 Task: Look for space in Ocozocoautla de Espinosa, Mexico from 6th June, 2023 to 8th June, 2023 for 2 adults in price range Rs.7000 to Rs.12000. Place can be private room with 1  bedroom having 2 beds and 1 bathroom. Property type can be house, flat, guest house. Booking option can be shelf check-in. Required host language is English.
Action: Mouse moved to (594, 127)
Screenshot: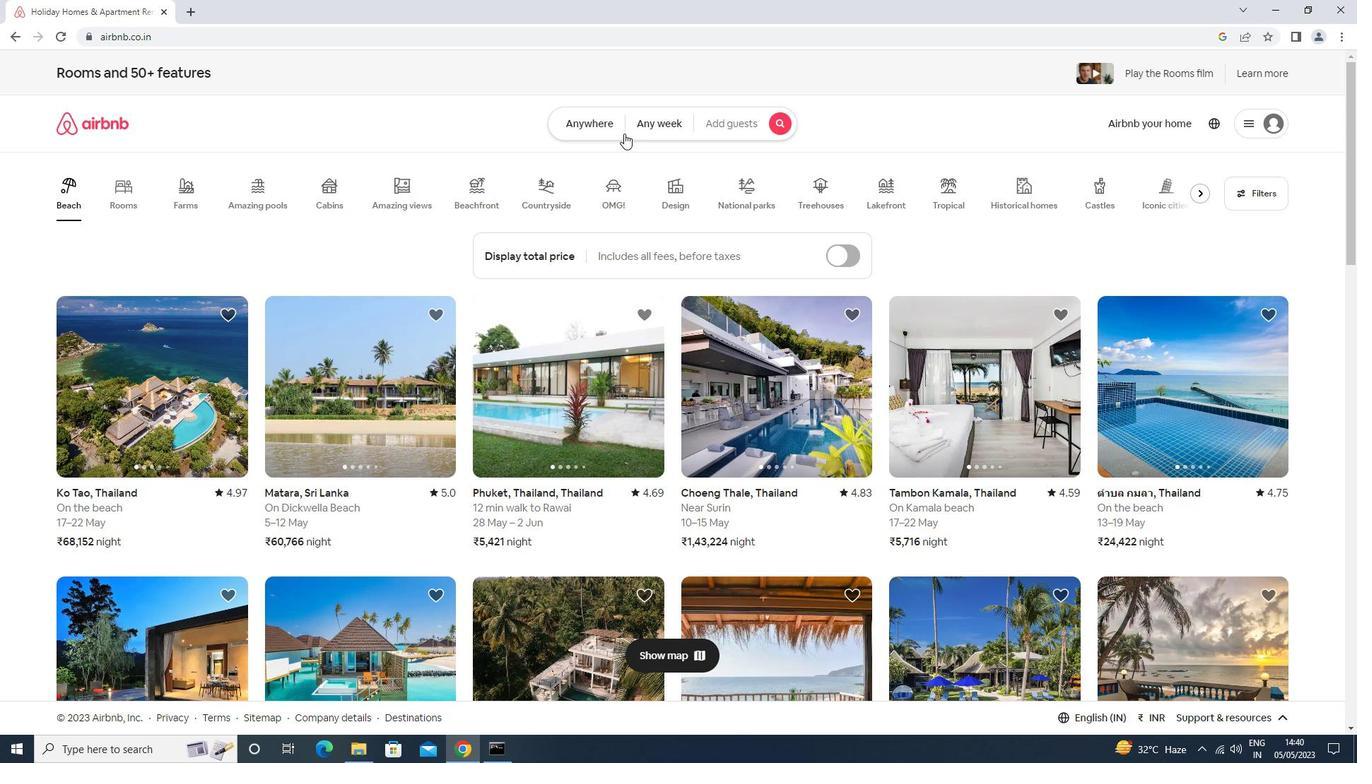 
Action: Mouse pressed left at (594, 127)
Screenshot: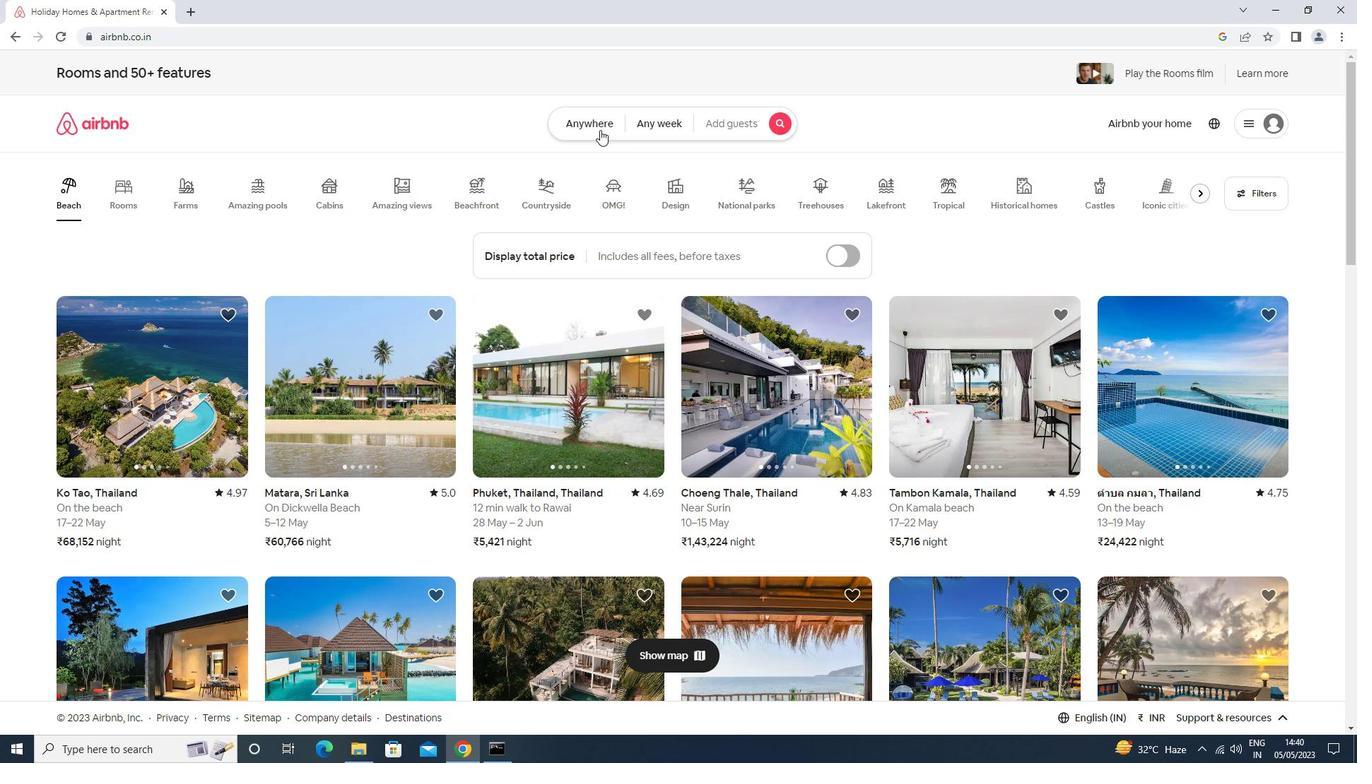 
Action: Mouse moved to (522, 171)
Screenshot: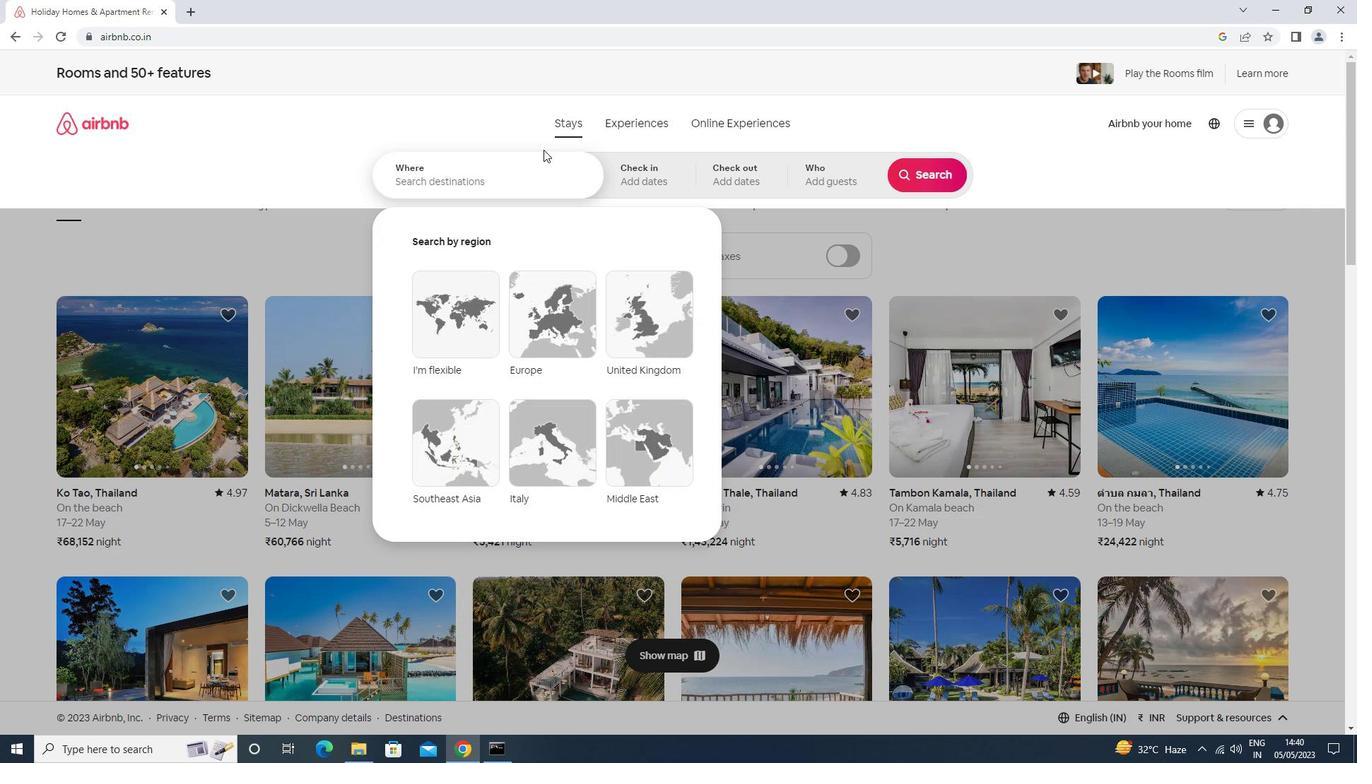 
Action: Mouse pressed left at (522, 171)
Screenshot: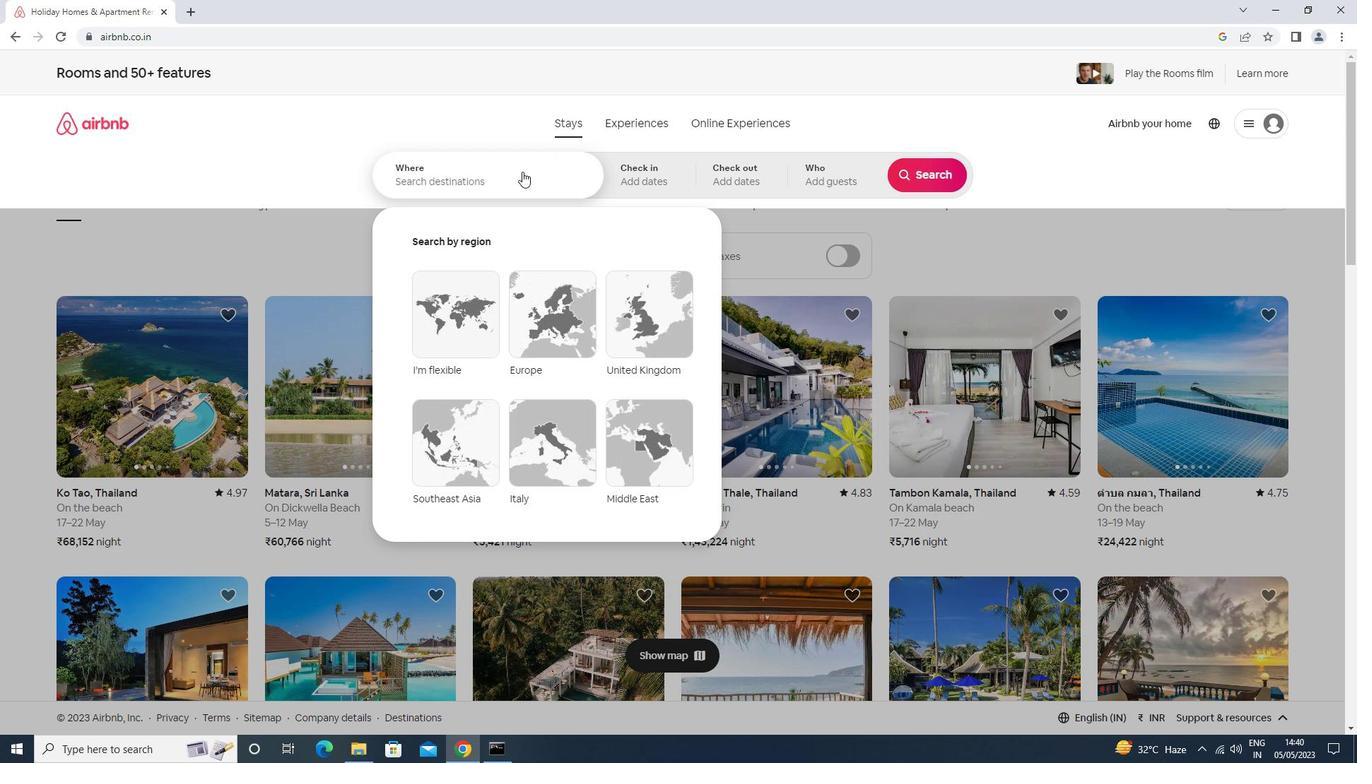 
Action: Mouse moved to (521, 173)
Screenshot: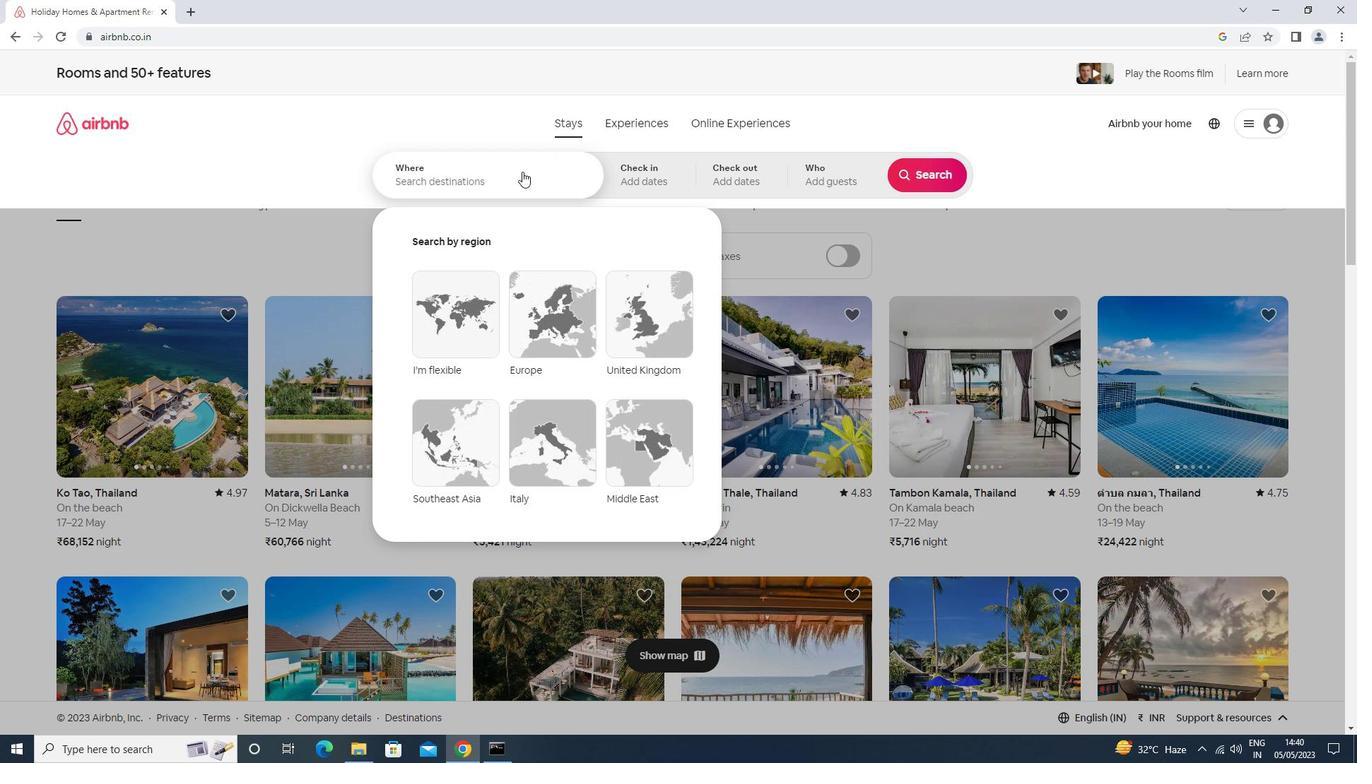 
Action: Key pressed <Key.shift>OCOZOCATLA<Key.space>DE<Key.down><Key.enter>
Screenshot: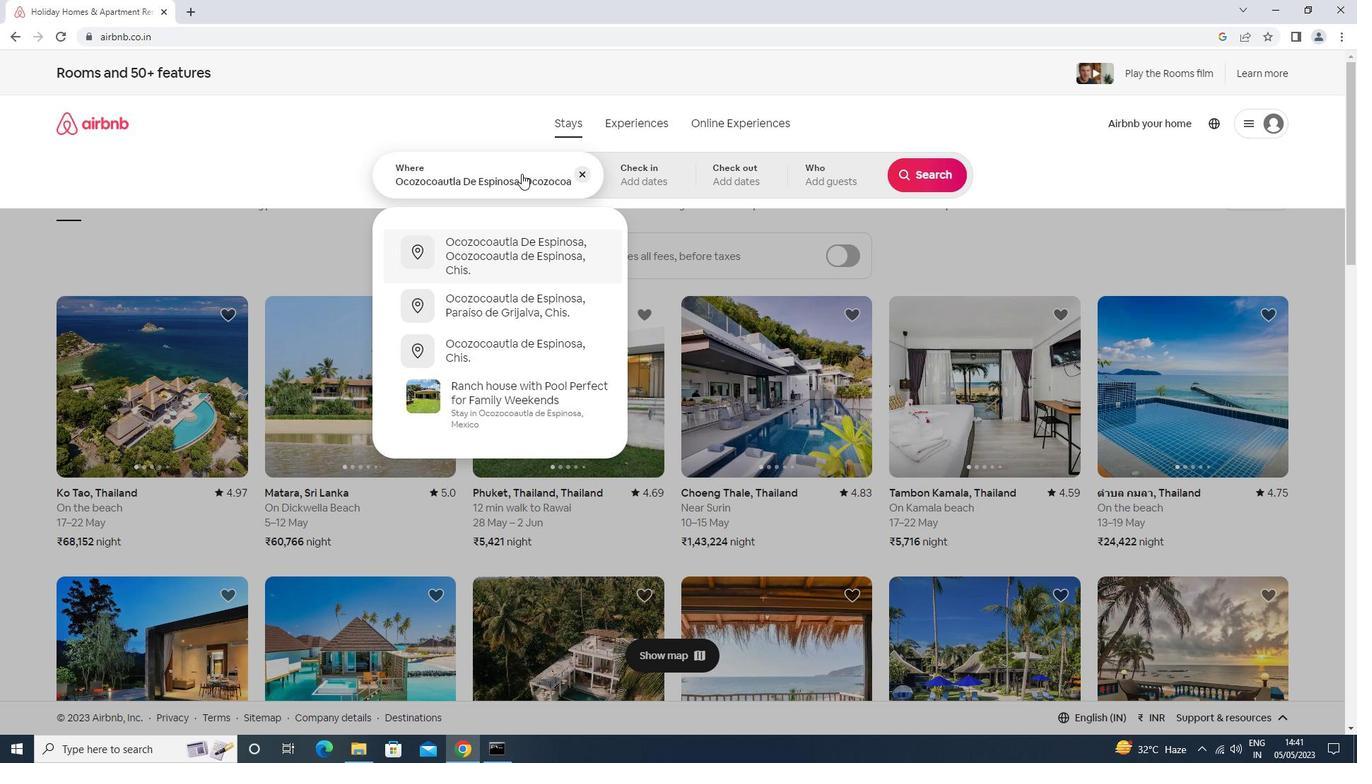 
Action: Mouse moved to (785, 381)
Screenshot: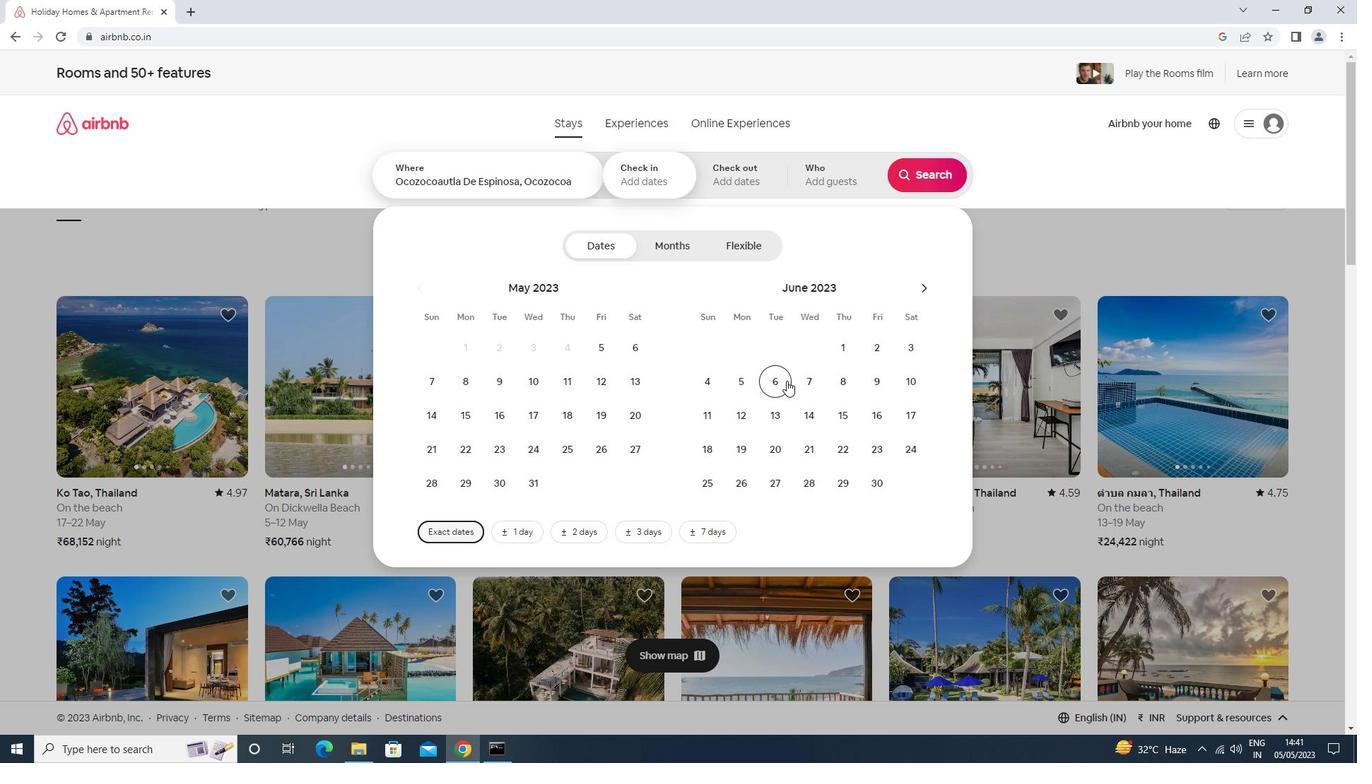 
Action: Mouse pressed left at (785, 381)
Screenshot: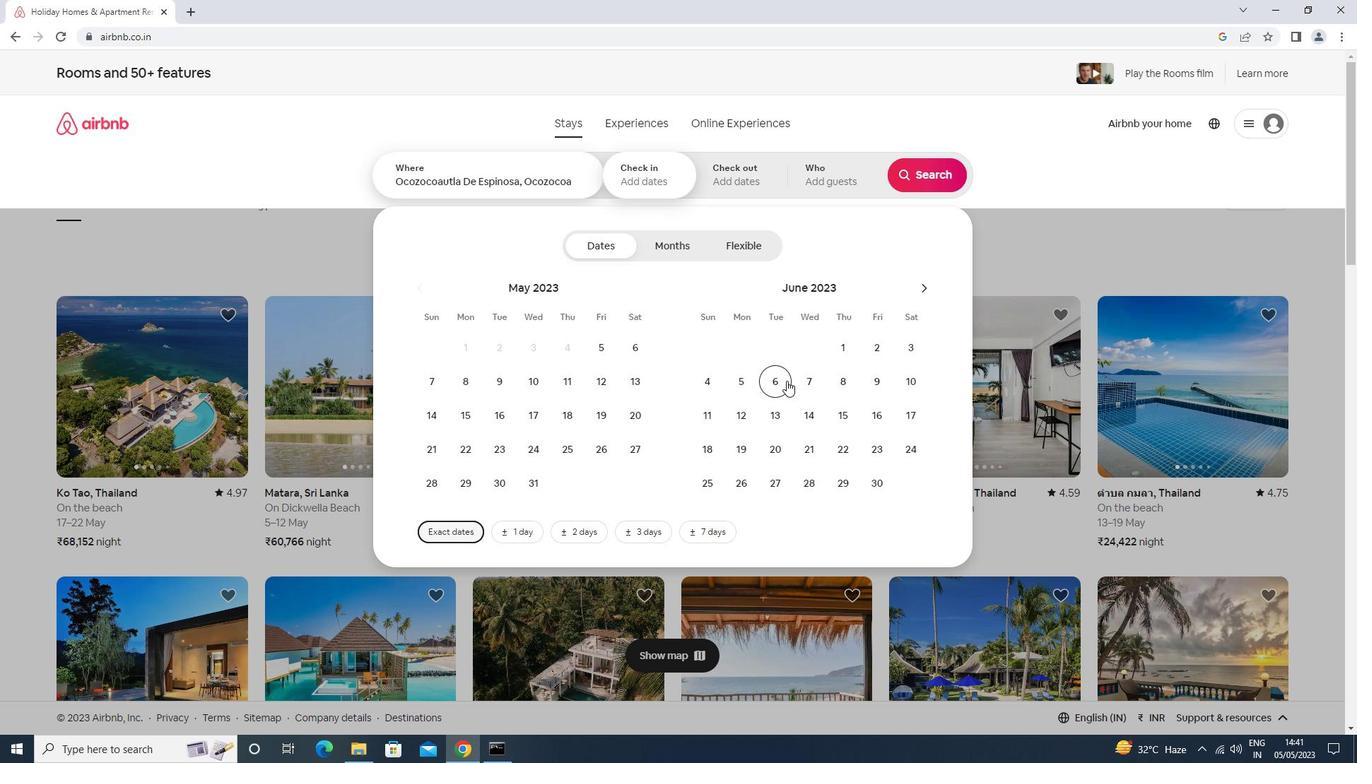 
Action: Mouse moved to (841, 383)
Screenshot: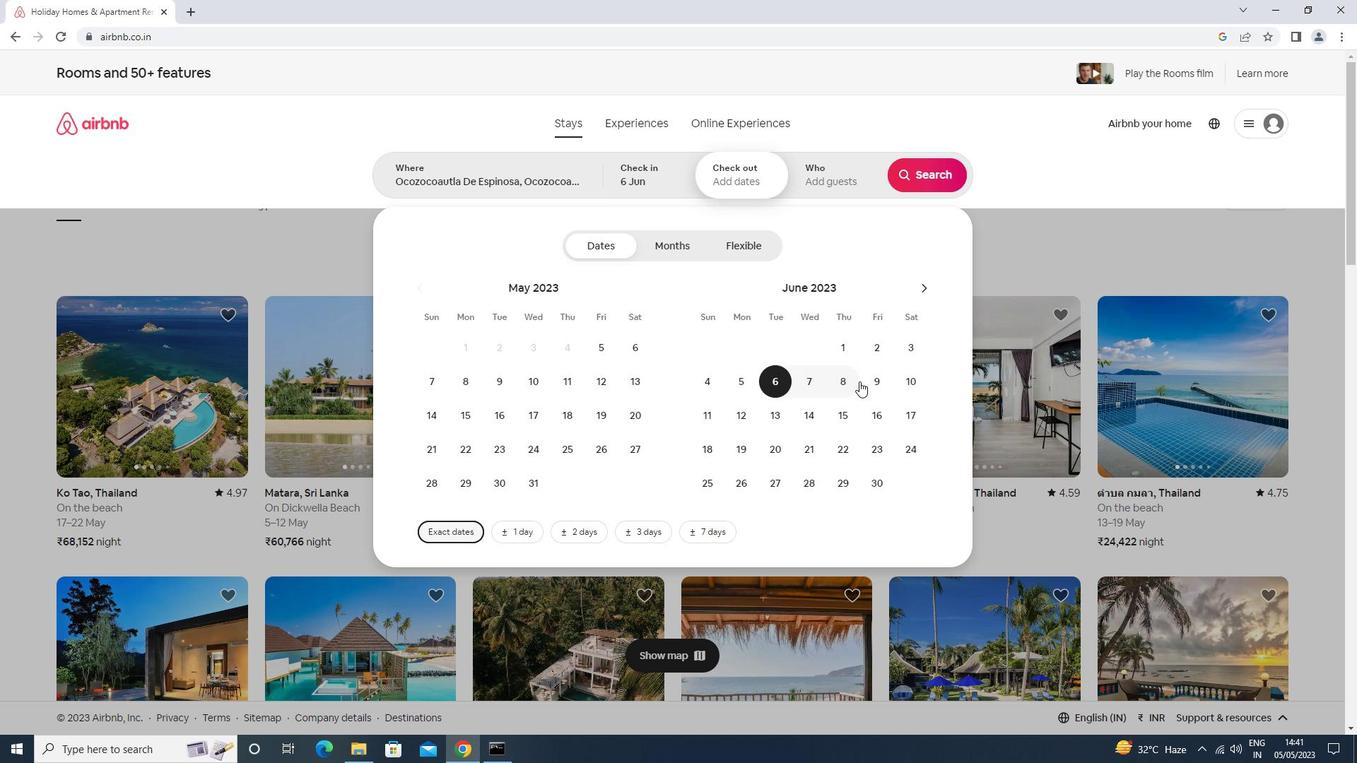 
Action: Mouse pressed left at (841, 383)
Screenshot: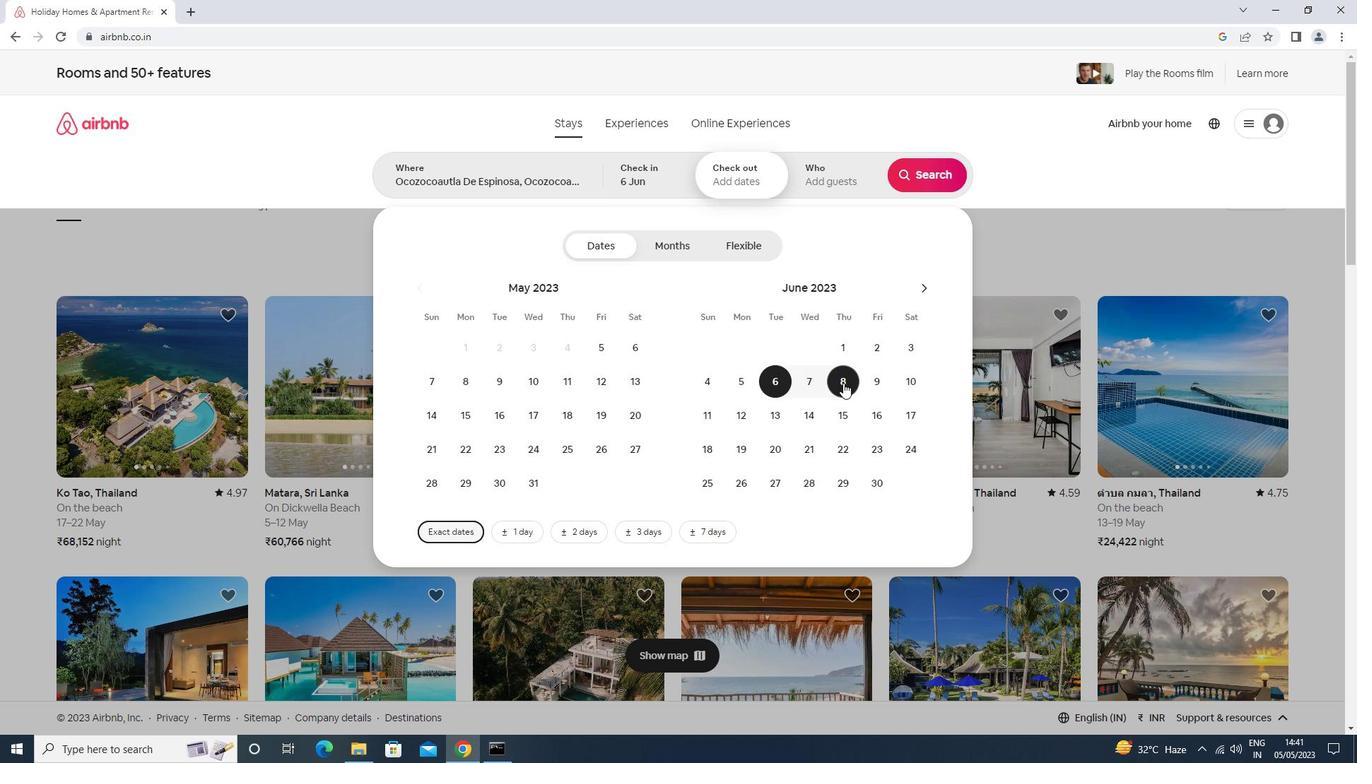 
Action: Mouse moved to (830, 173)
Screenshot: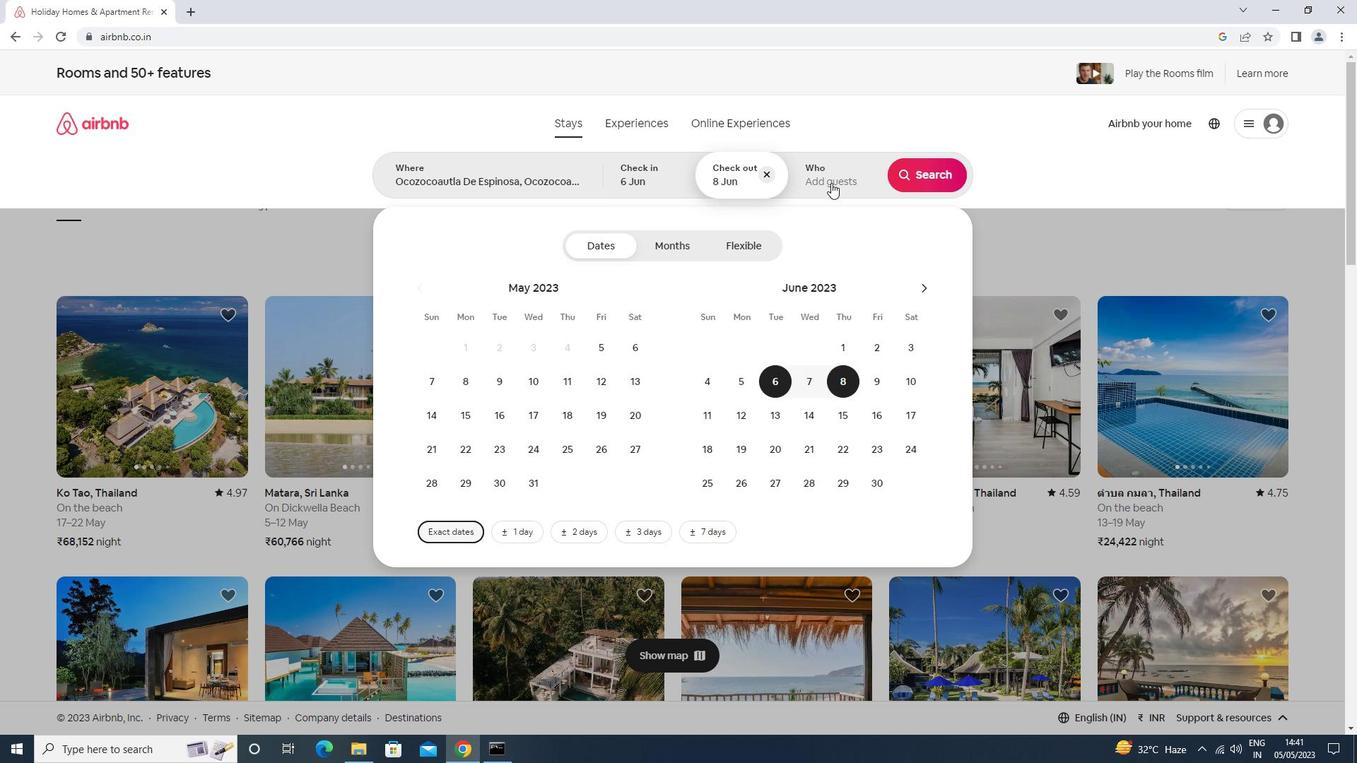 
Action: Mouse pressed left at (830, 173)
Screenshot: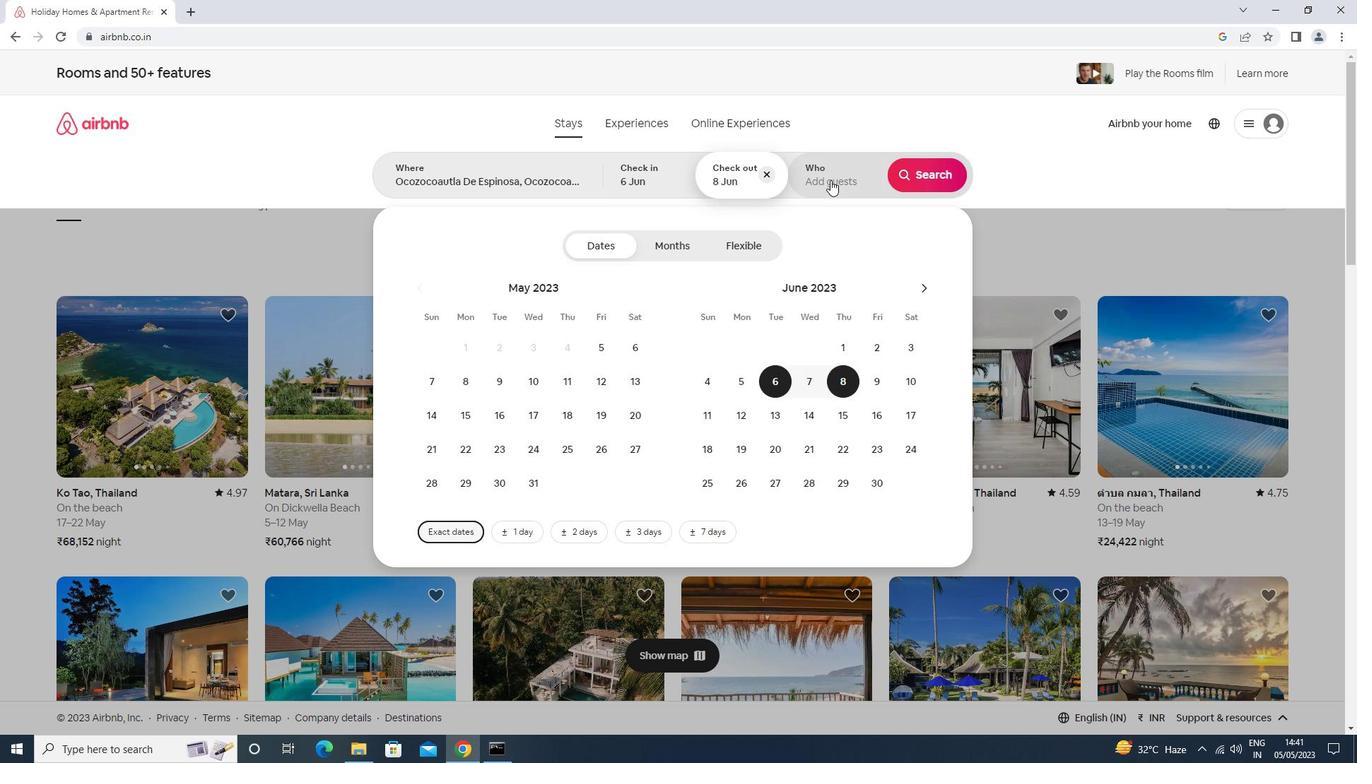 
Action: Mouse moved to (933, 250)
Screenshot: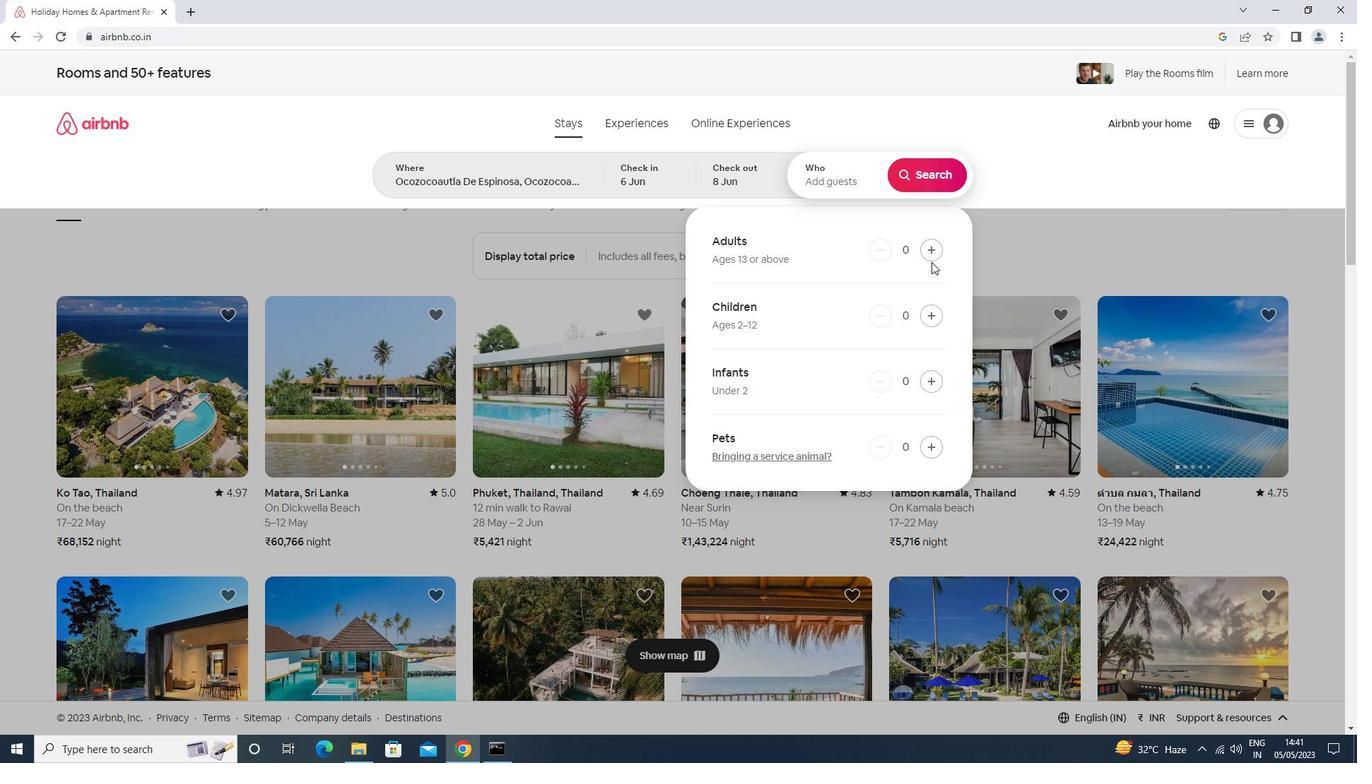 
Action: Mouse pressed left at (933, 250)
Screenshot: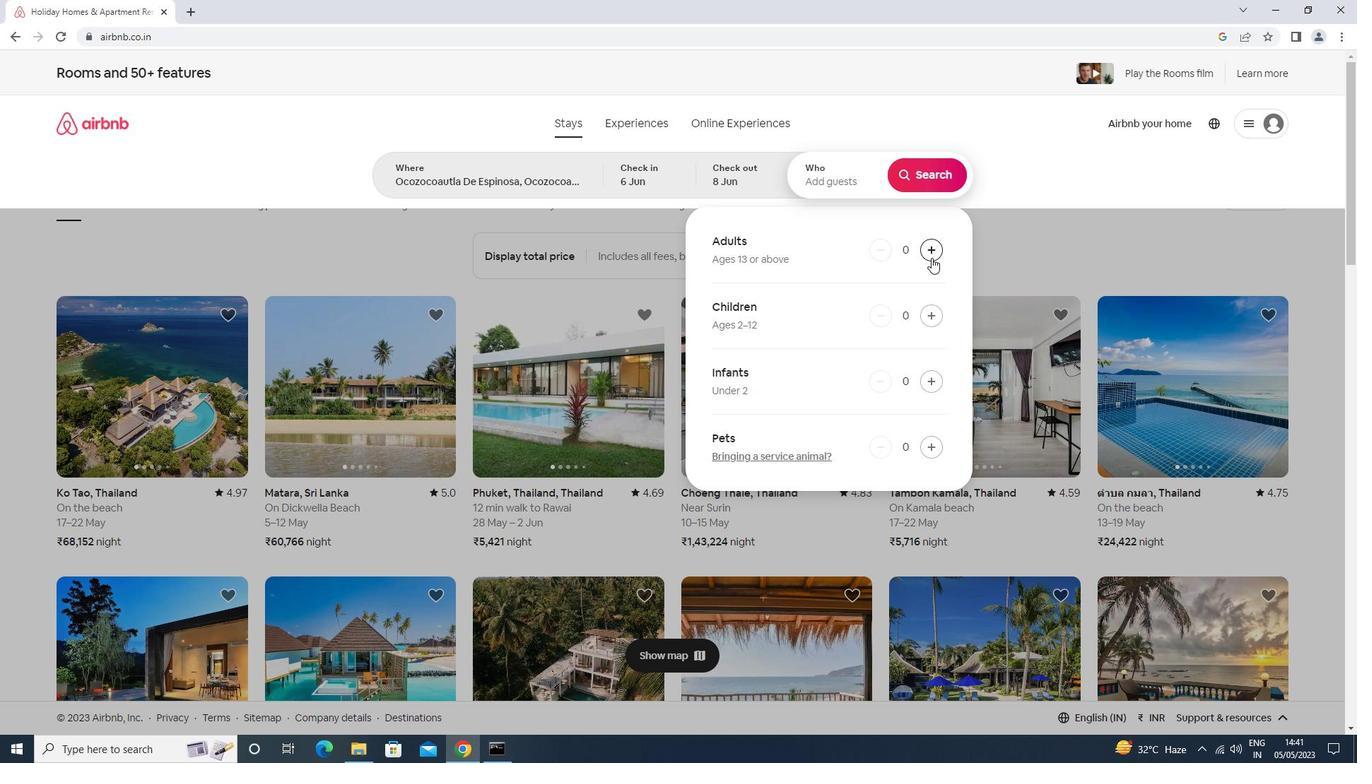 
Action: Mouse pressed left at (933, 250)
Screenshot: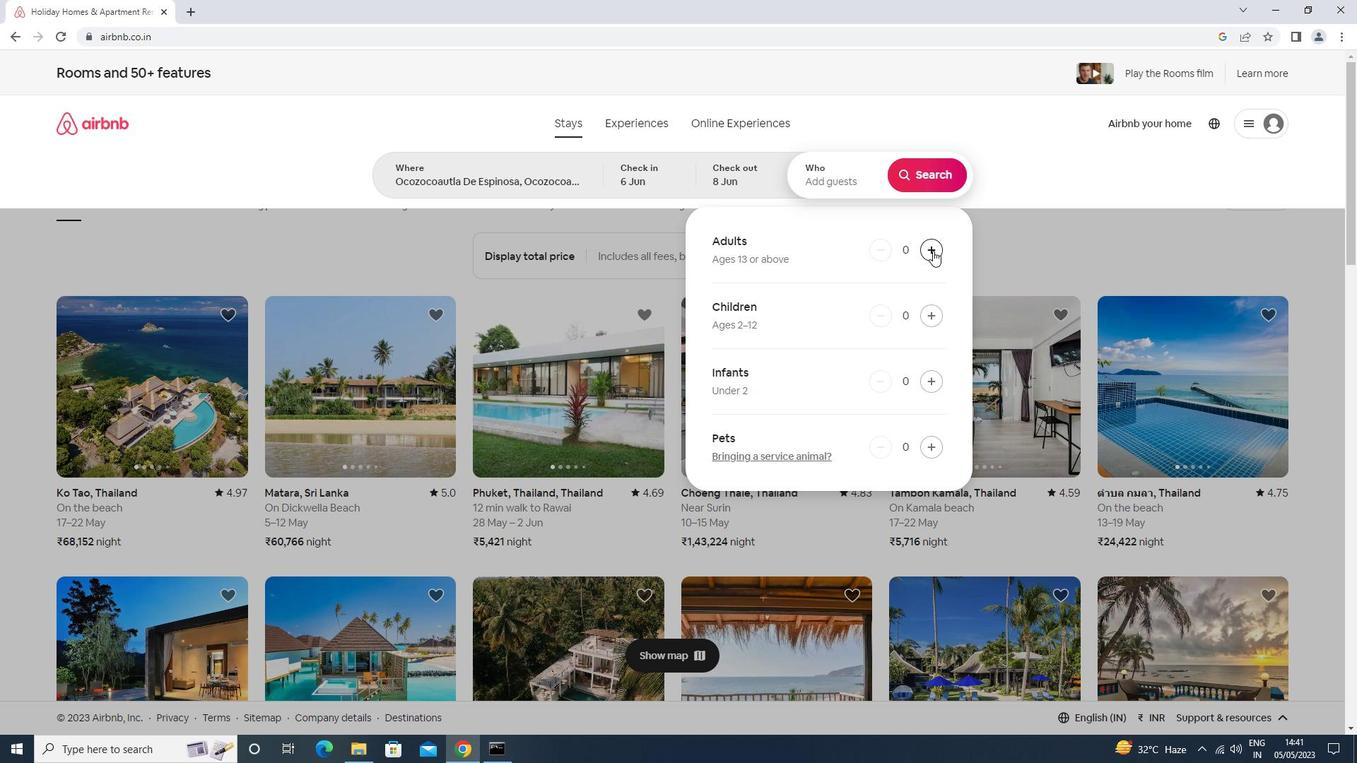 
Action: Mouse moved to (922, 173)
Screenshot: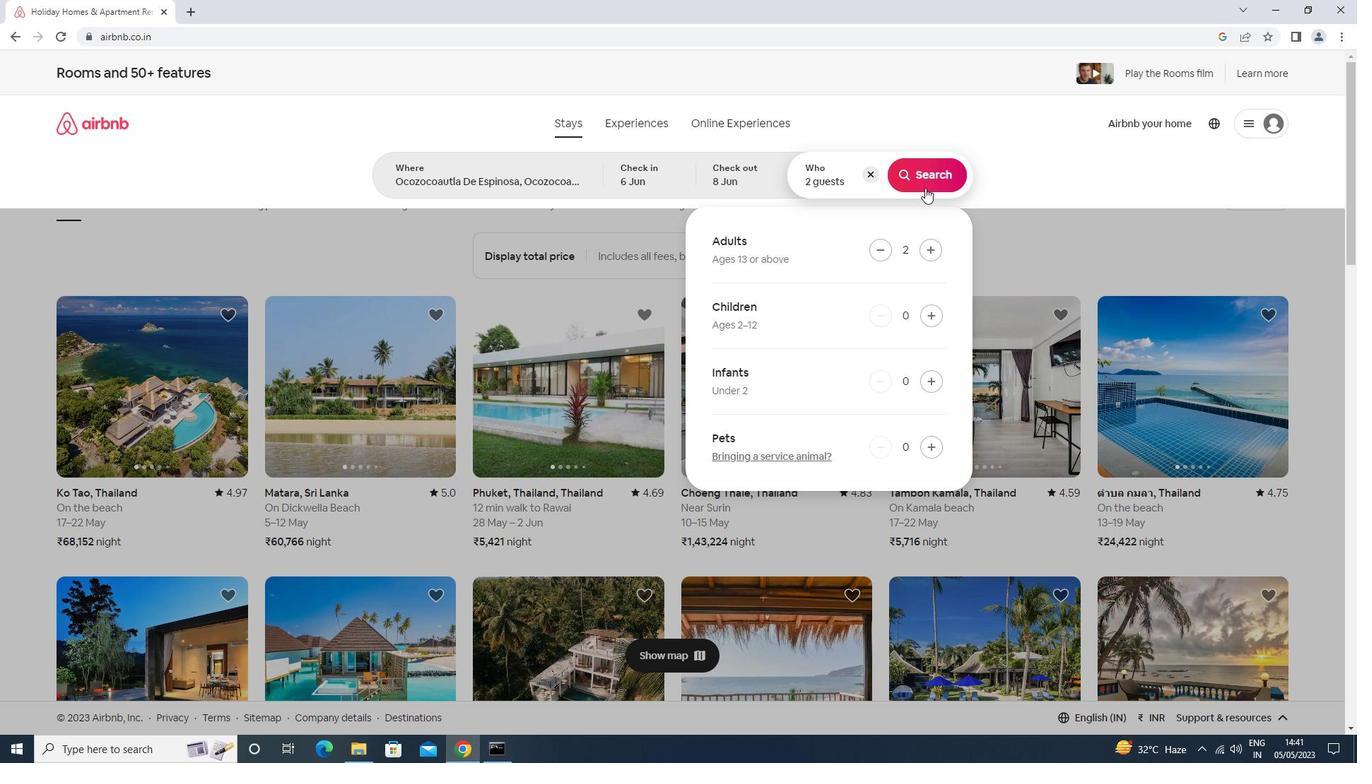 
Action: Mouse pressed left at (922, 173)
Screenshot: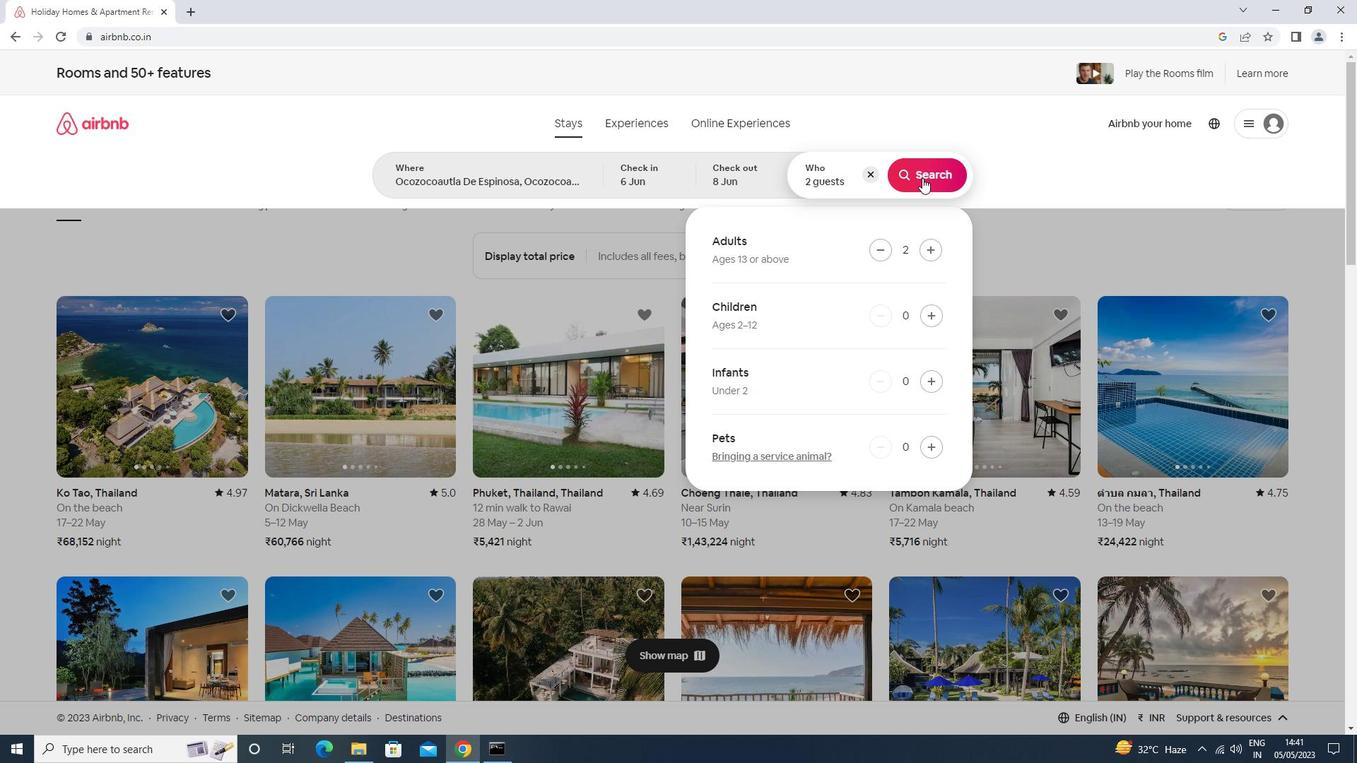 
Action: Mouse moved to (1293, 124)
Screenshot: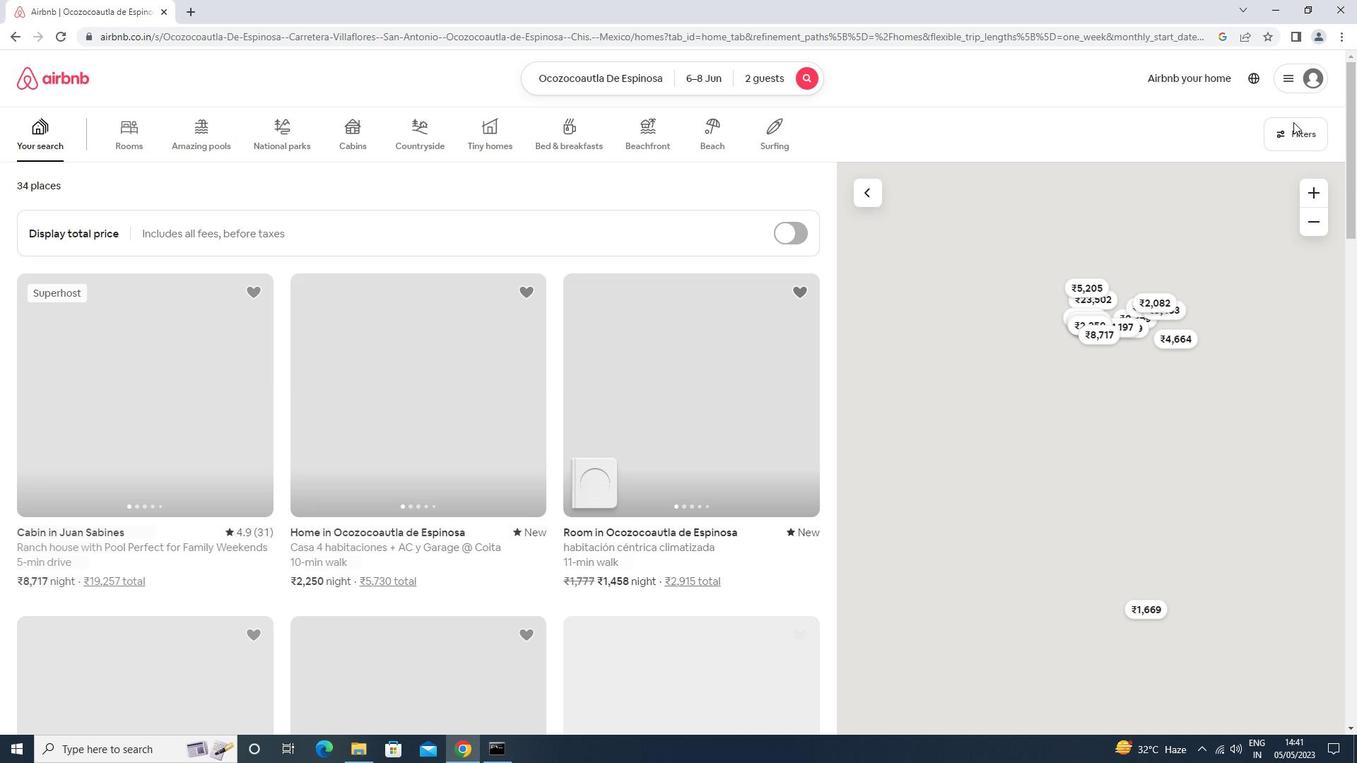 
Action: Mouse pressed left at (1293, 124)
Screenshot: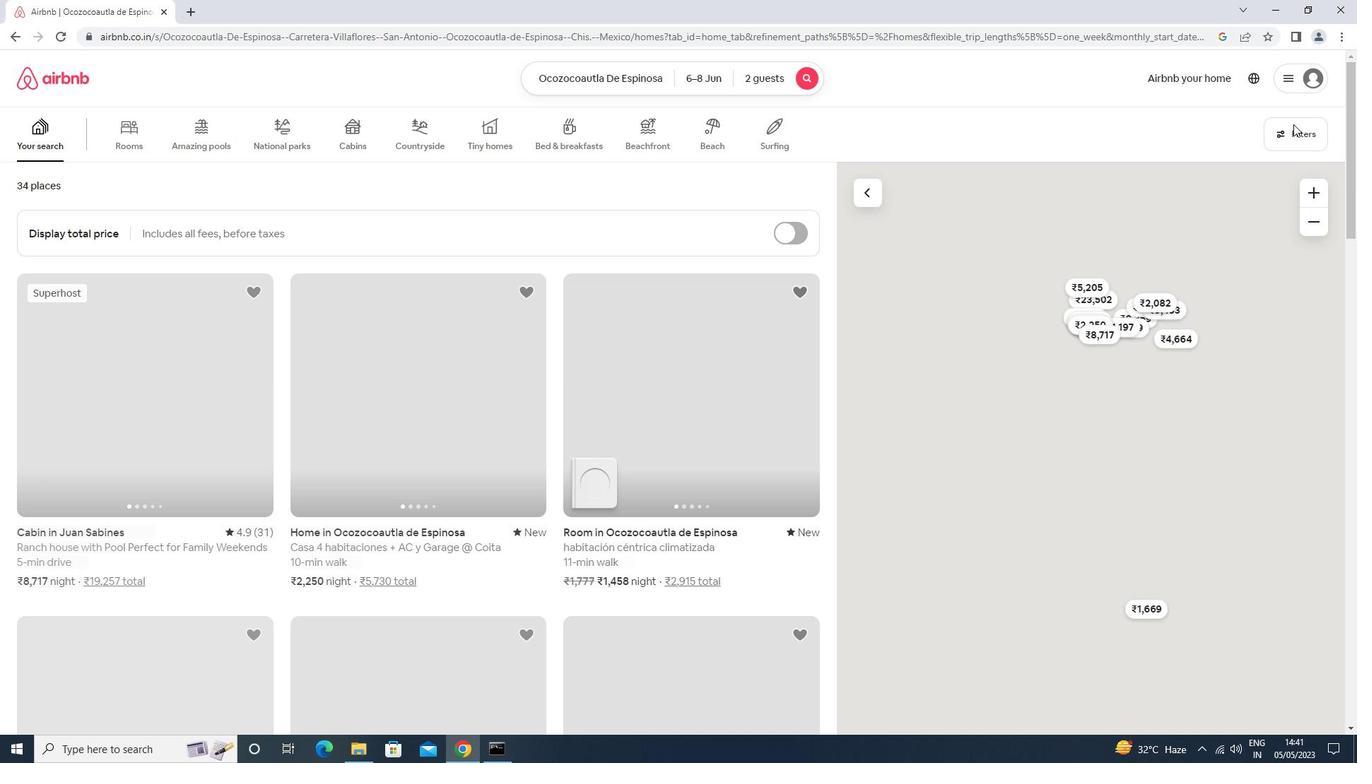 
Action: Mouse moved to (553, 484)
Screenshot: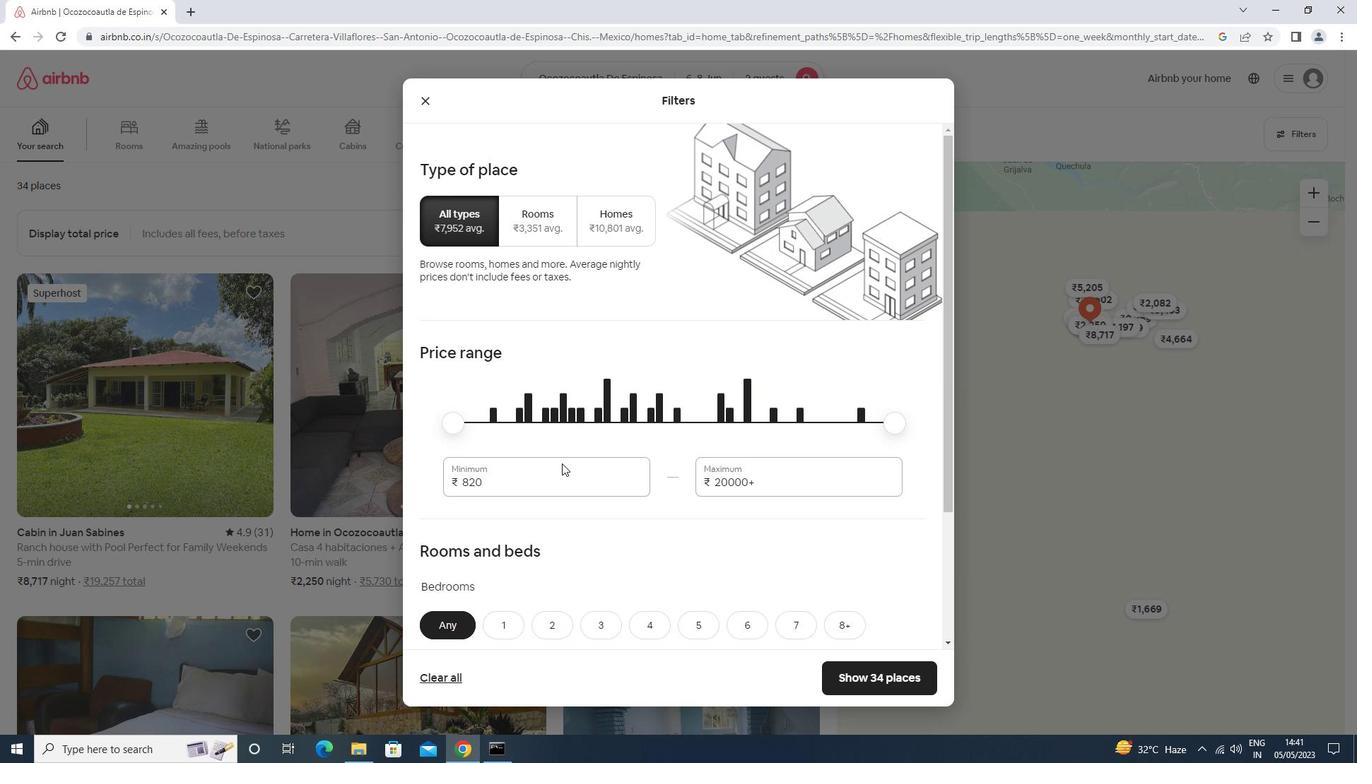 
Action: Mouse pressed left at (553, 484)
Screenshot: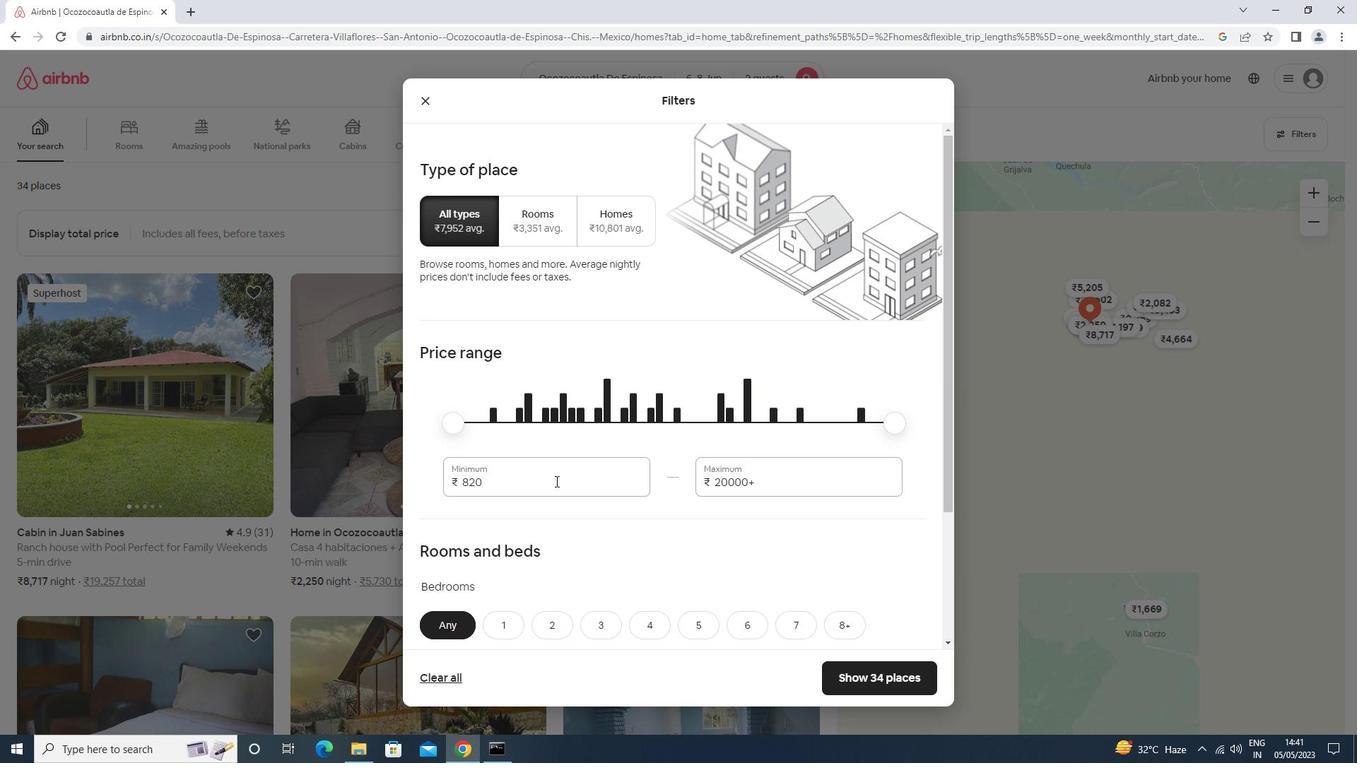 
Action: Mouse moved to (562, 486)
Screenshot: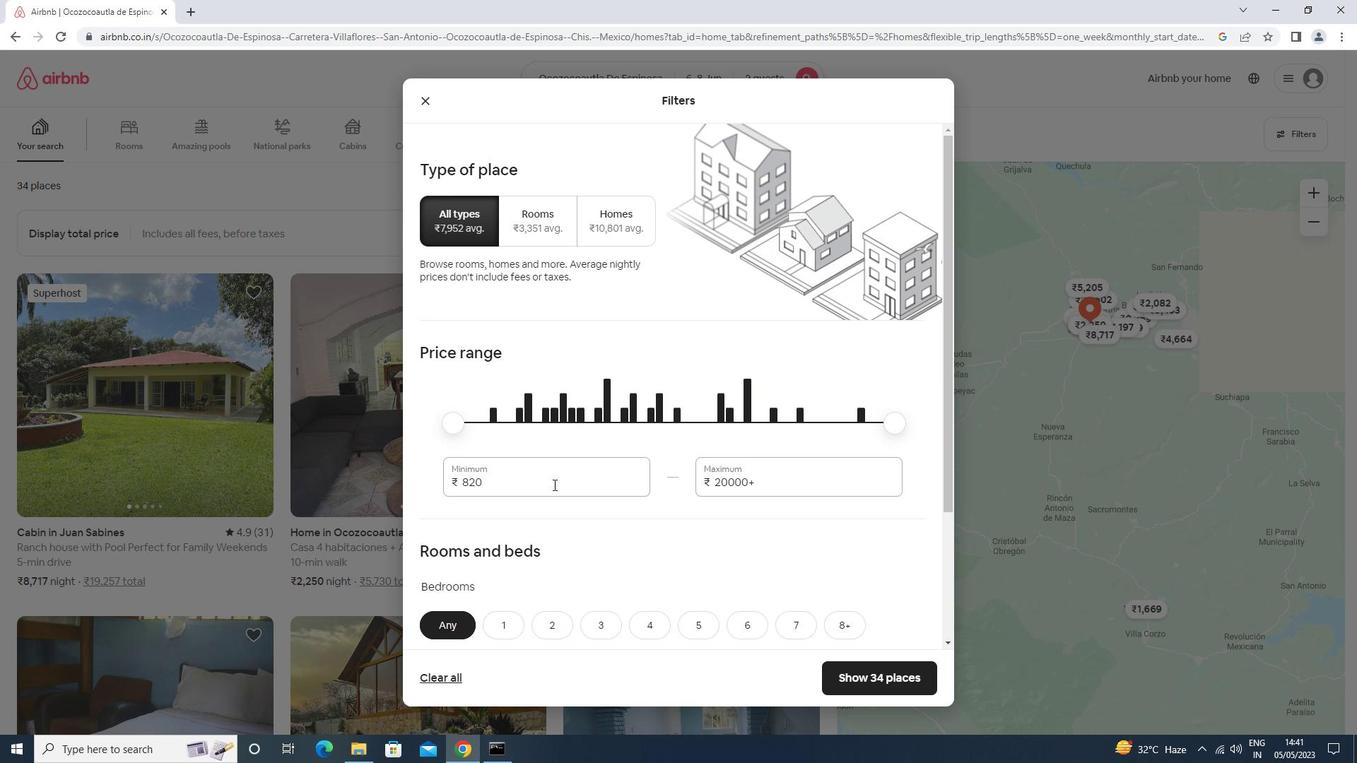 
Action: Key pressed <Key.backspace><Key.backspace><Key.backspace>7000<Key.tab>12000
Screenshot: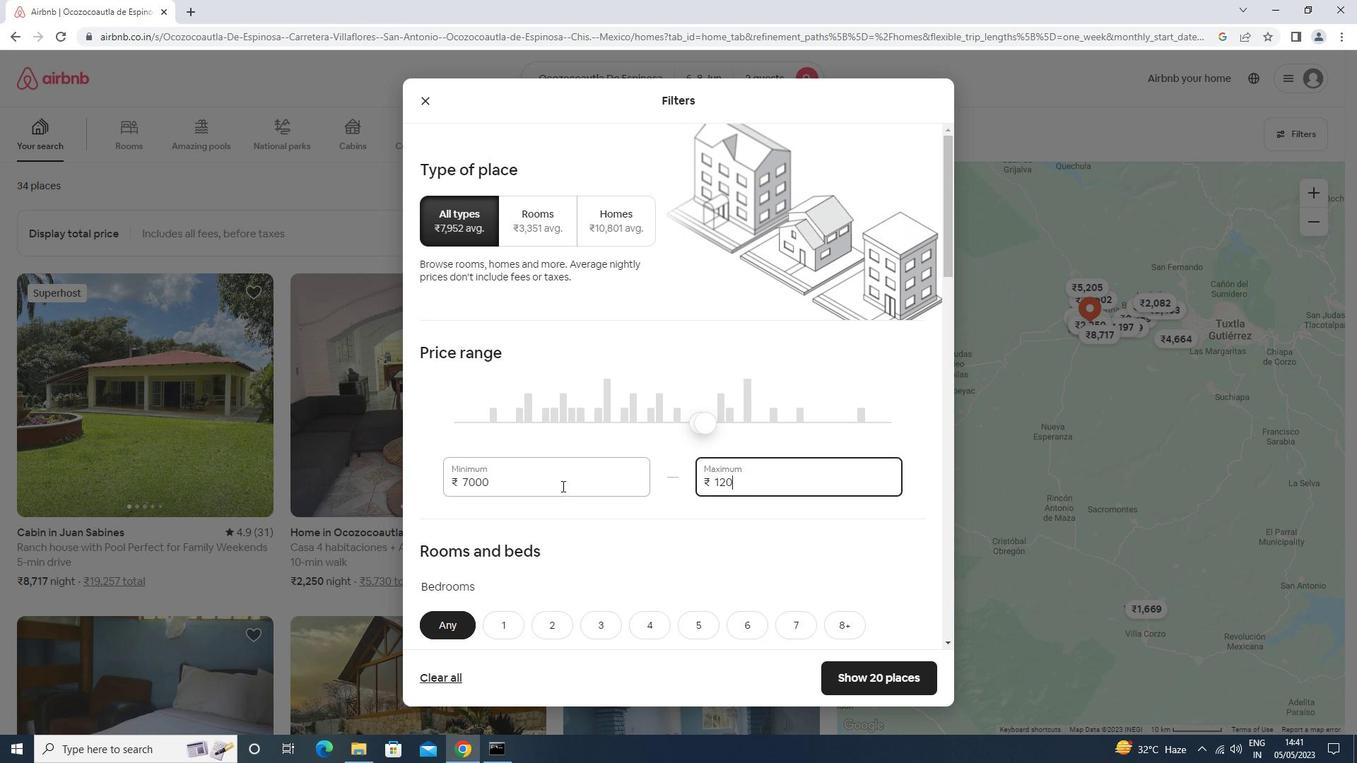 
Action: Mouse moved to (560, 486)
Screenshot: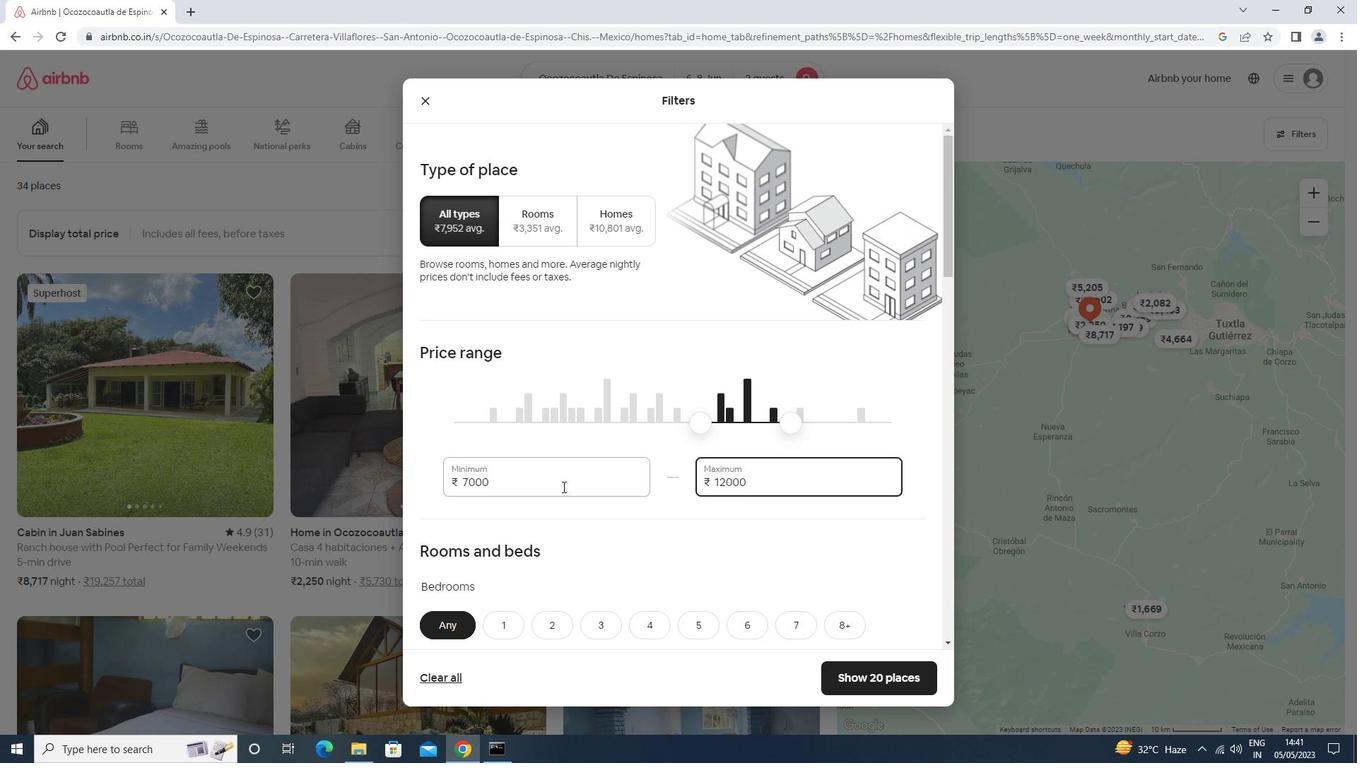 
Action: Mouse scrolled (560, 485) with delta (0, 0)
Screenshot: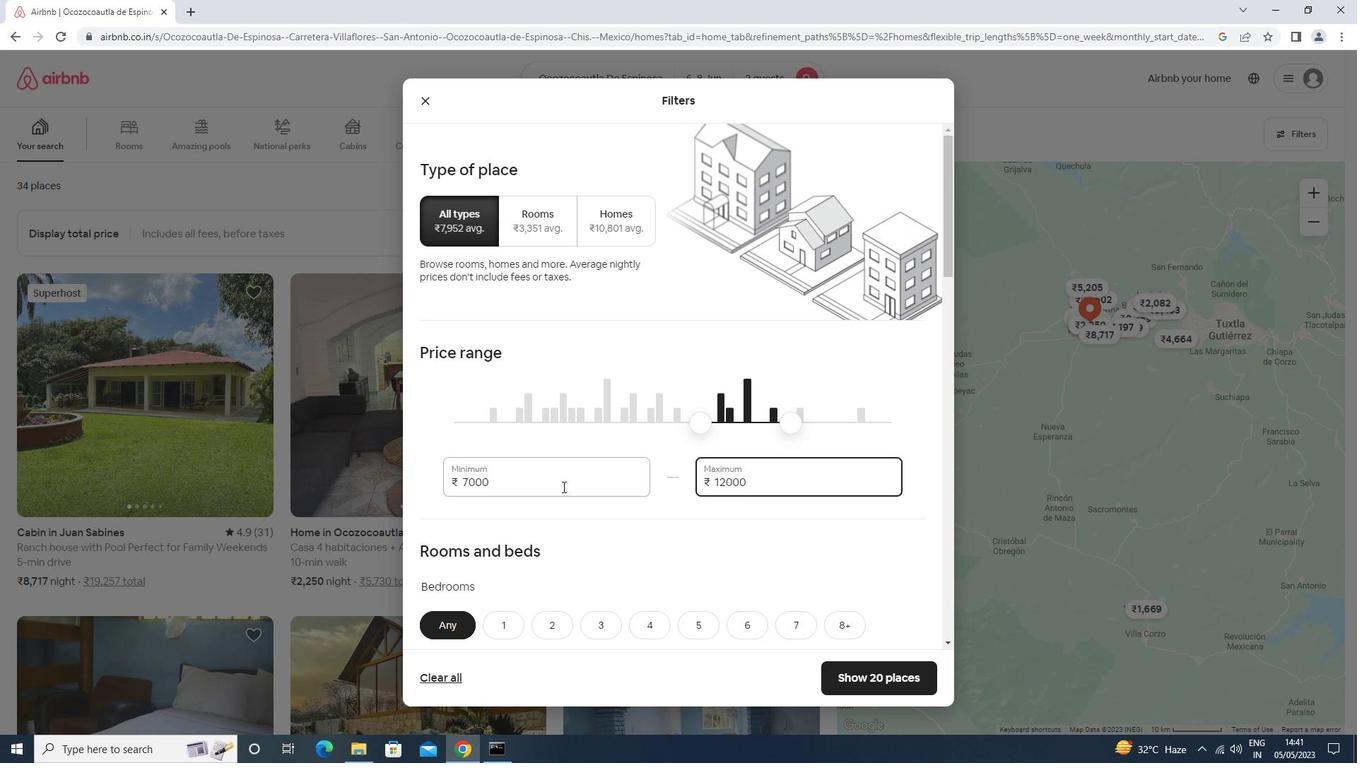 
Action: Mouse moved to (559, 486)
Screenshot: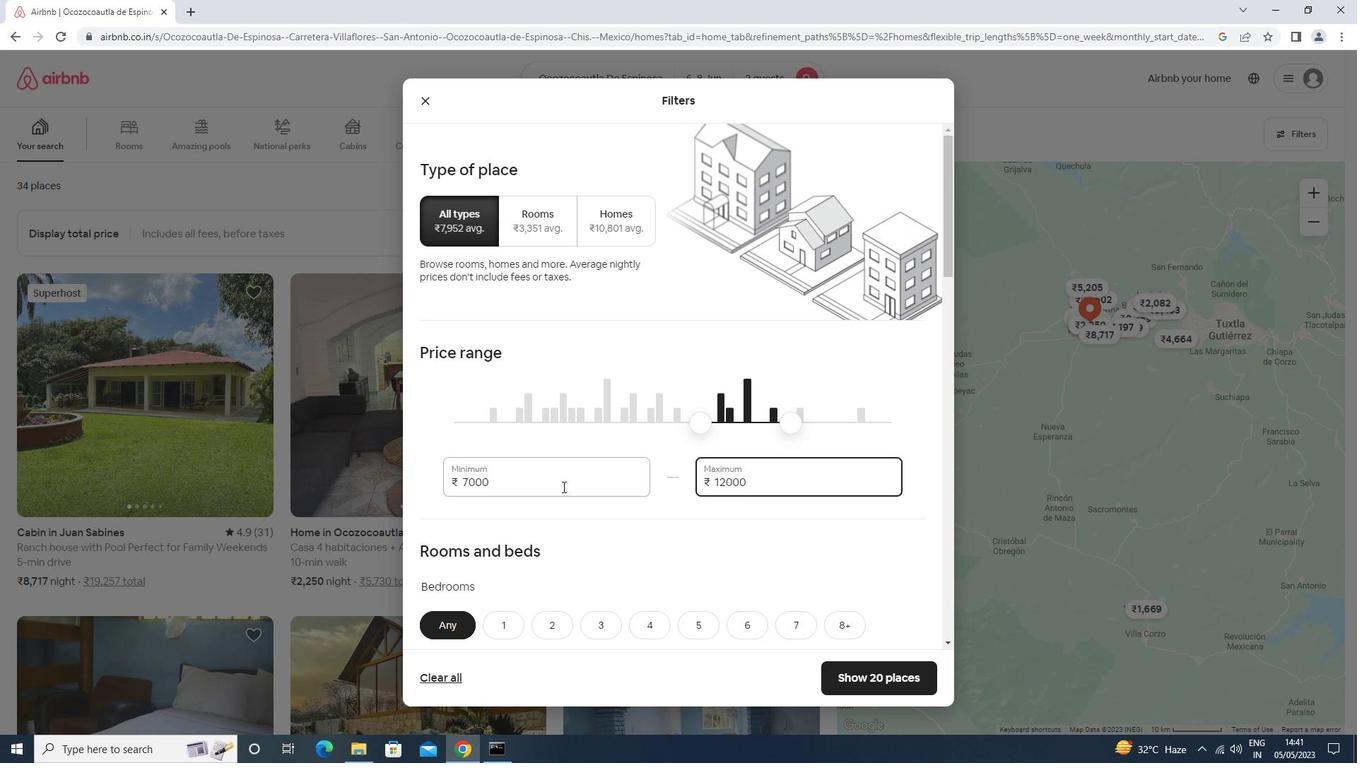 
Action: Mouse scrolled (559, 485) with delta (0, 0)
Screenshot: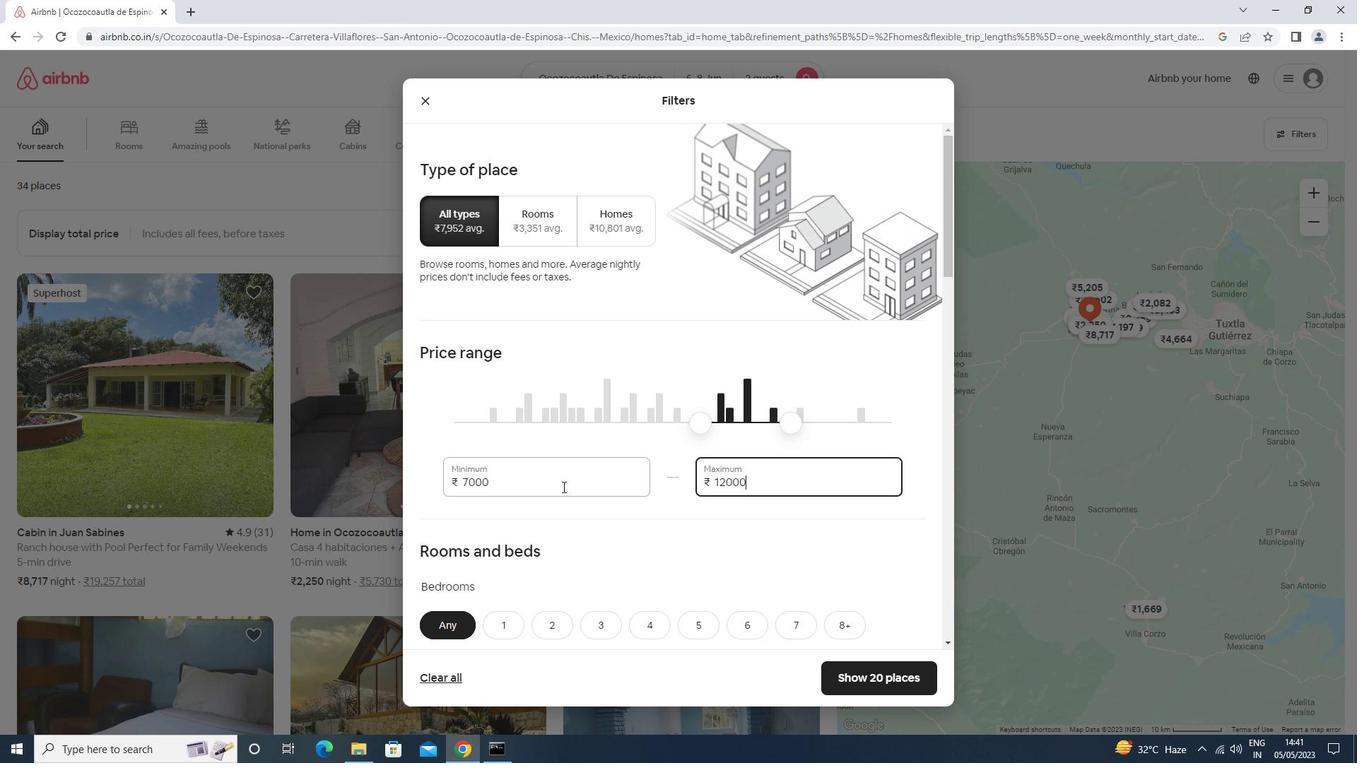 
Action: Mouse scrolled (559, 485) with delta (0, 0)
Screenshot: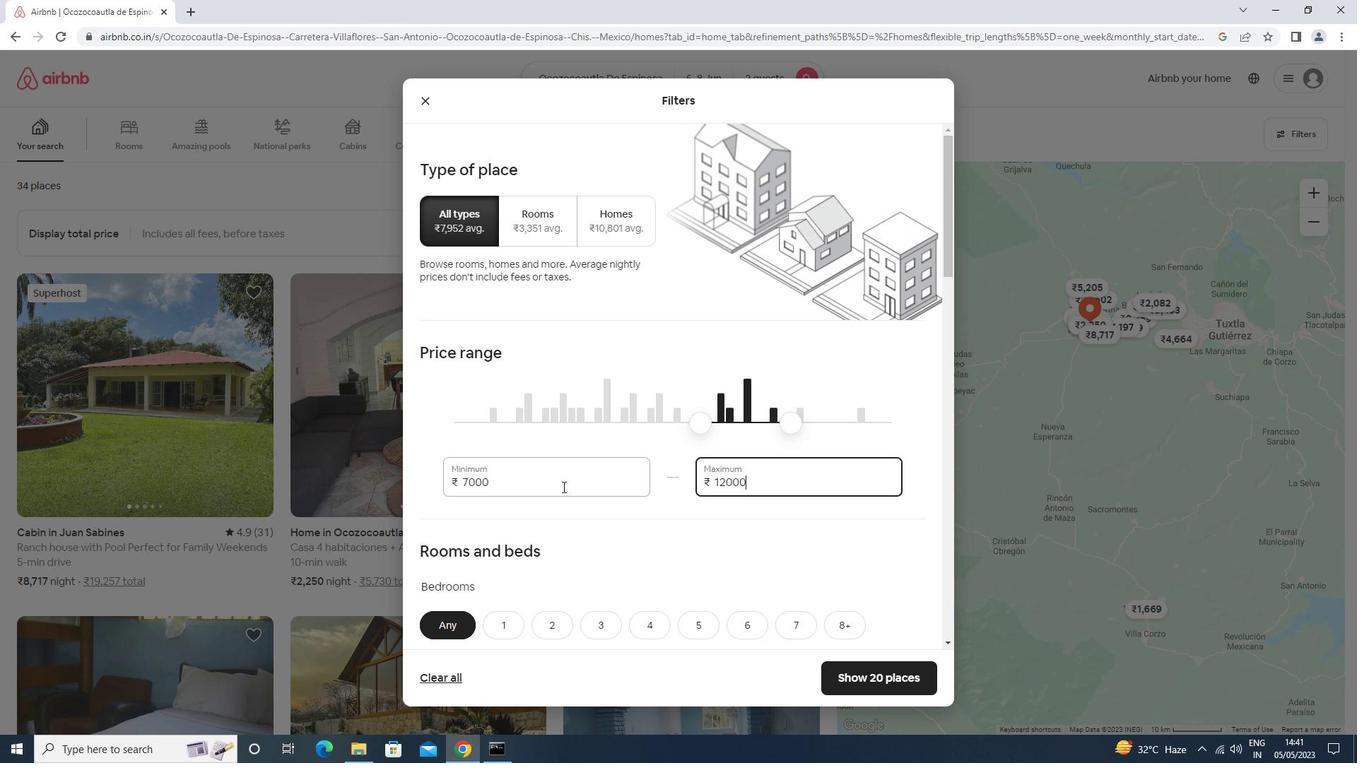 
Action: Mouse scrolled (559, 485) with delta (0, 0)
Screenshot: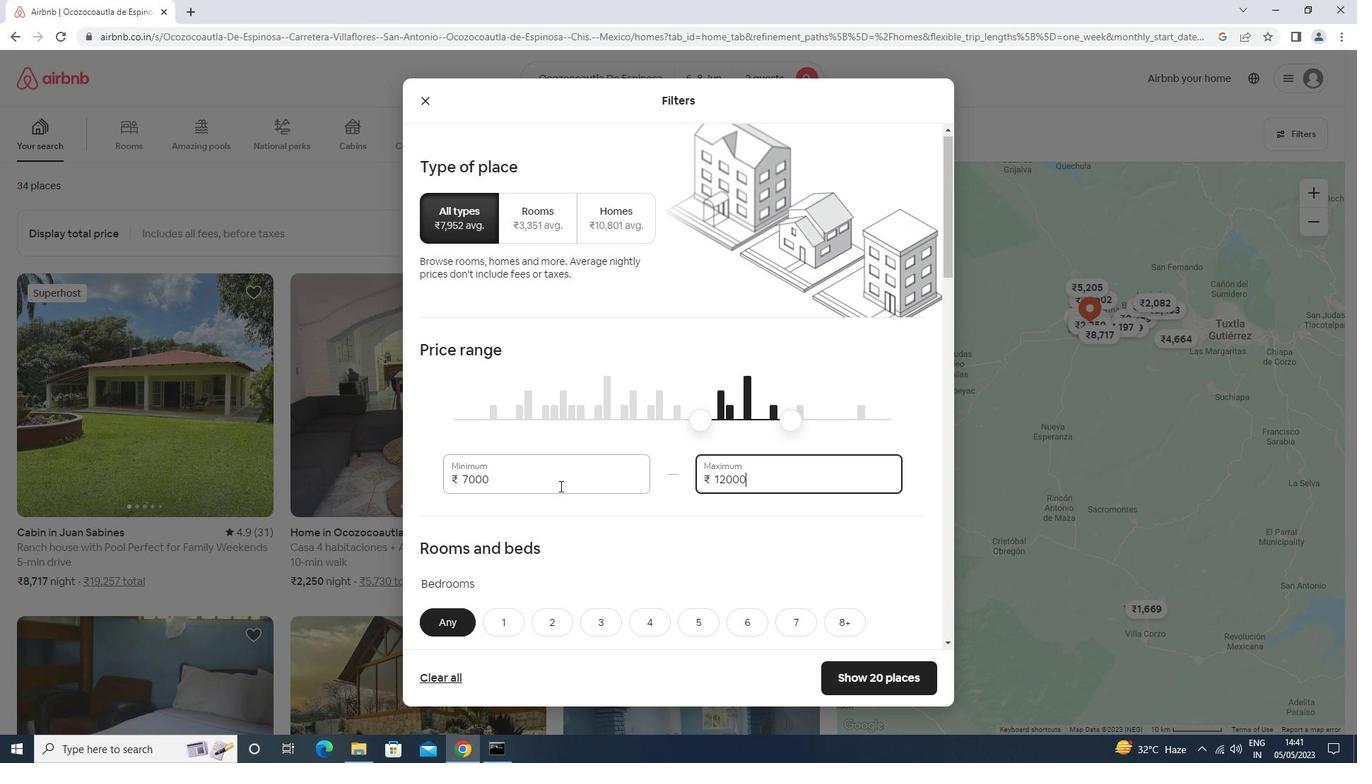 
Action: Mouse moved to (508, 341)
Screenshot: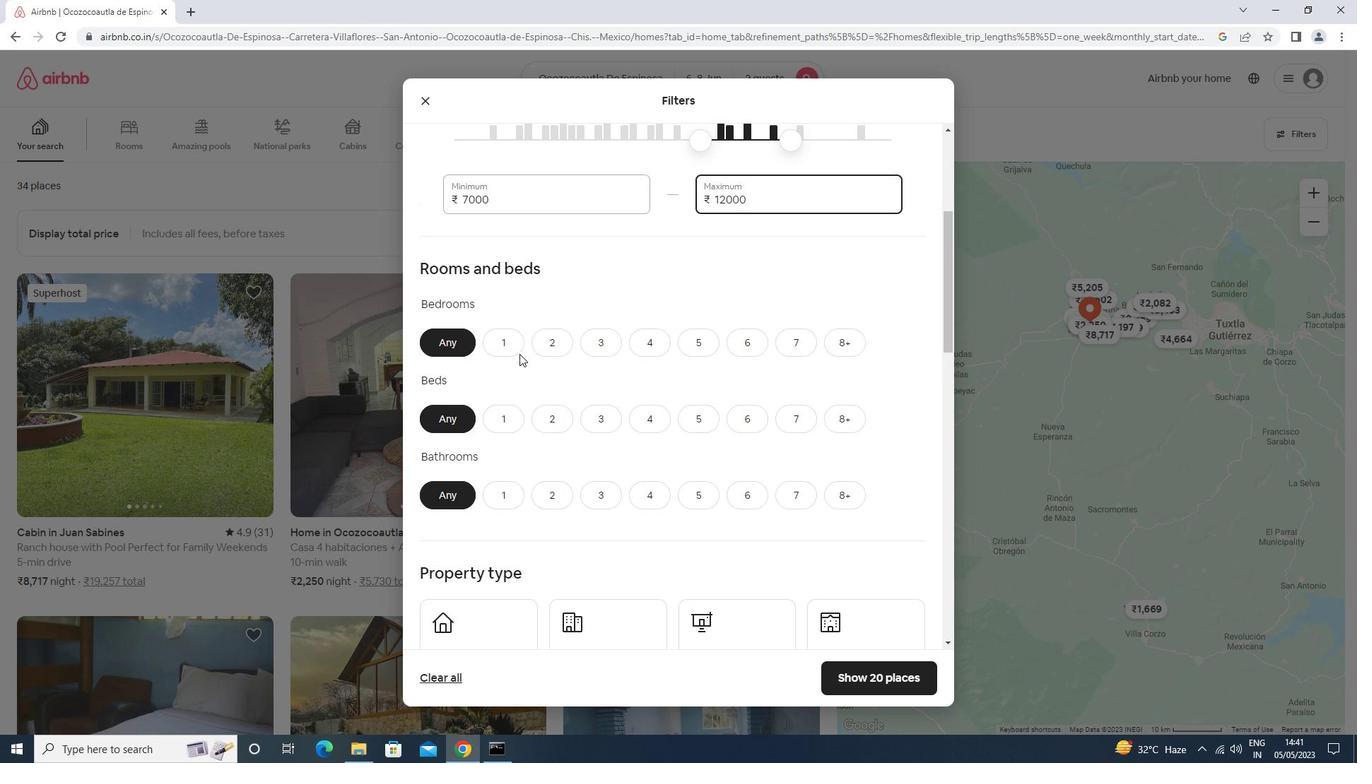 
Action: Mouse pressed left at (508, 341)
Screenshot: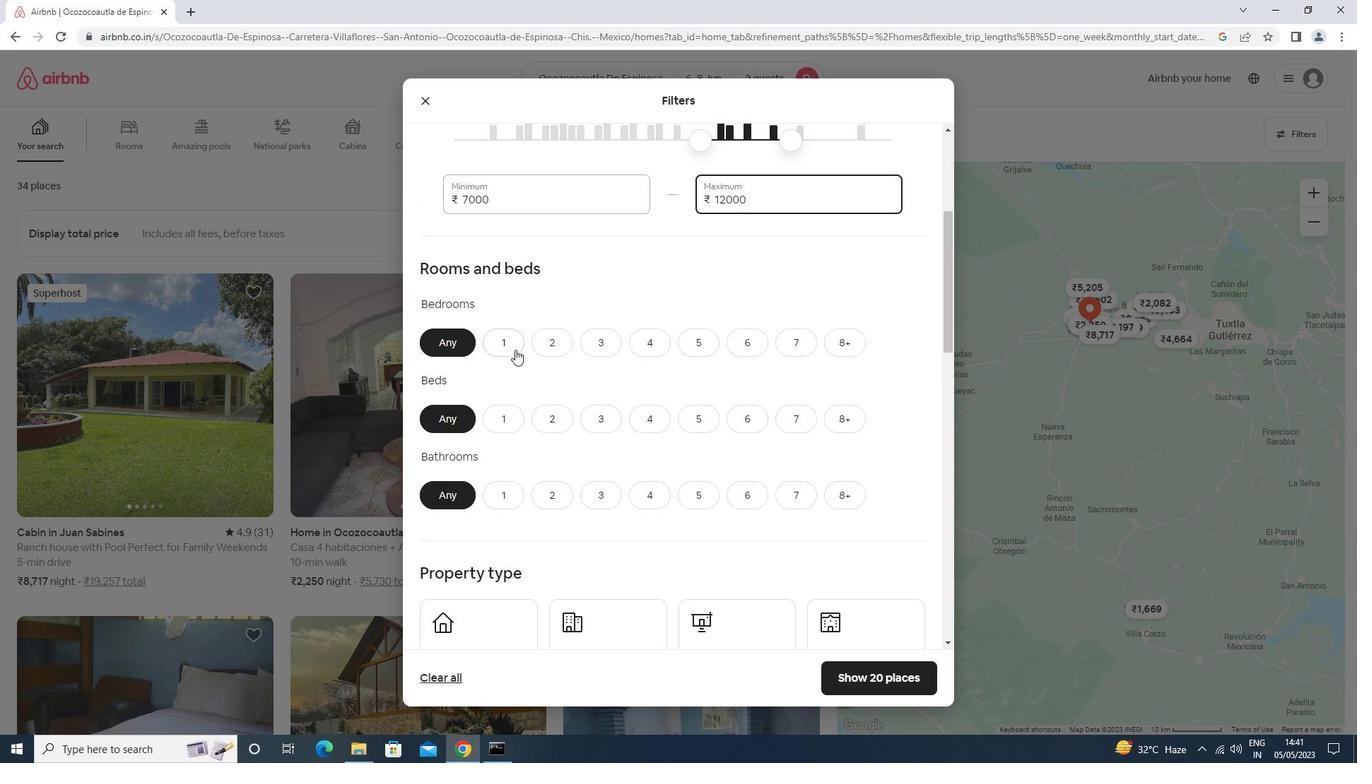 
Action: Mouse moved to (504, 410)
Screenshot: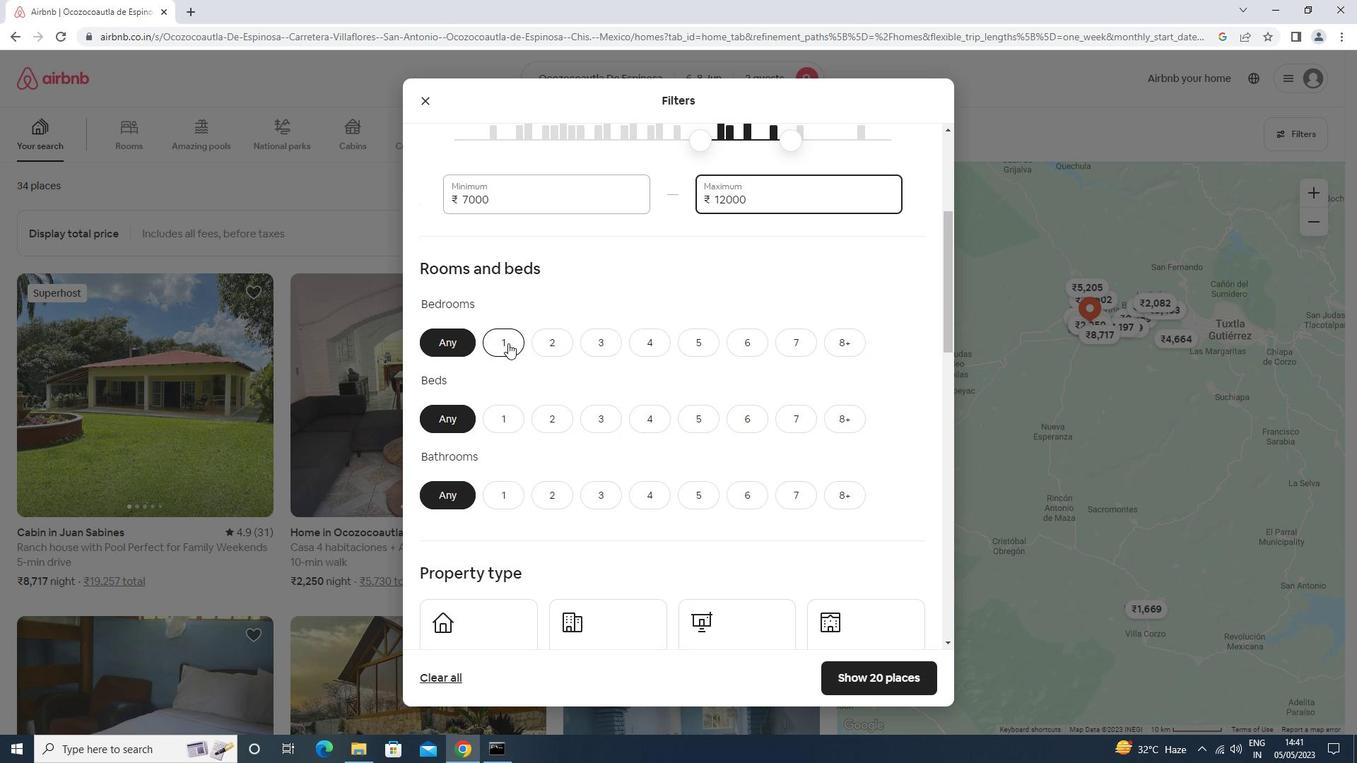 
Action: Mouse pressed left at (504, 410)
Screenshot: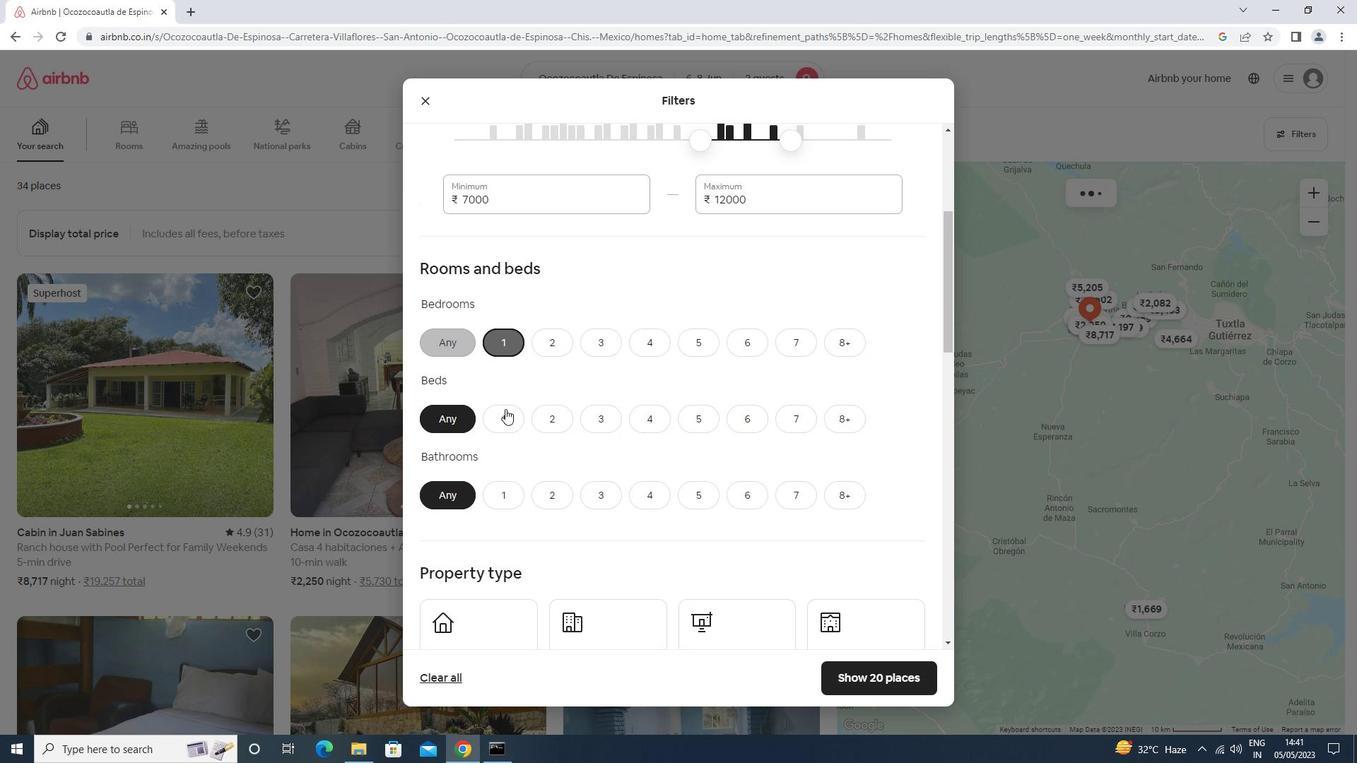 
Action: Mouse moved to (506, 499)
Screenshot: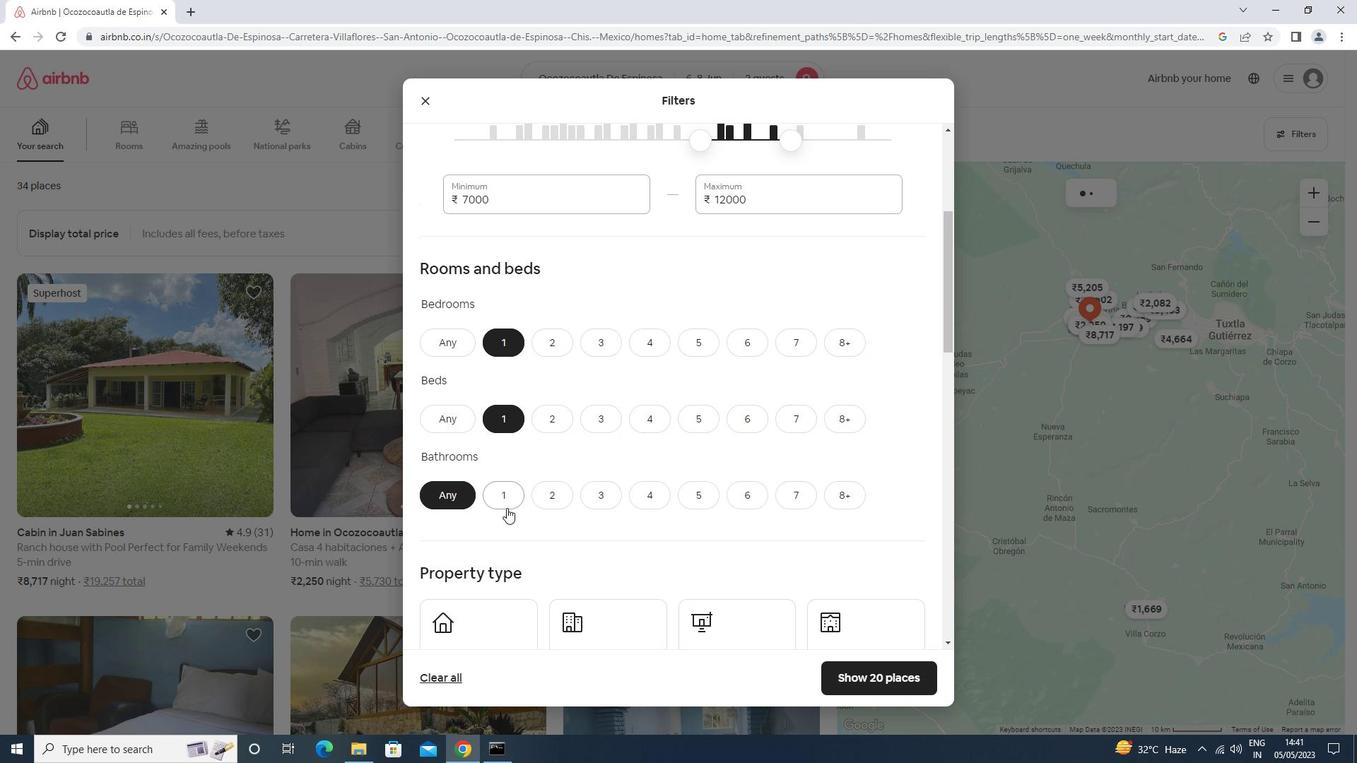 
Action: Mouse pressed left at (506, 499)
Screenshot: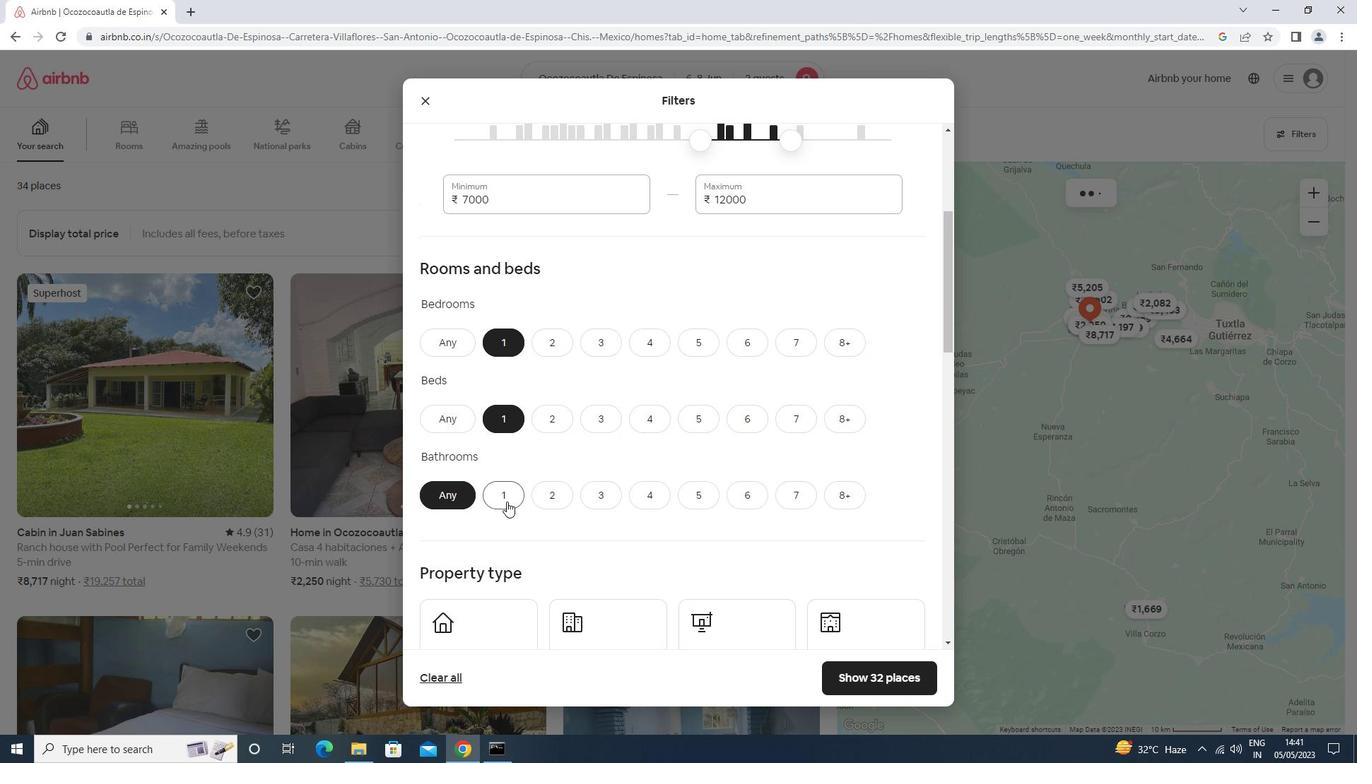 
Action: Mouse moved to (566, 419)
Screenshot: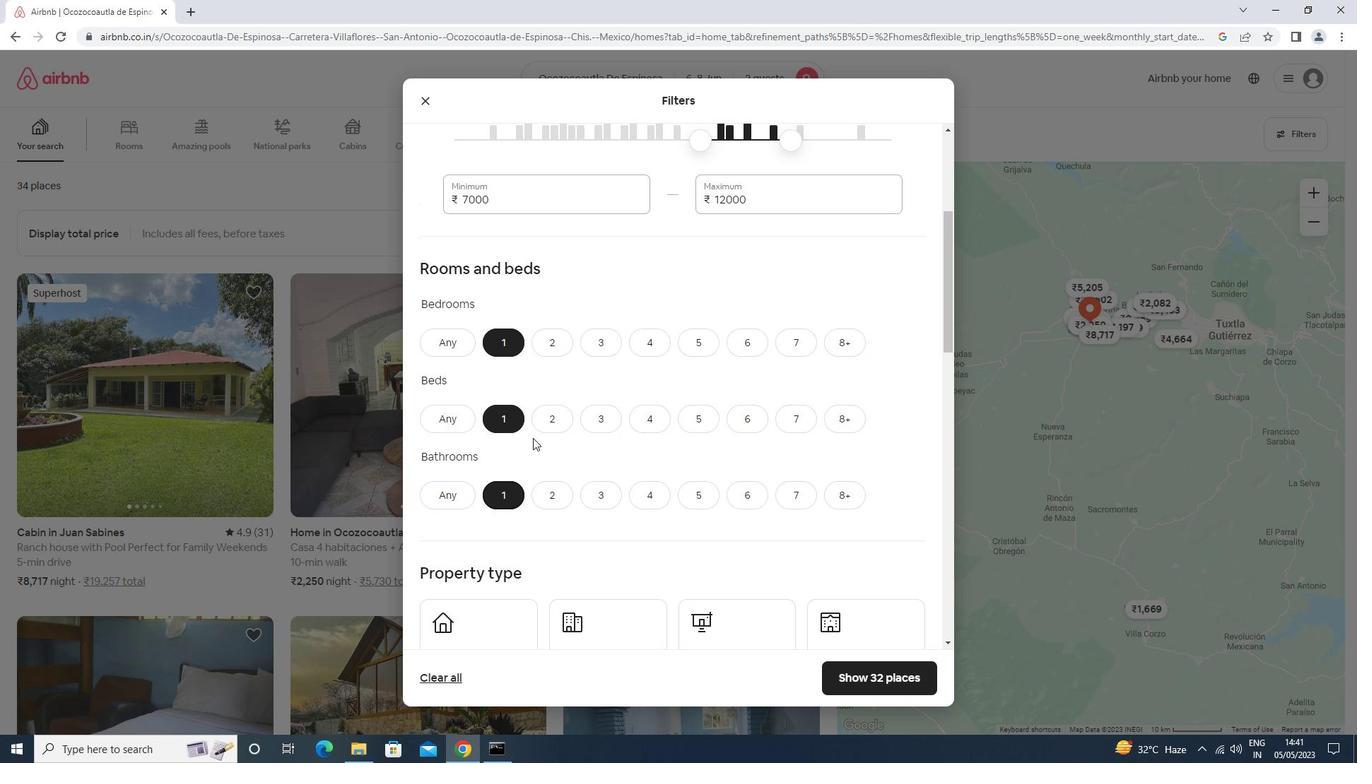 
Action: Mouse pressed left at (566, 419)
Screenshot: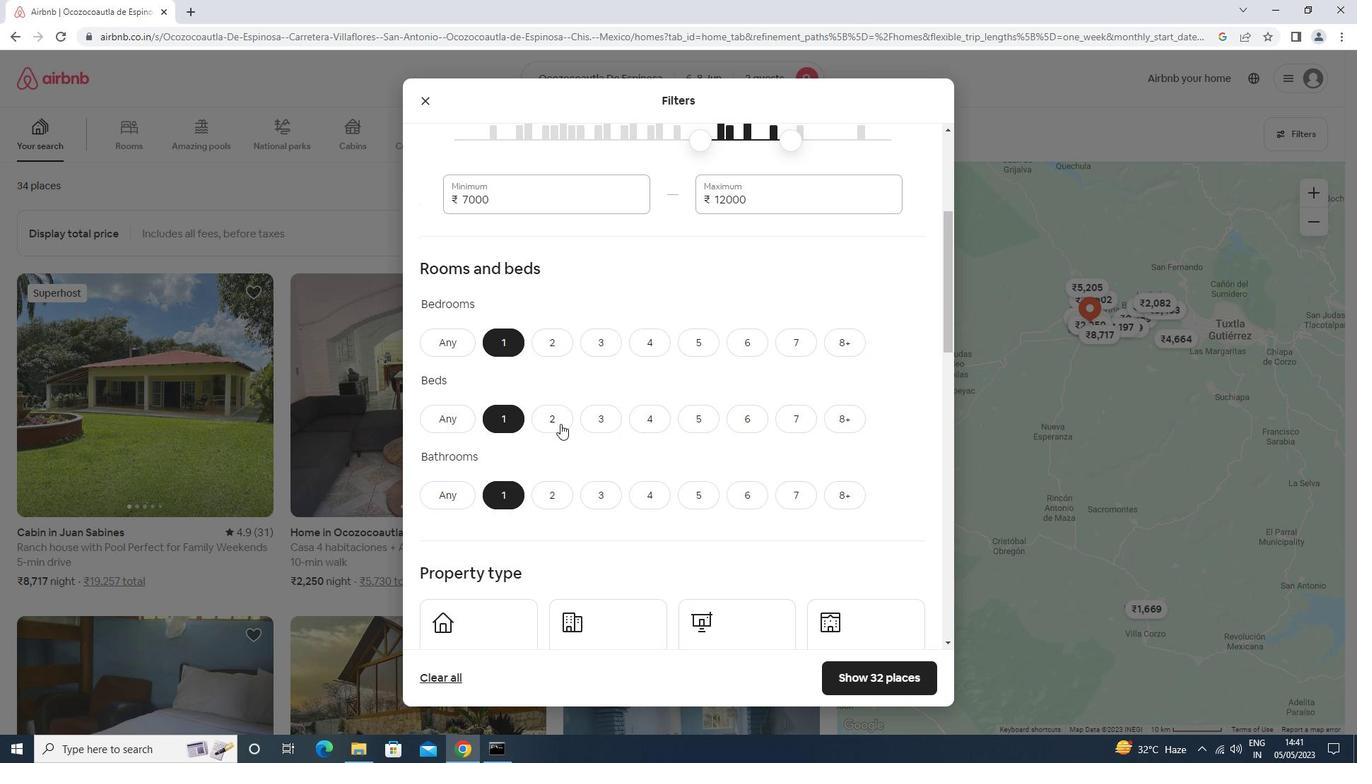 
Action: Mouse moved to (563, 427)
Screenshot: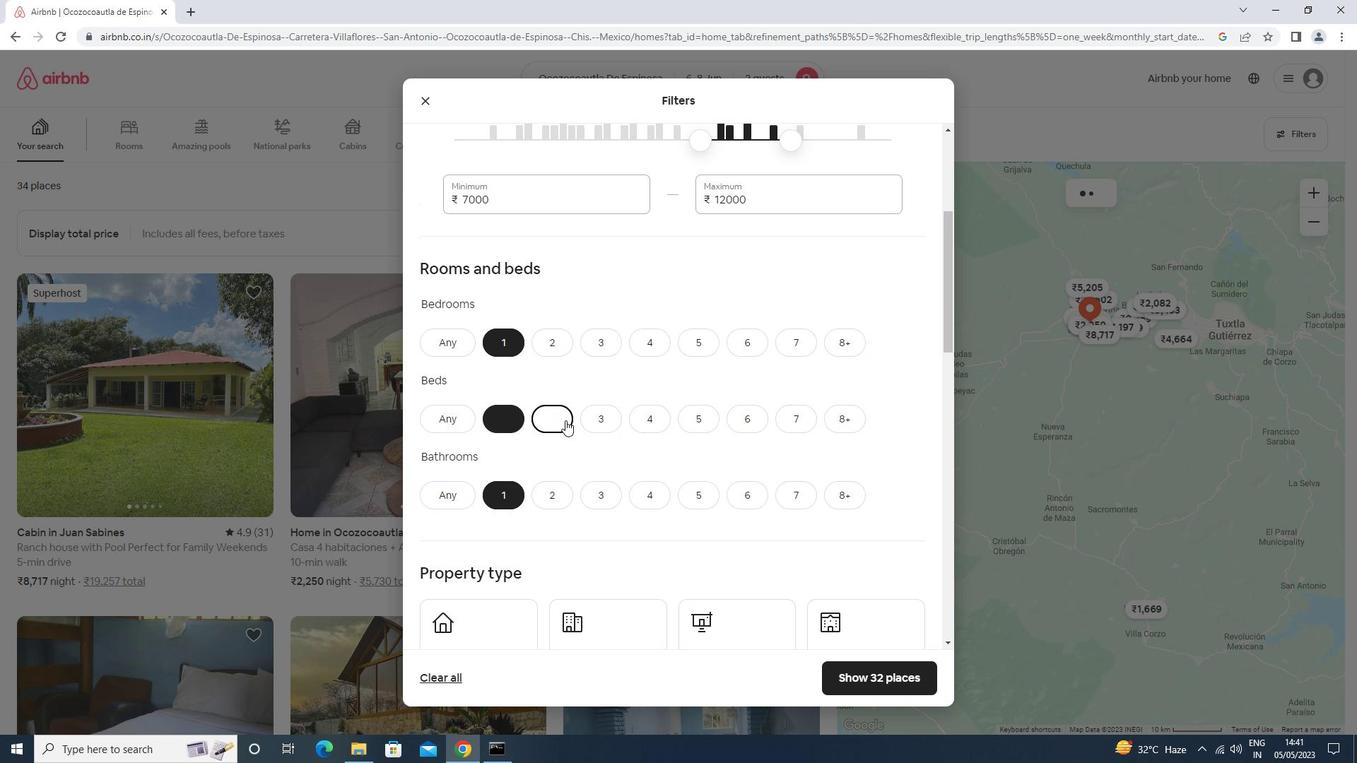 
Action: Mouse scrolled (563, 427) with delta (0, 0)
Screenshot: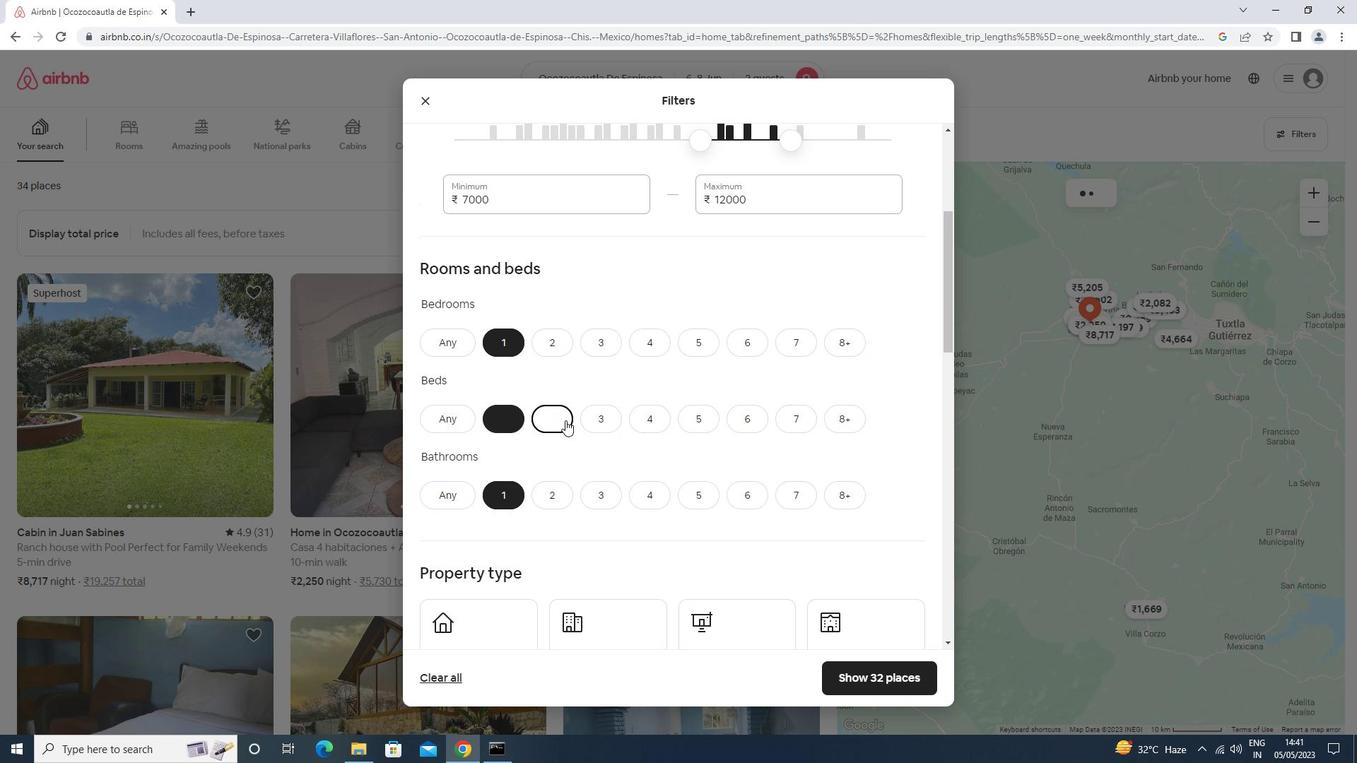
Action: Mouse moved to (563, 428)
Screenshot: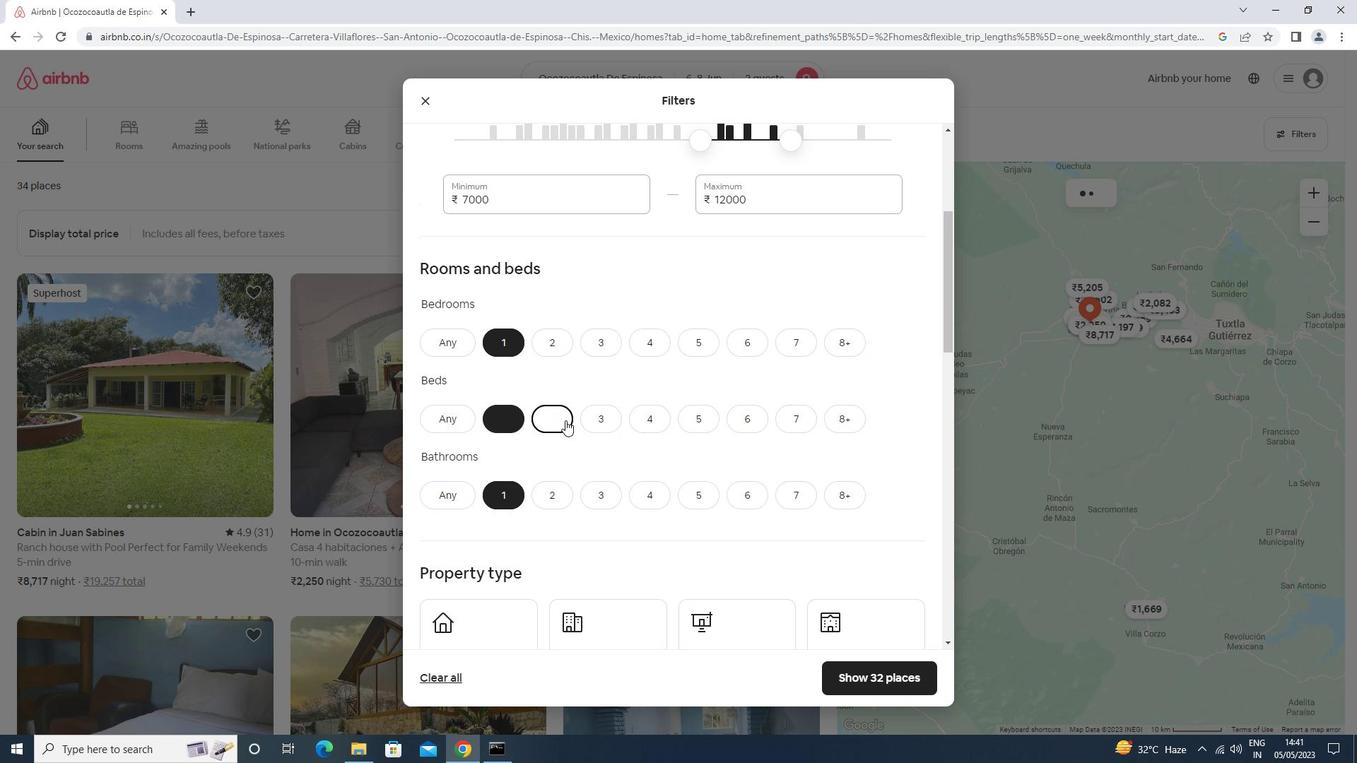 
Action: Mouse scrolled (563, 427) with delta (0, 0)
Screenshot: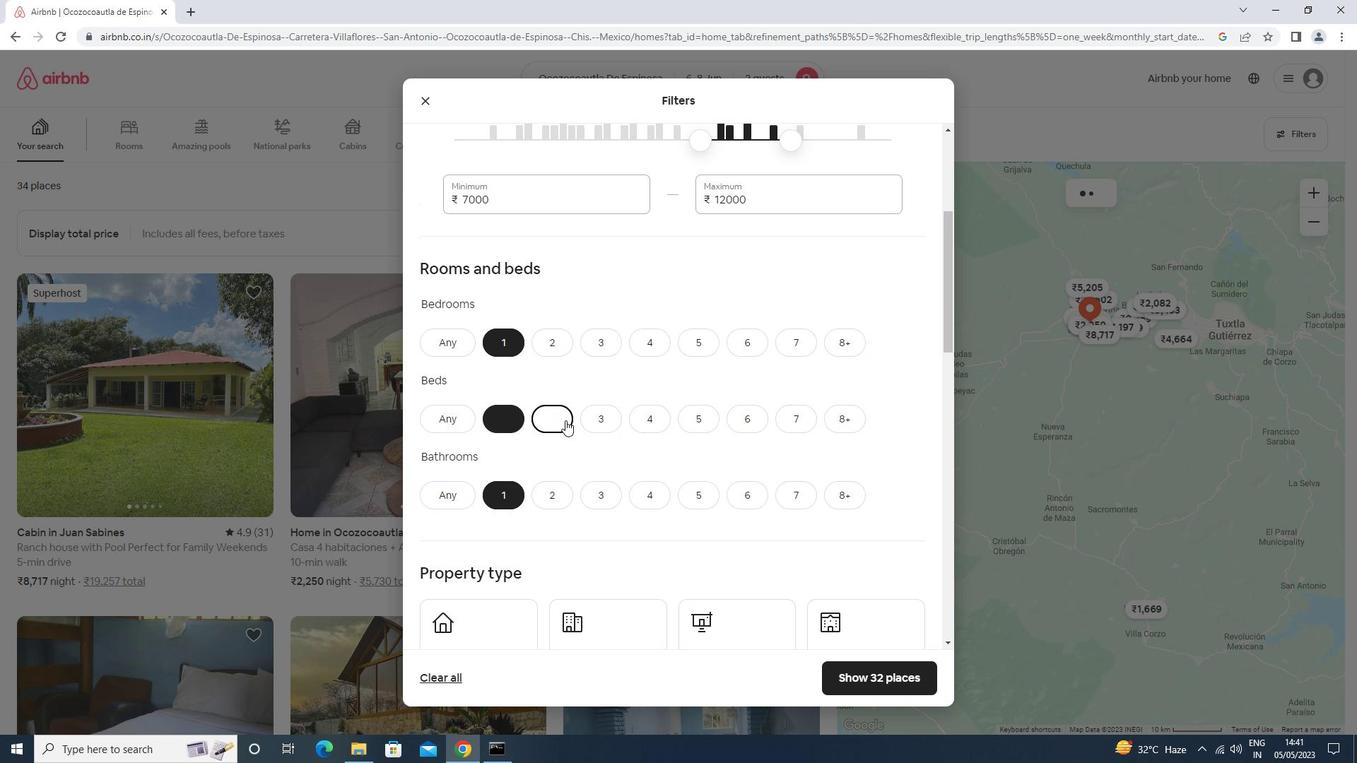 
Action: Mouse scrolled (563, 427) with delta (0, 0)
Screenshot: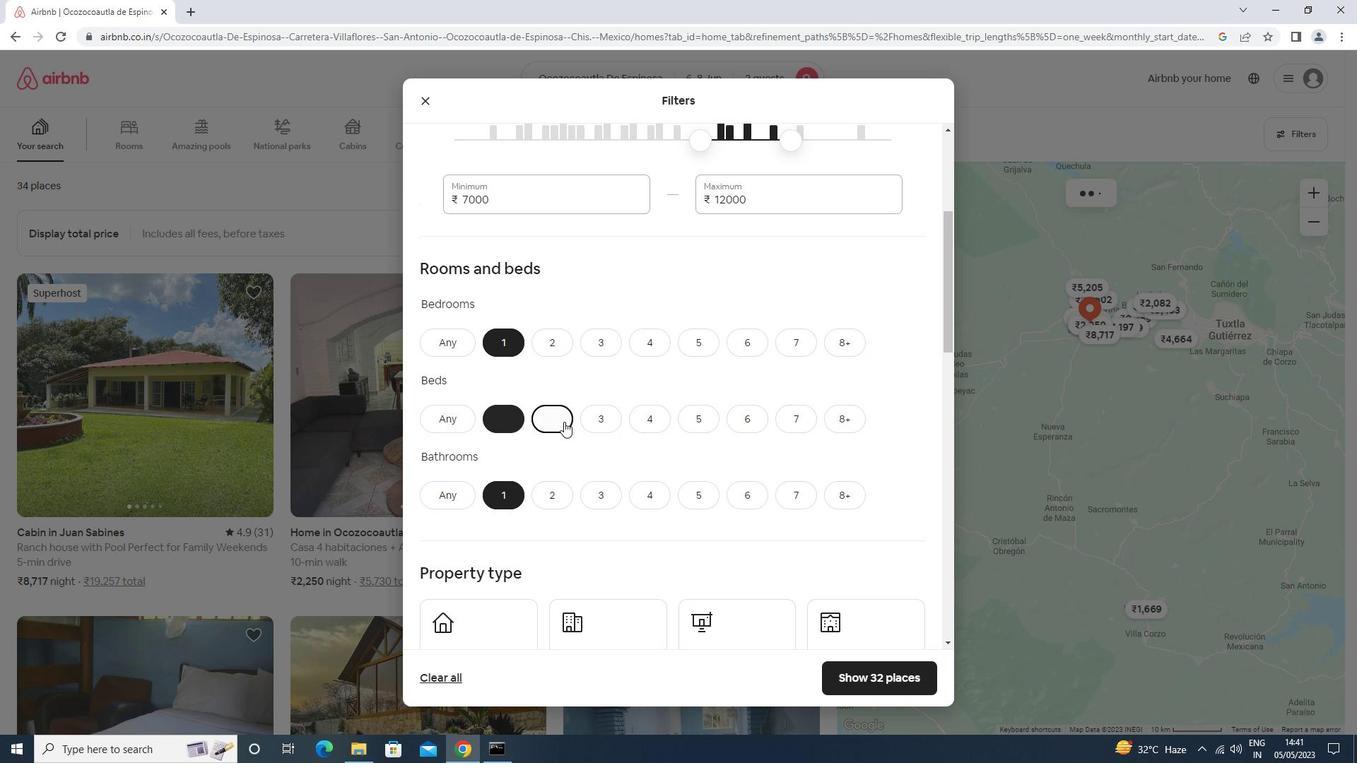 
Action: Mouse scrolled (563, 427) with delta (0, 0)
Screenshot: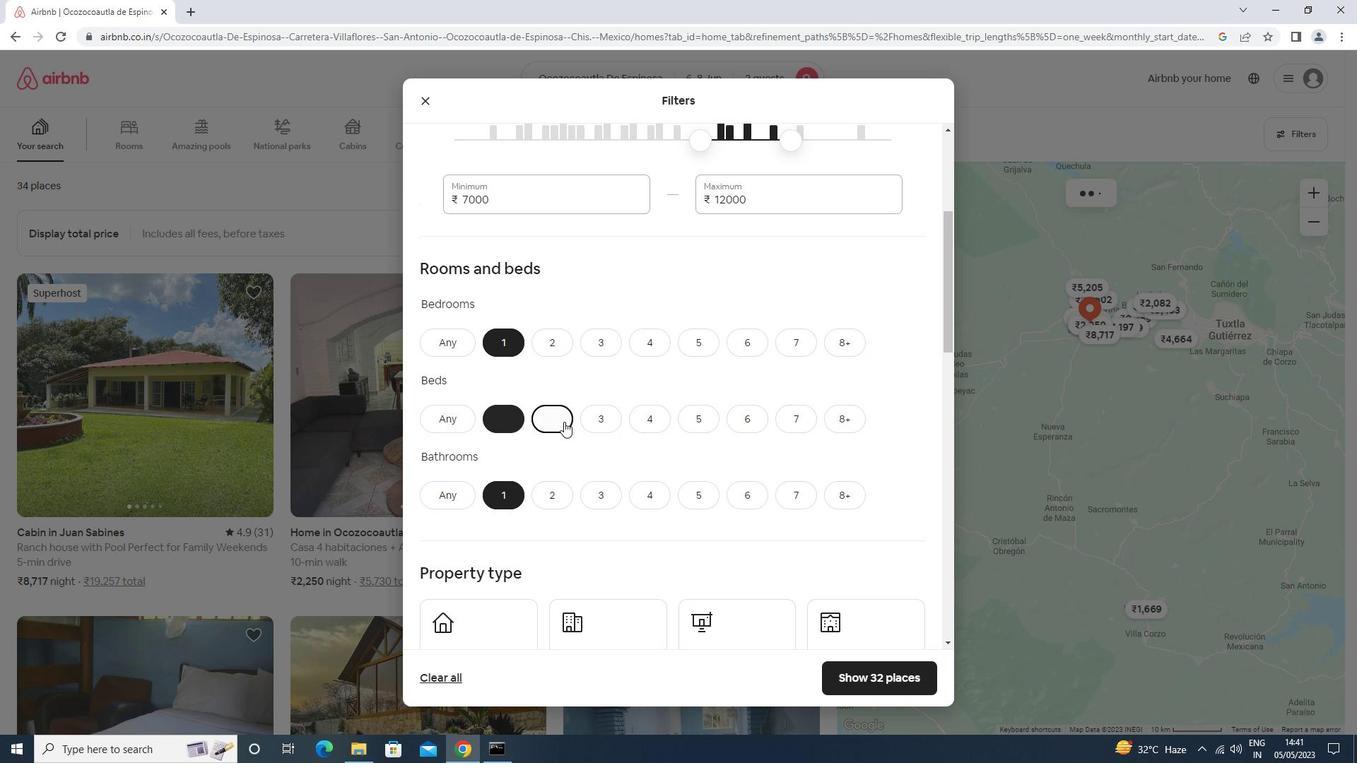
Action: Mouse scrolled (563, 427) with delta (0, 0)
Screenshot: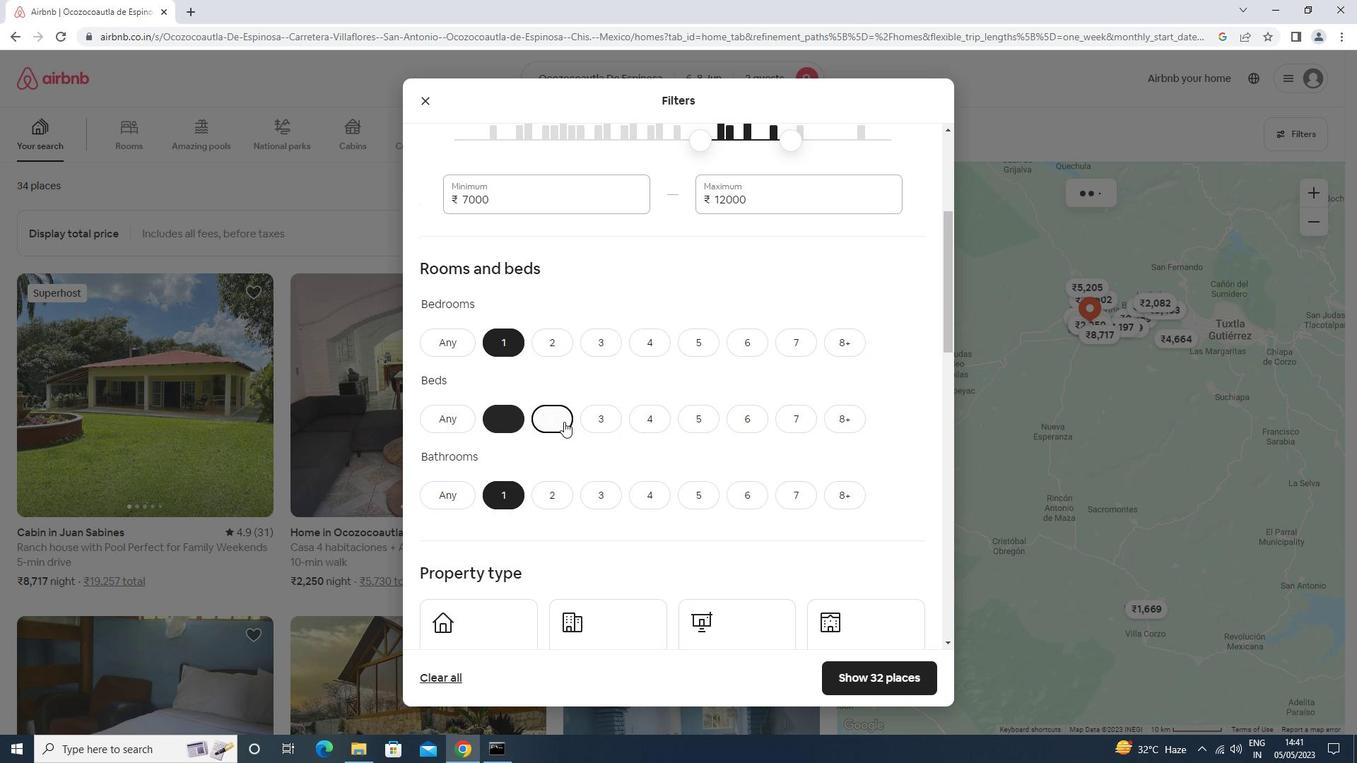 
Action: Mouse moved to (489, 311)
Screenshot: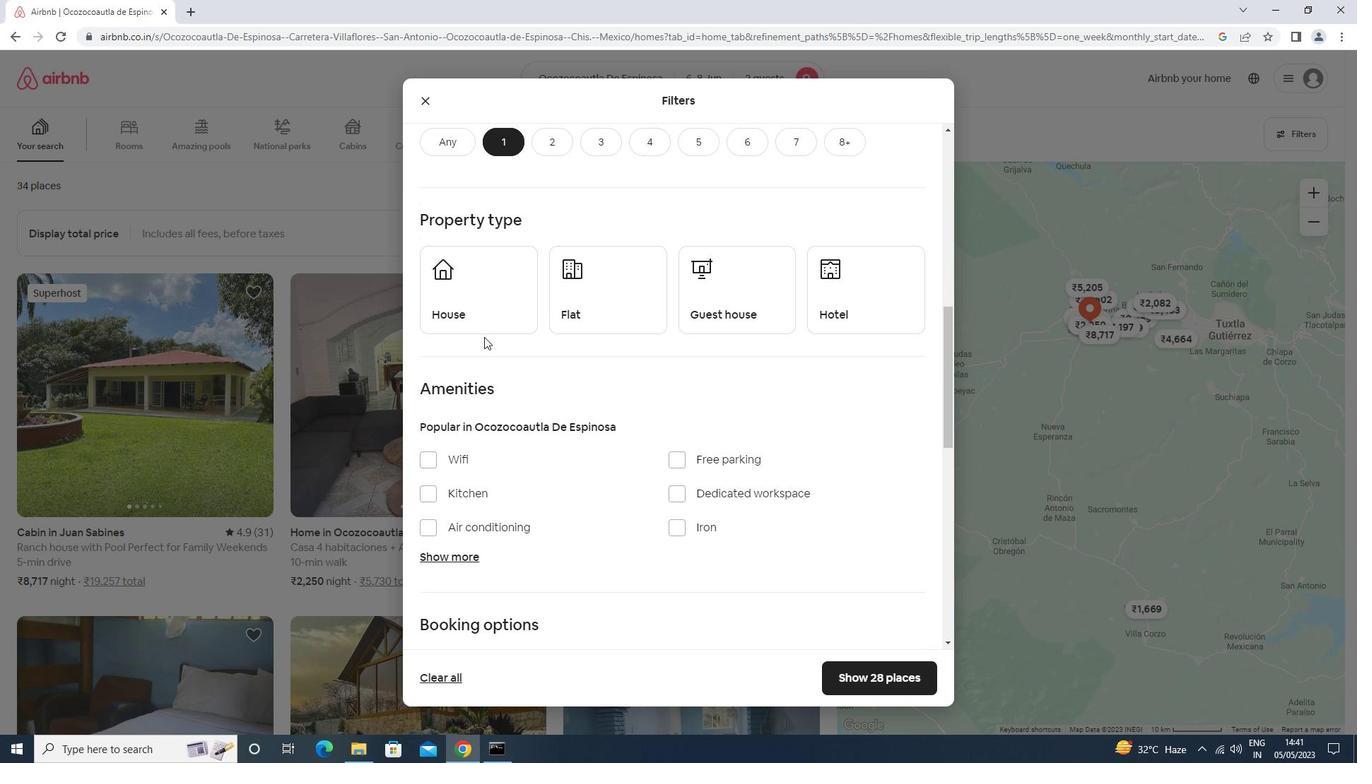 
Action: Mouse pressed left at (489, 311)
Screenshot: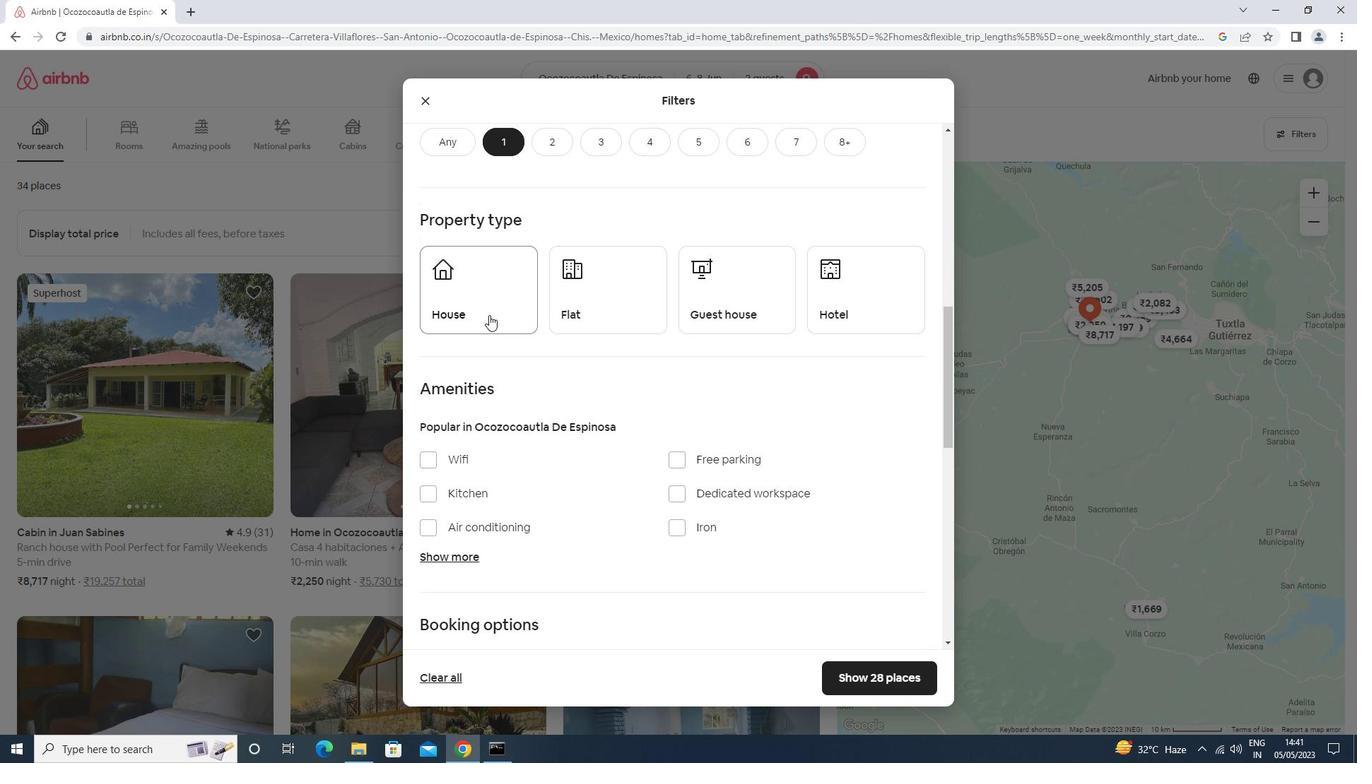 
Action: Mouse moved to (583, 323)
Screenshot: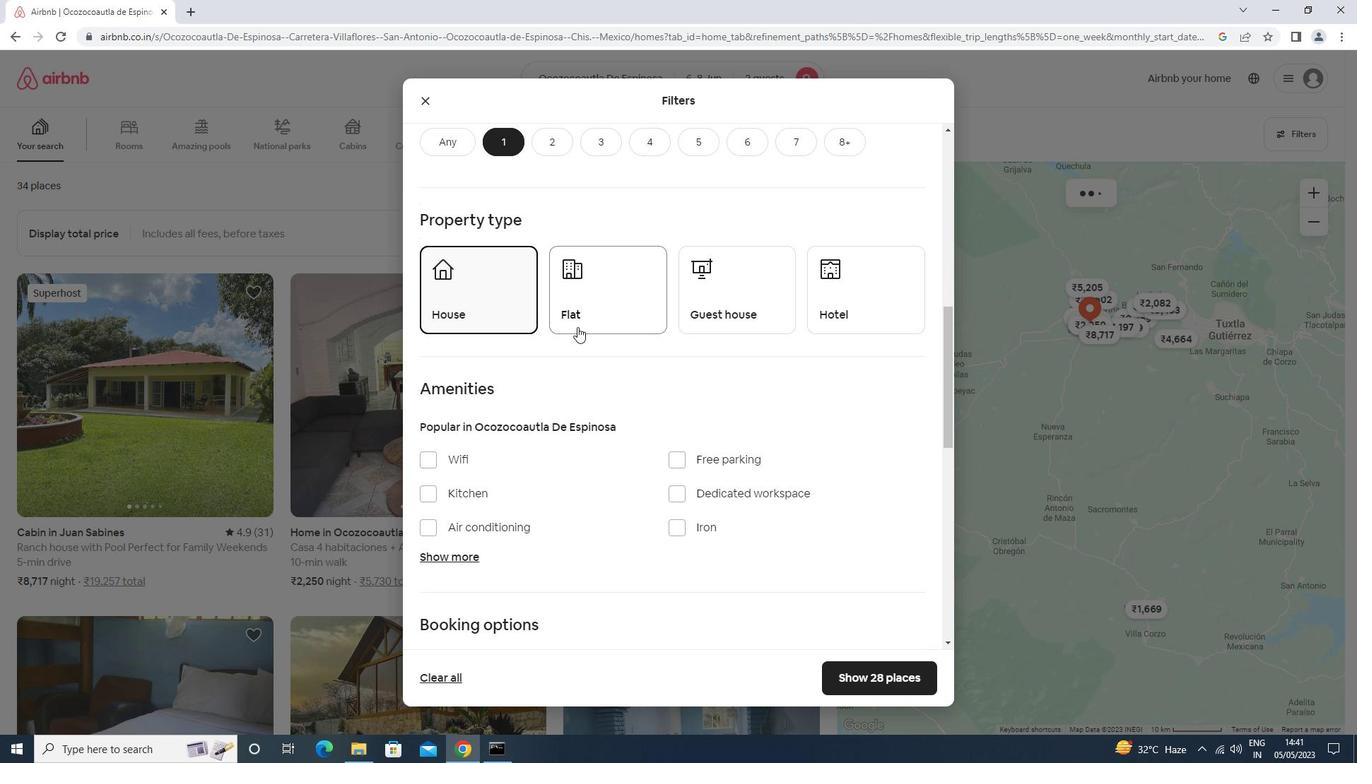 
Action: Mouse pressed left at (583, 323)
Screenshot: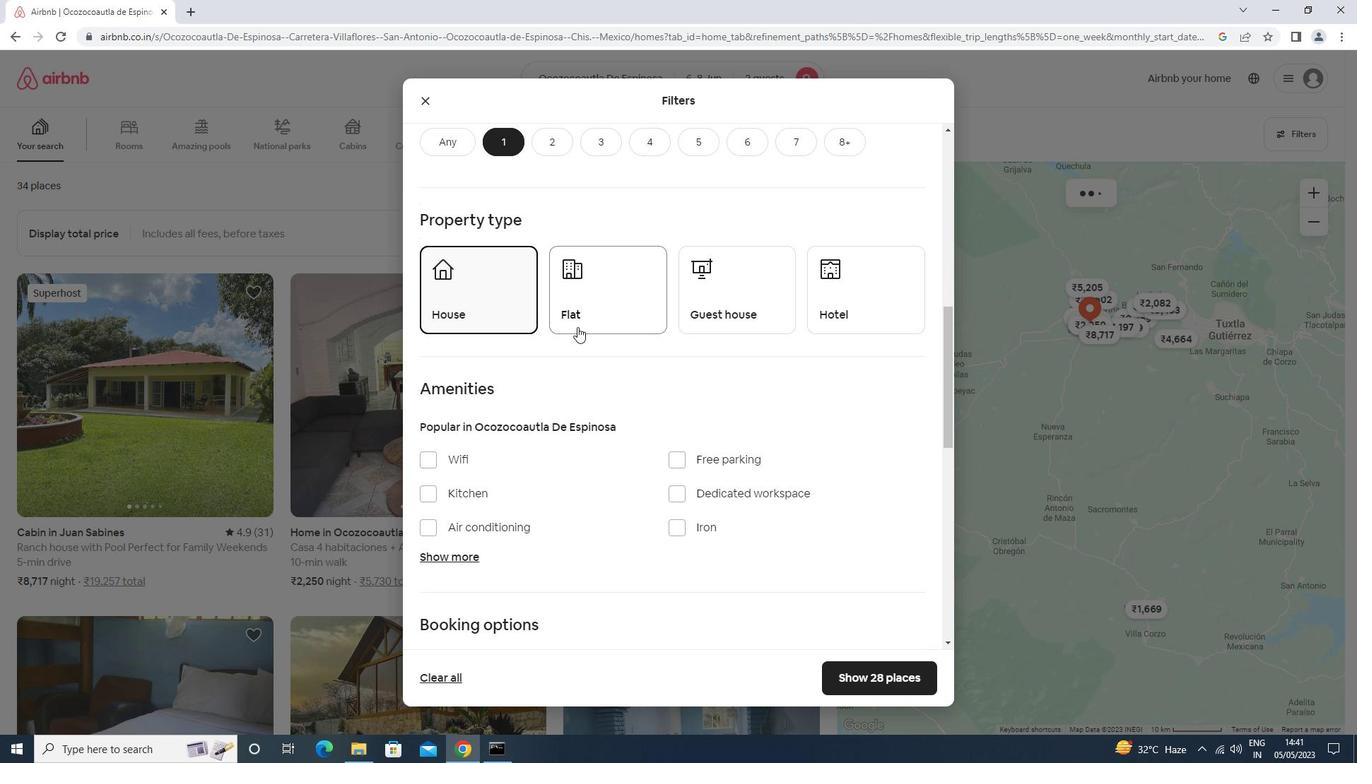 
Action: Mouse moved to (725, 308)
Screenshot: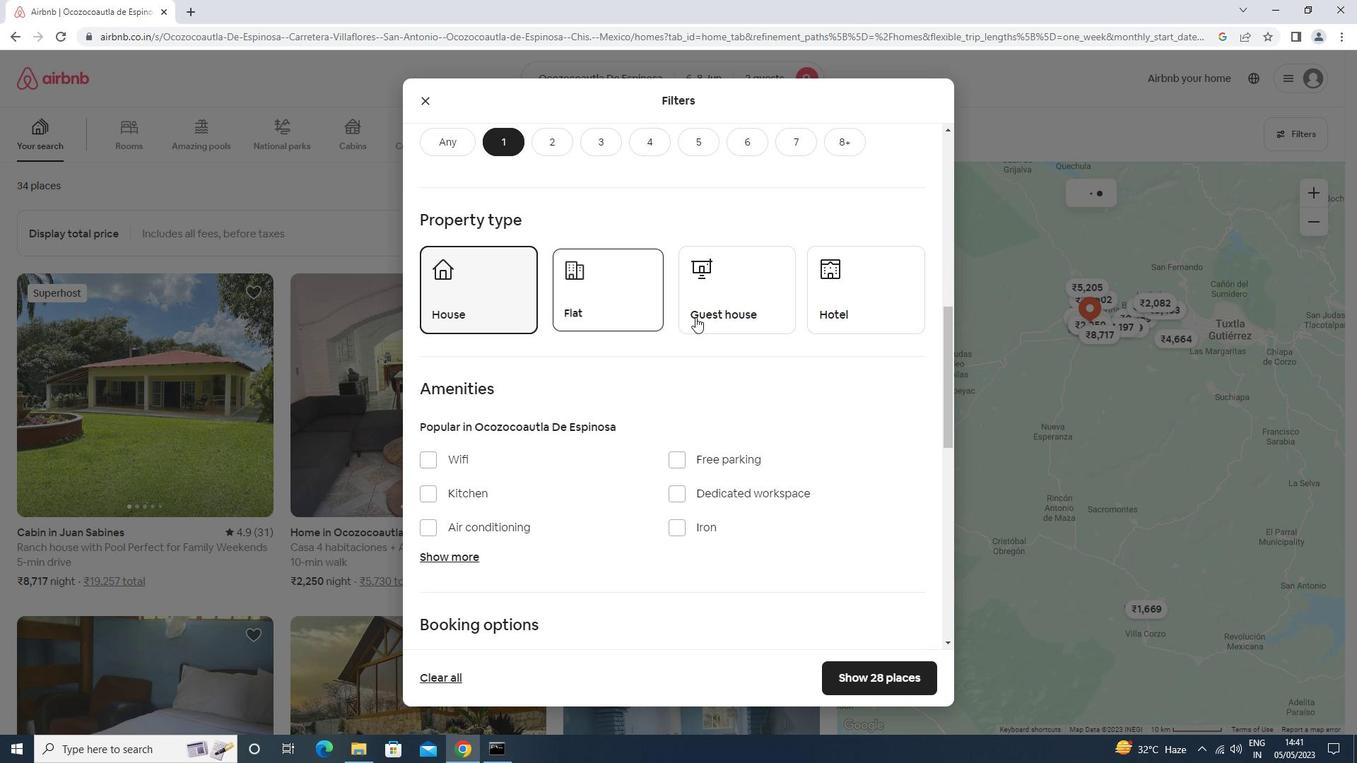 
Action: Mouse pressed left at (725, 308)
Screenshot: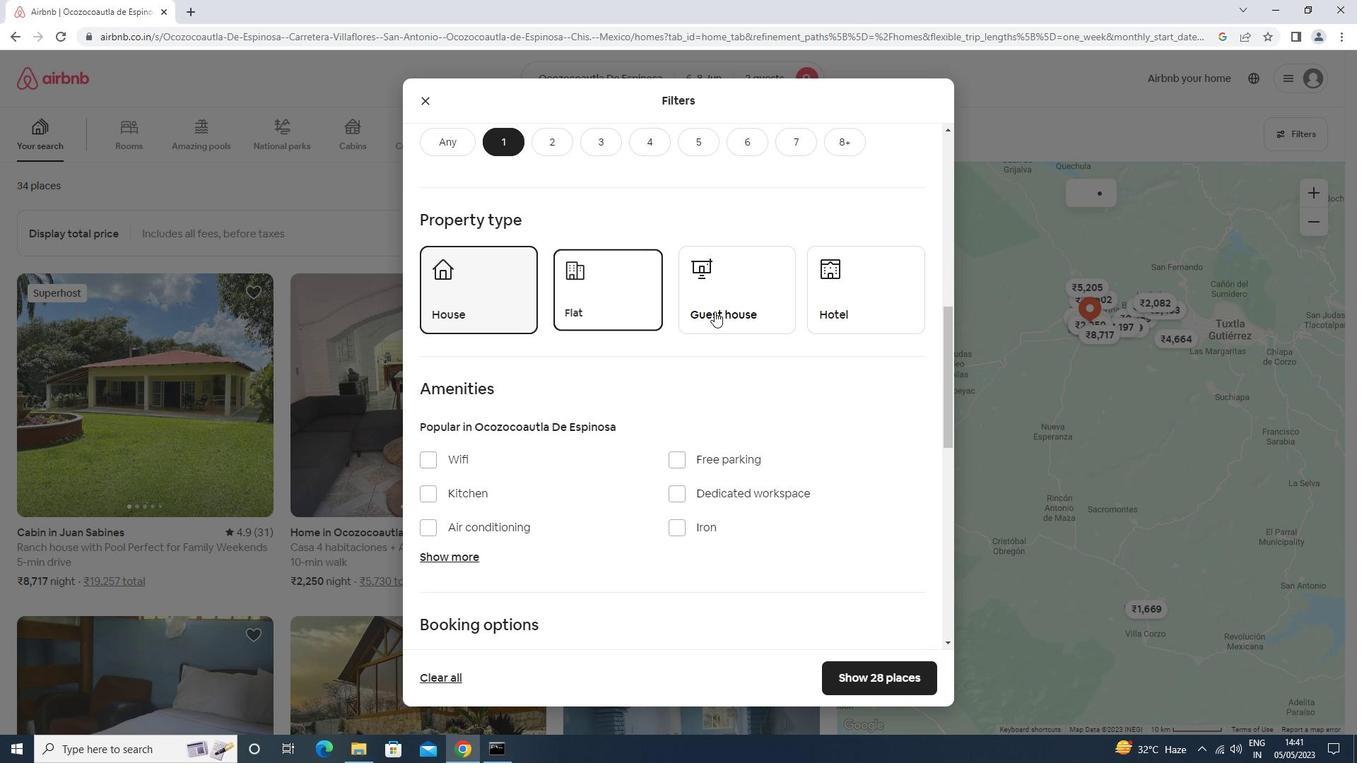
Action: Mouse moved to (718, 288)
Screenshot: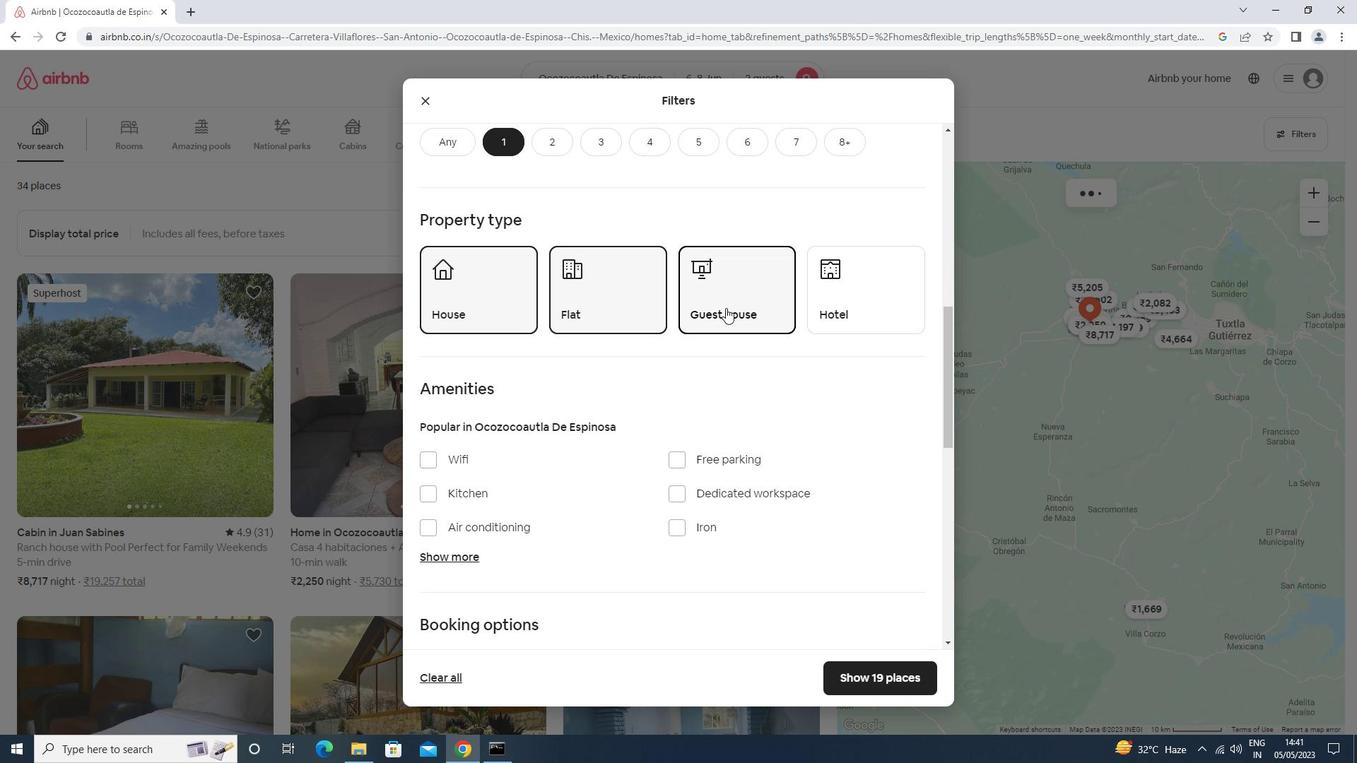 
Action: Mouse scrolled (718, 287) with delta (0, 0)
Screenshot: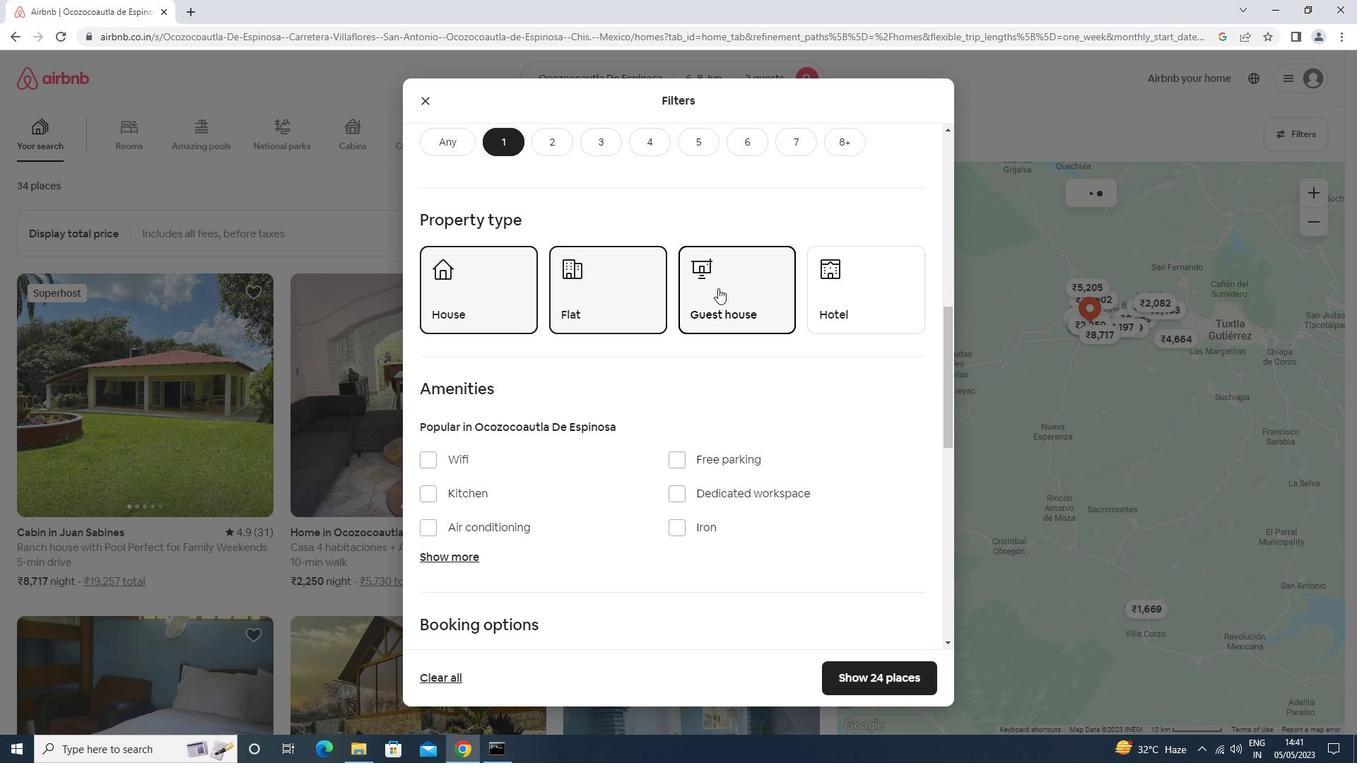 
Action: Mouse scrolled (718, 287) with delta (0, 0)
Screenshot: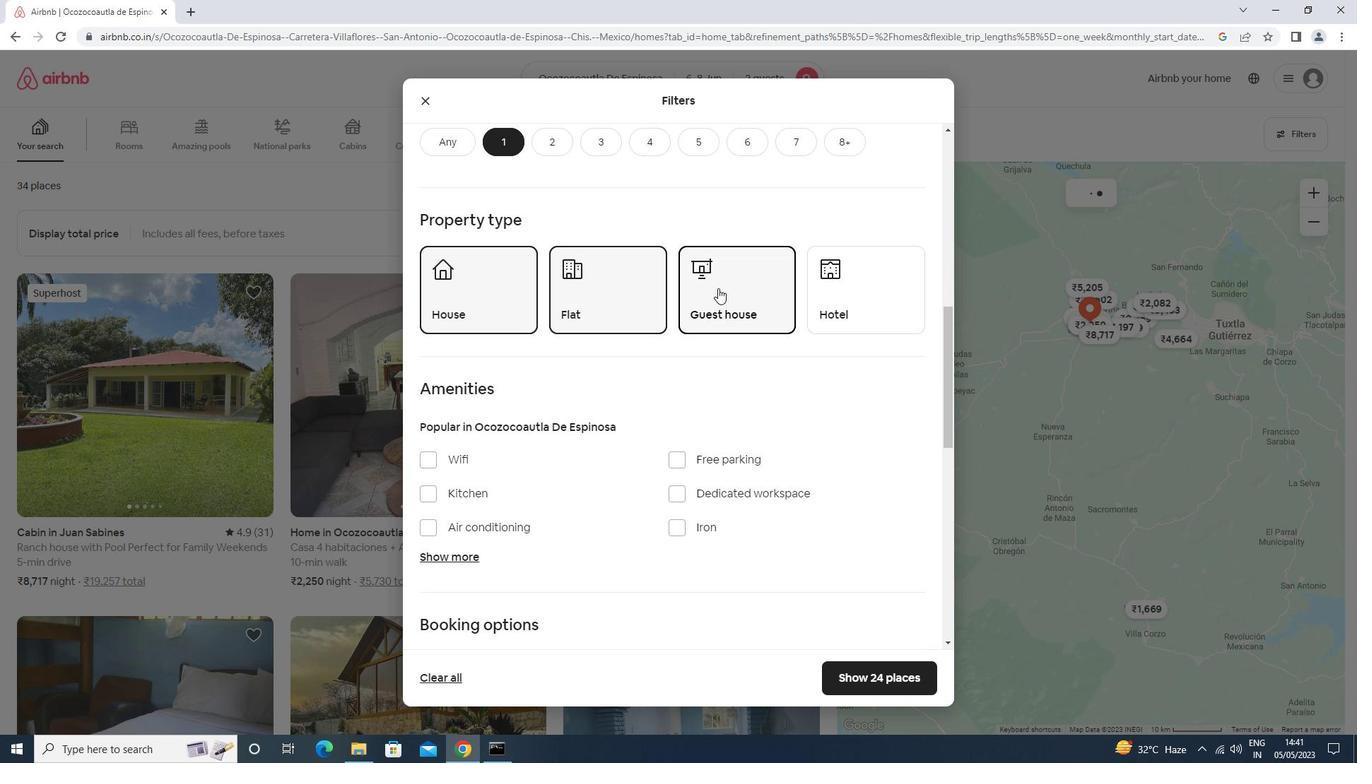 
Action: Mouse scrolled (718, 287) with delta (0, 0)
Screenshot: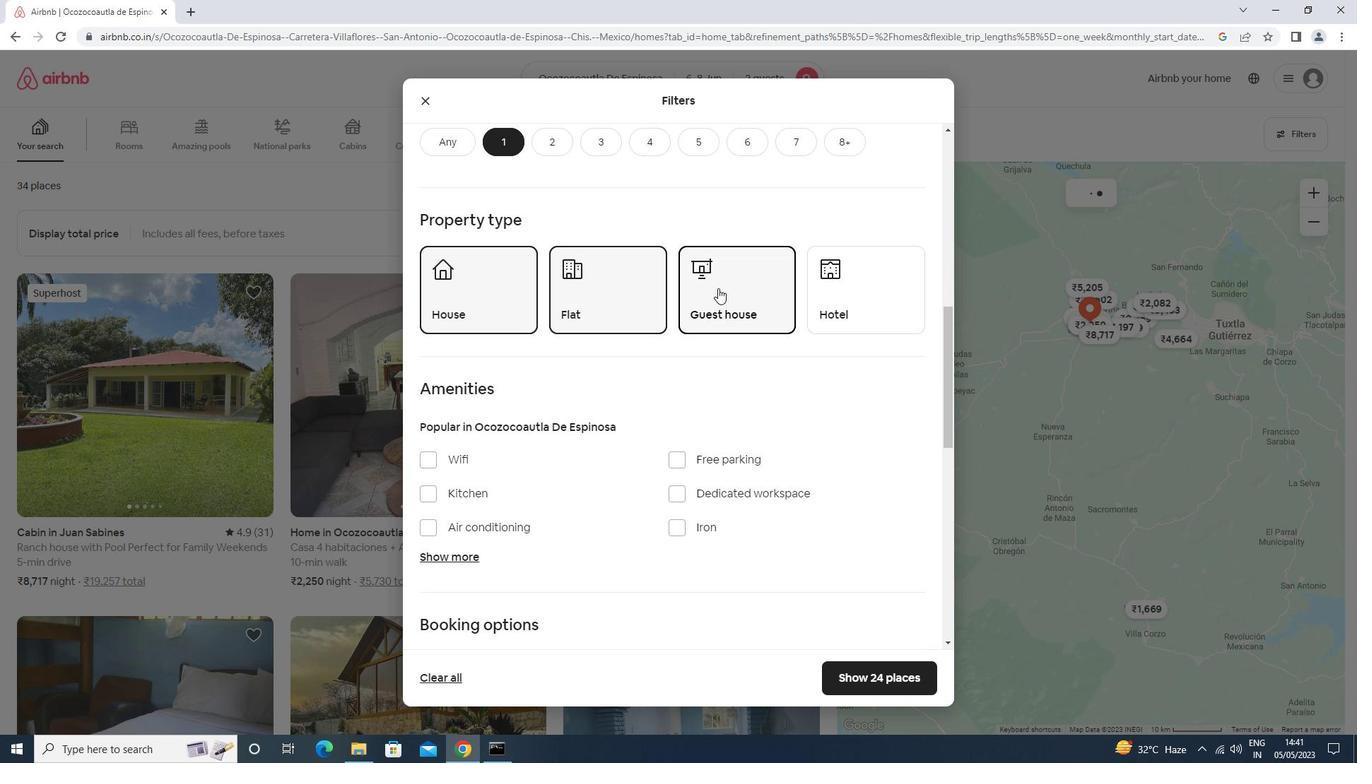 
Action: Mouse moved to (718, 288)
Screenshot: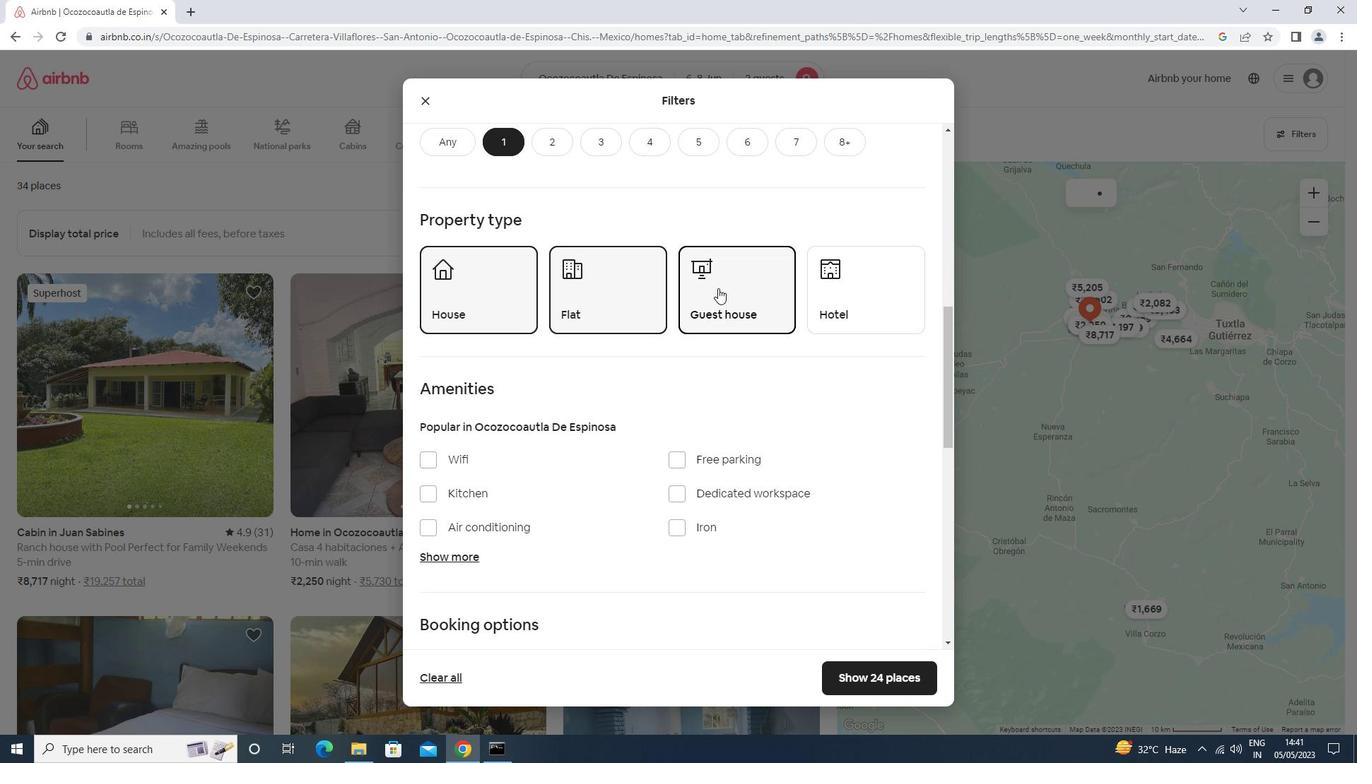 
Action: Mouse scrolled (718, 287) with delta (0, 0)
Screenshot: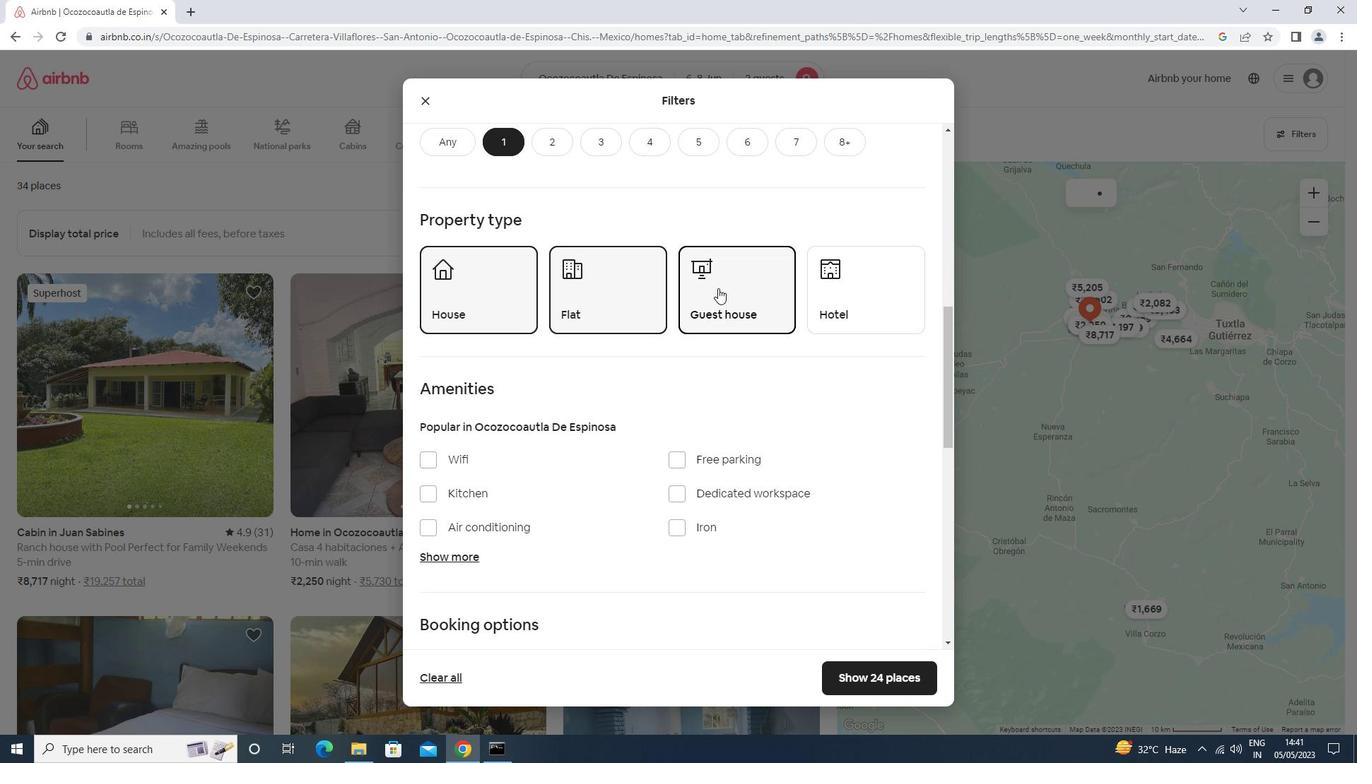 
Action: Mouse scrolled (718, 287) with delta (0, 0)
Screenshot: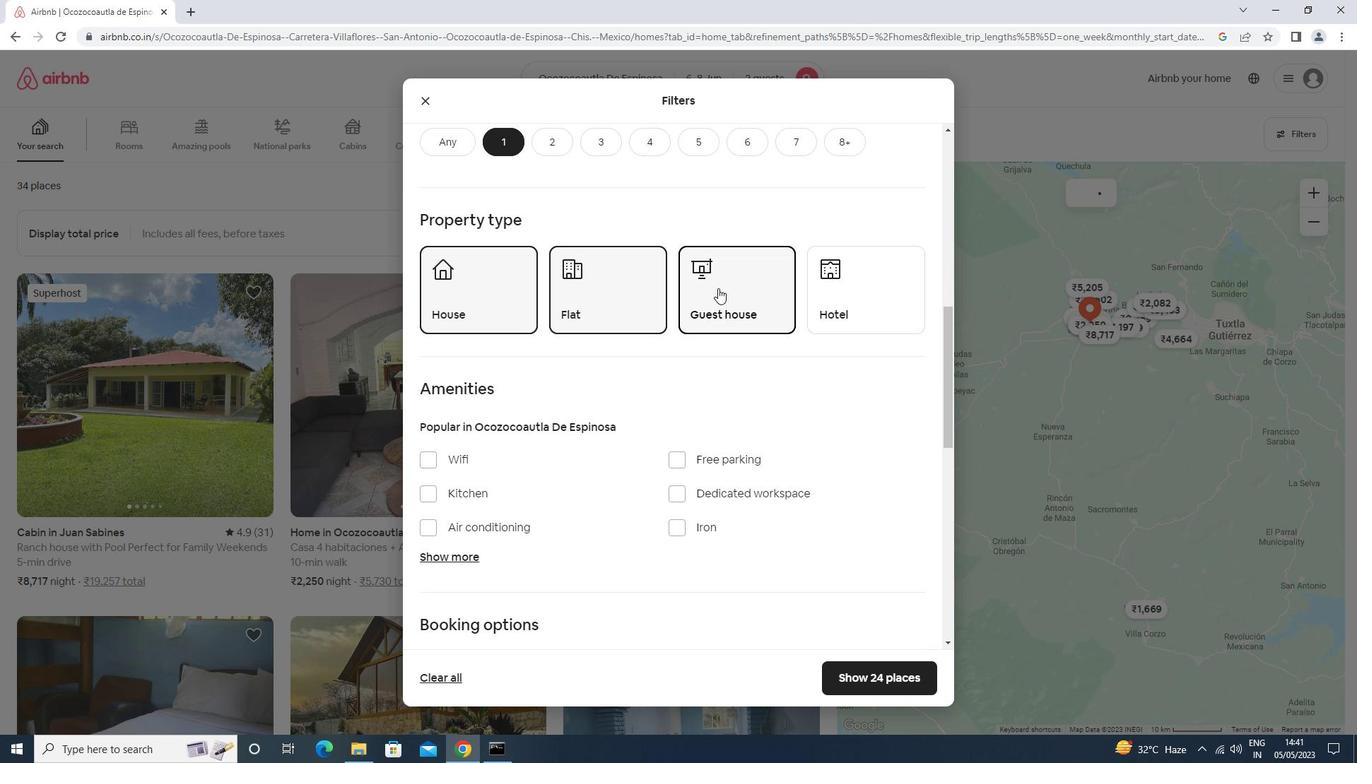 
Action: Mouse moved to (894, 369)
Screenshot: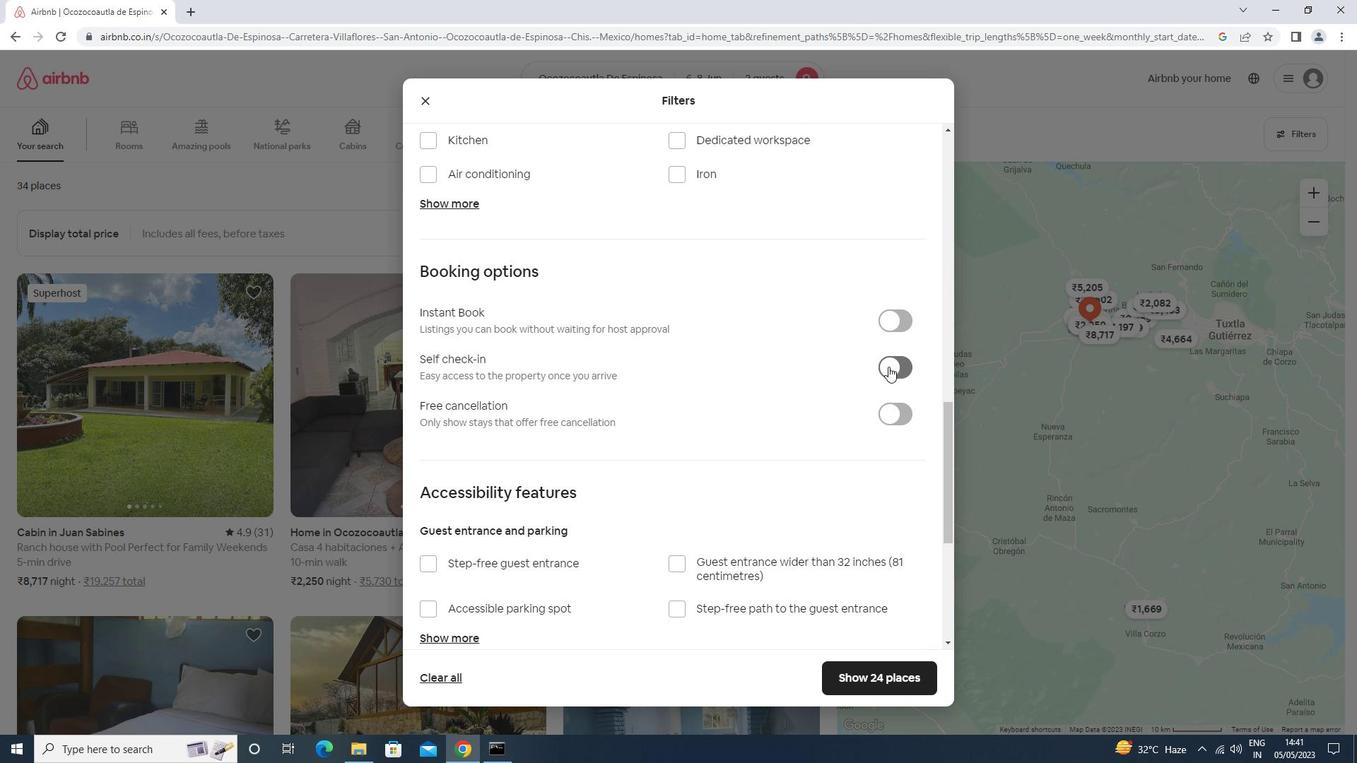 
Action: Mouse pressed left at (894, 369)
Screenshot: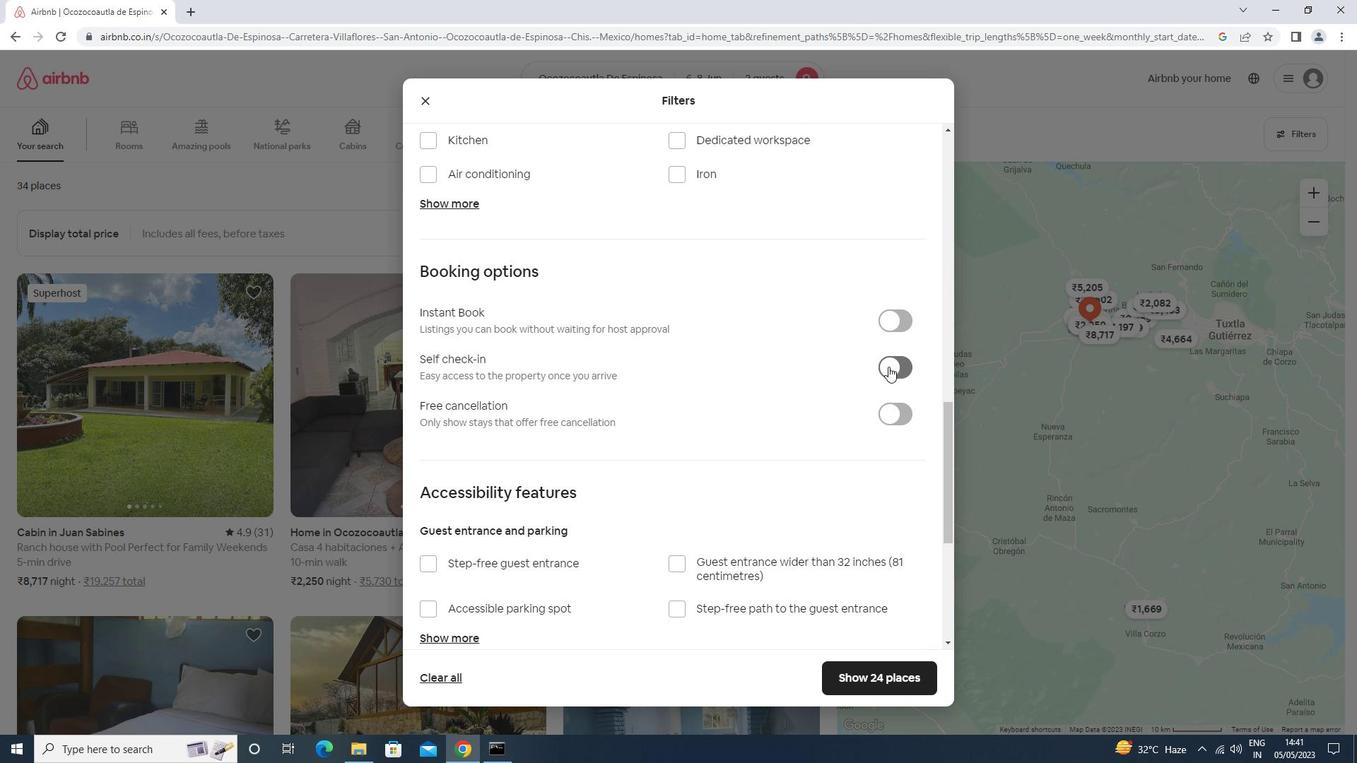 
Action: Mouse moved to (892, 364)
Screenshot: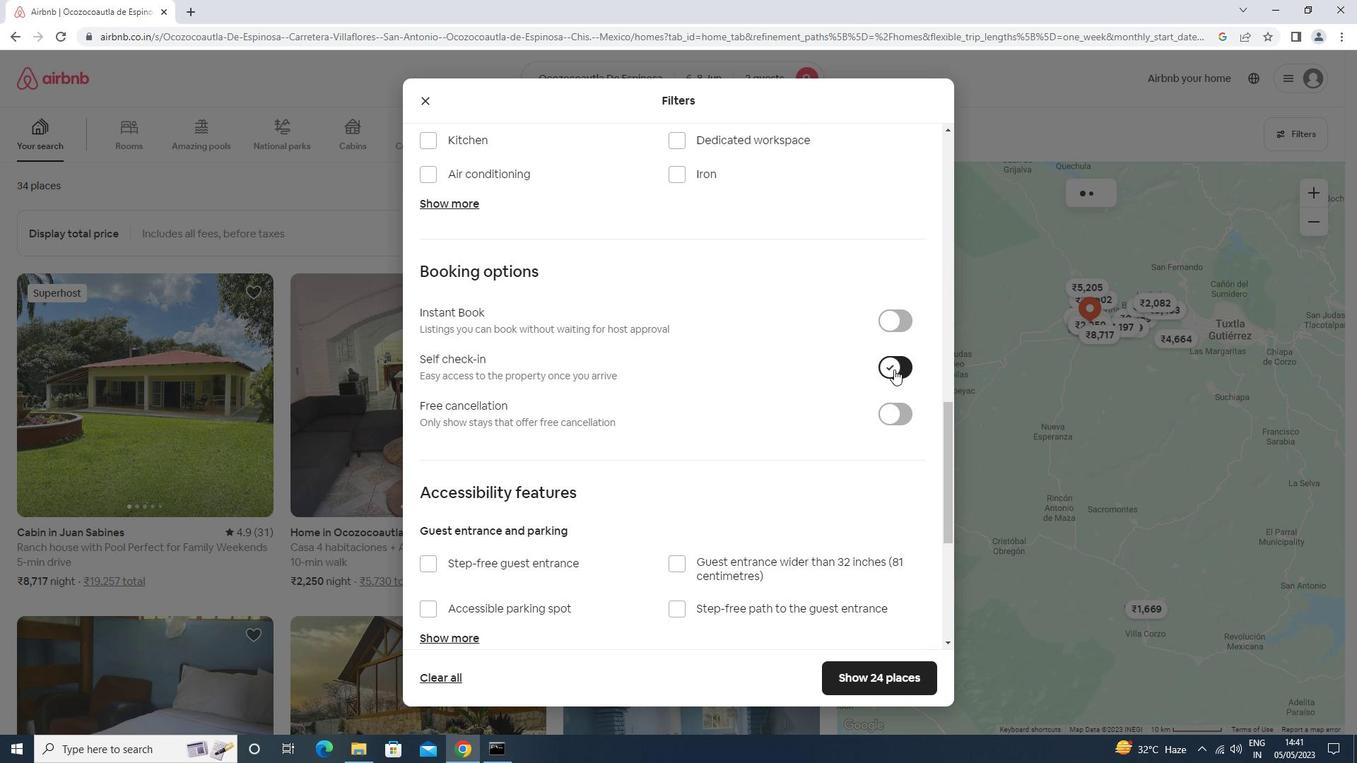 
Action: Mouse scrolled (892, 363) with delta (0, 0)
Screenshot: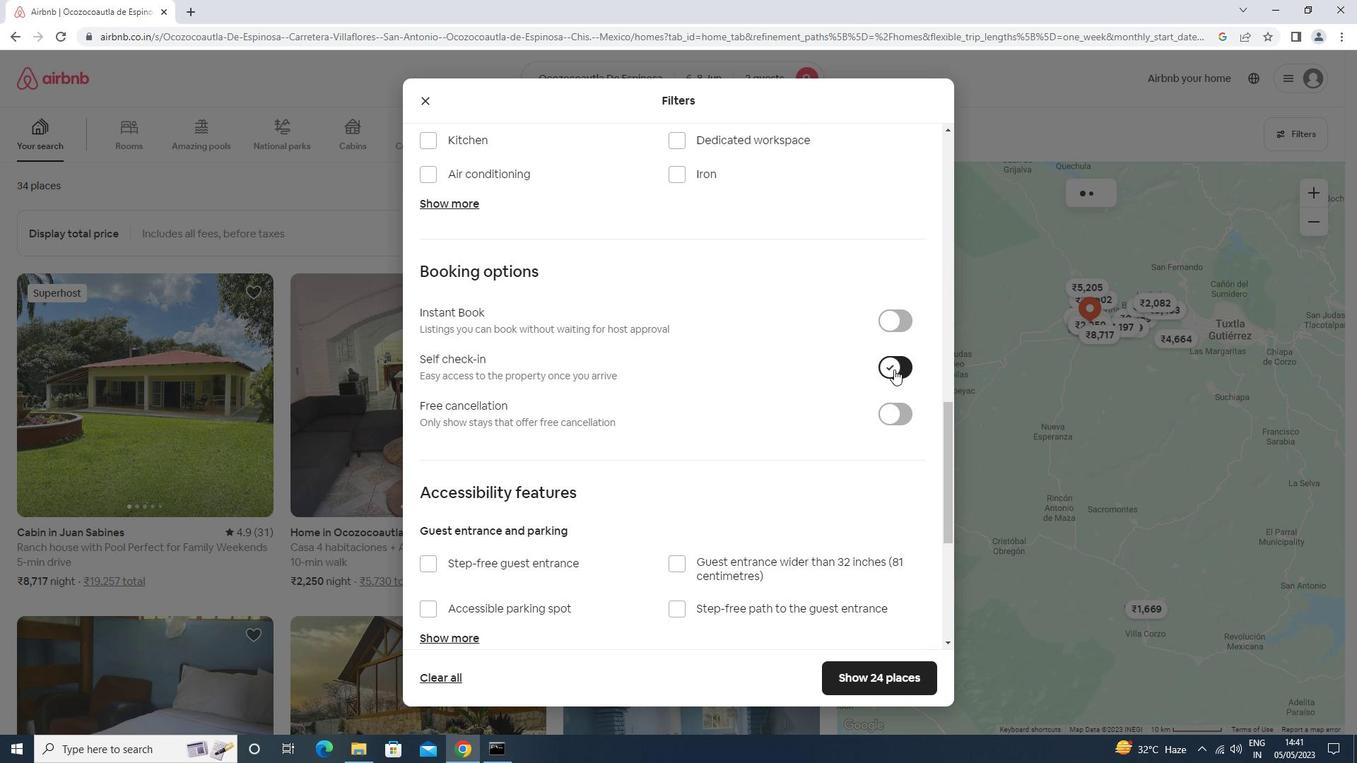 
Action: Mouse moved to (890, 369)
Screenshot: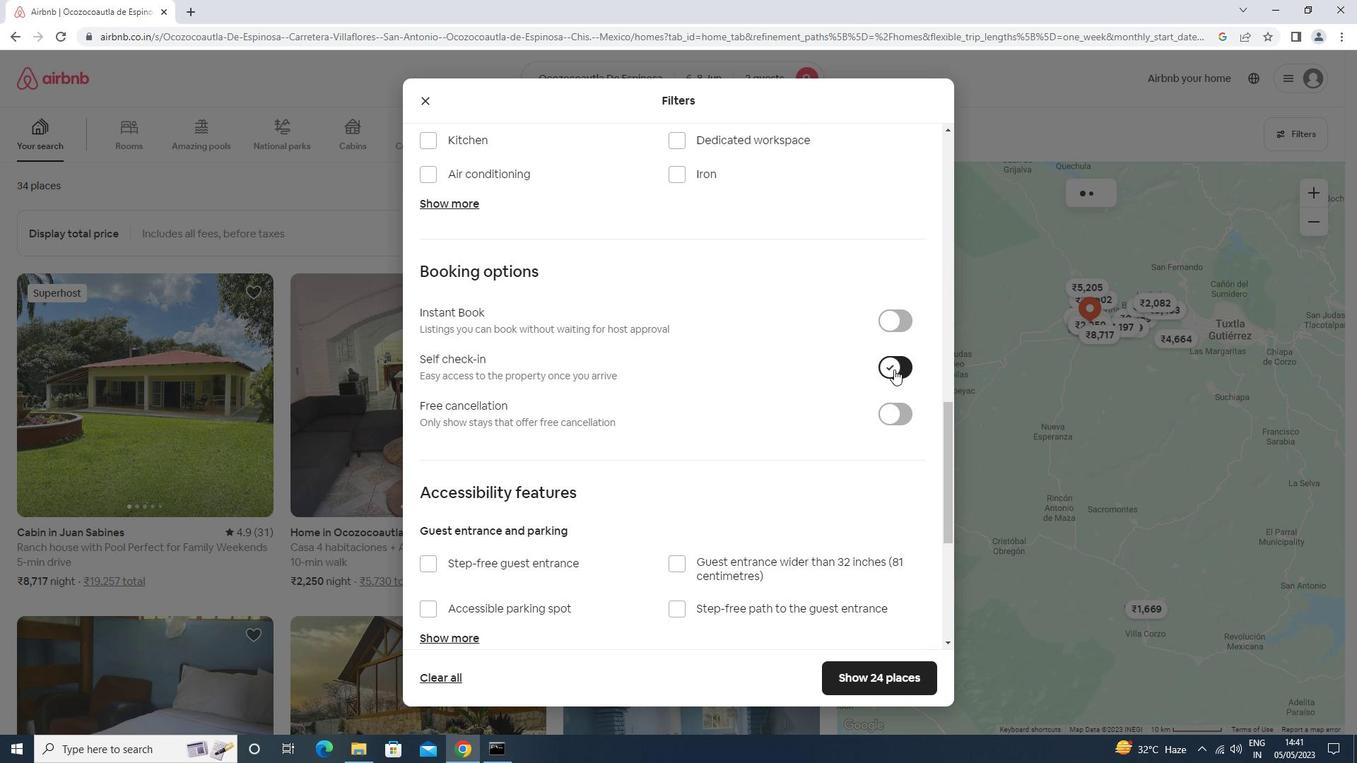 
Action: Mouse scrolled (890, 368) with delta (0, 0)
Screenshot: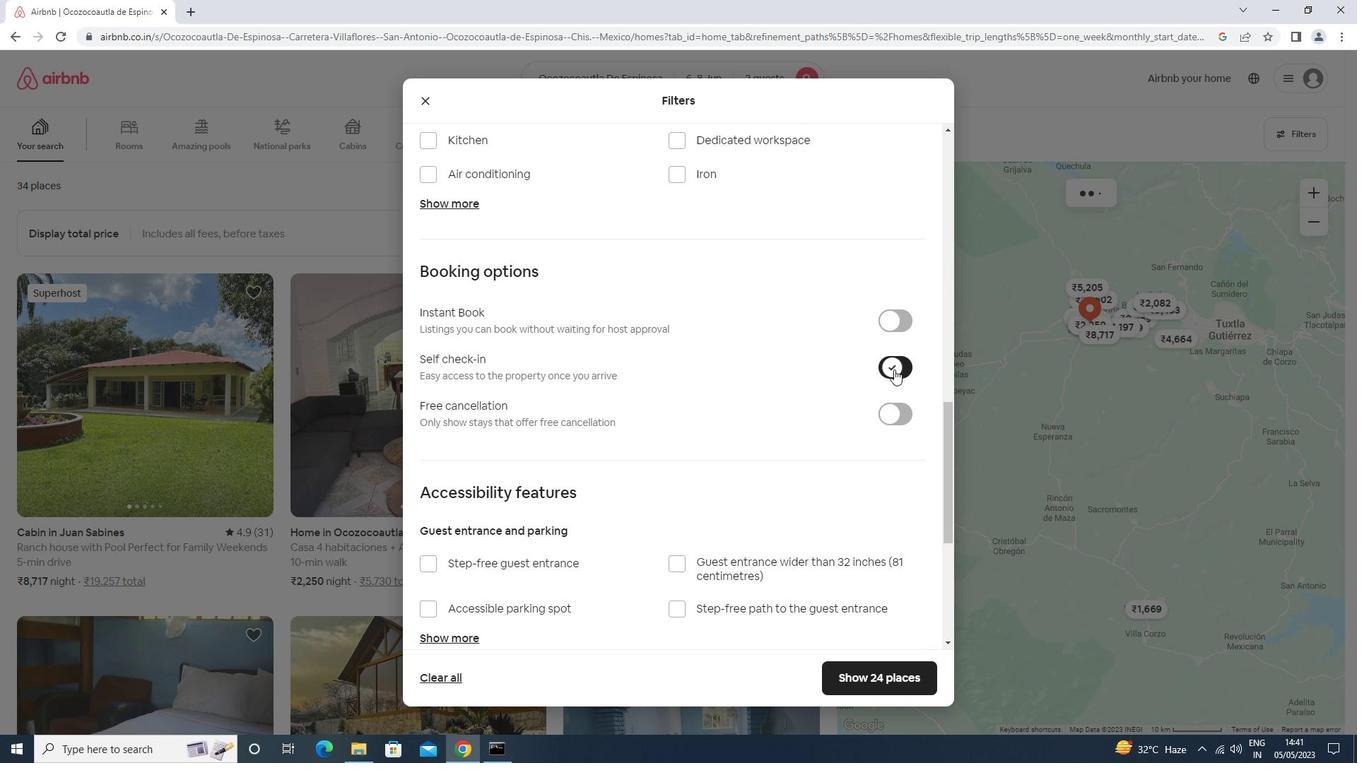 
Action: Mouse scrolled (890, 368) with delta (0, 0)
Screenshot: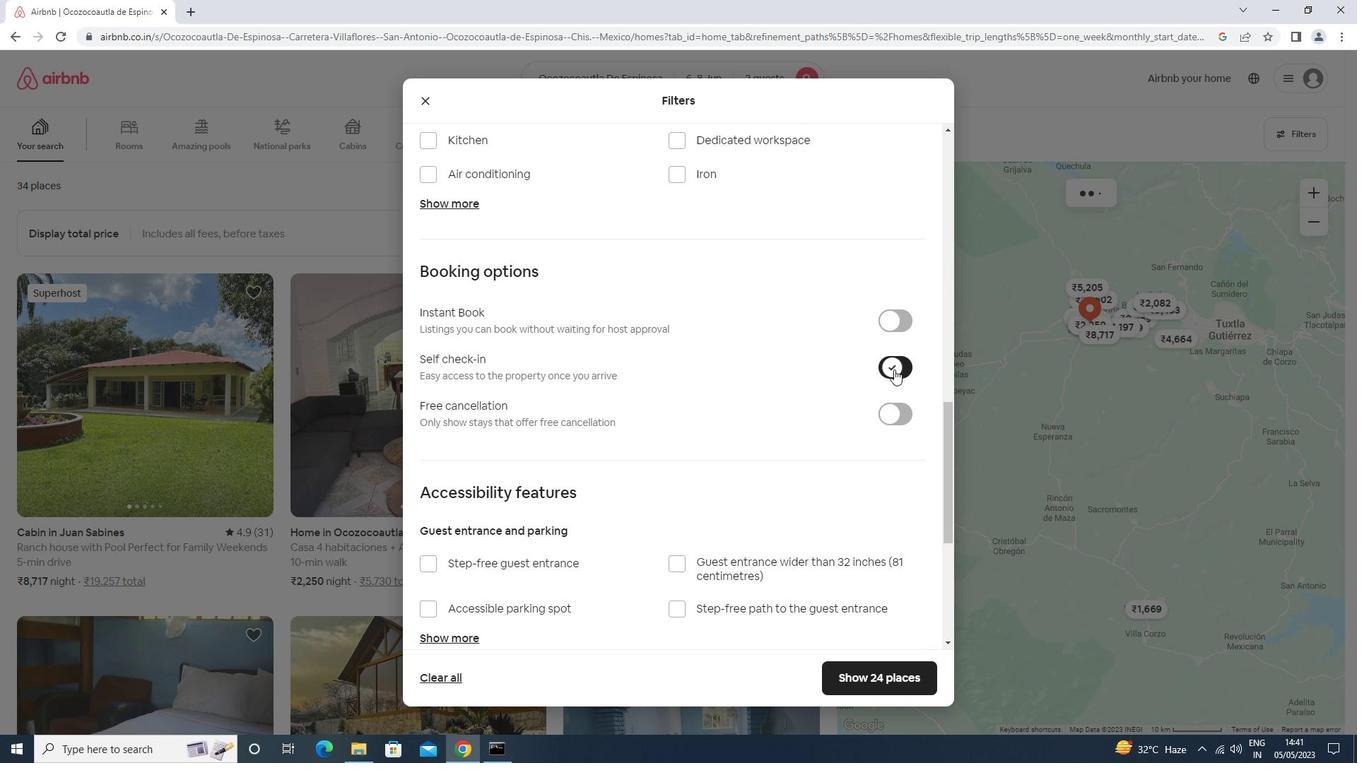 
Action: Mouse scrolled (890, 368) with delta (0, 0)
Screenshot: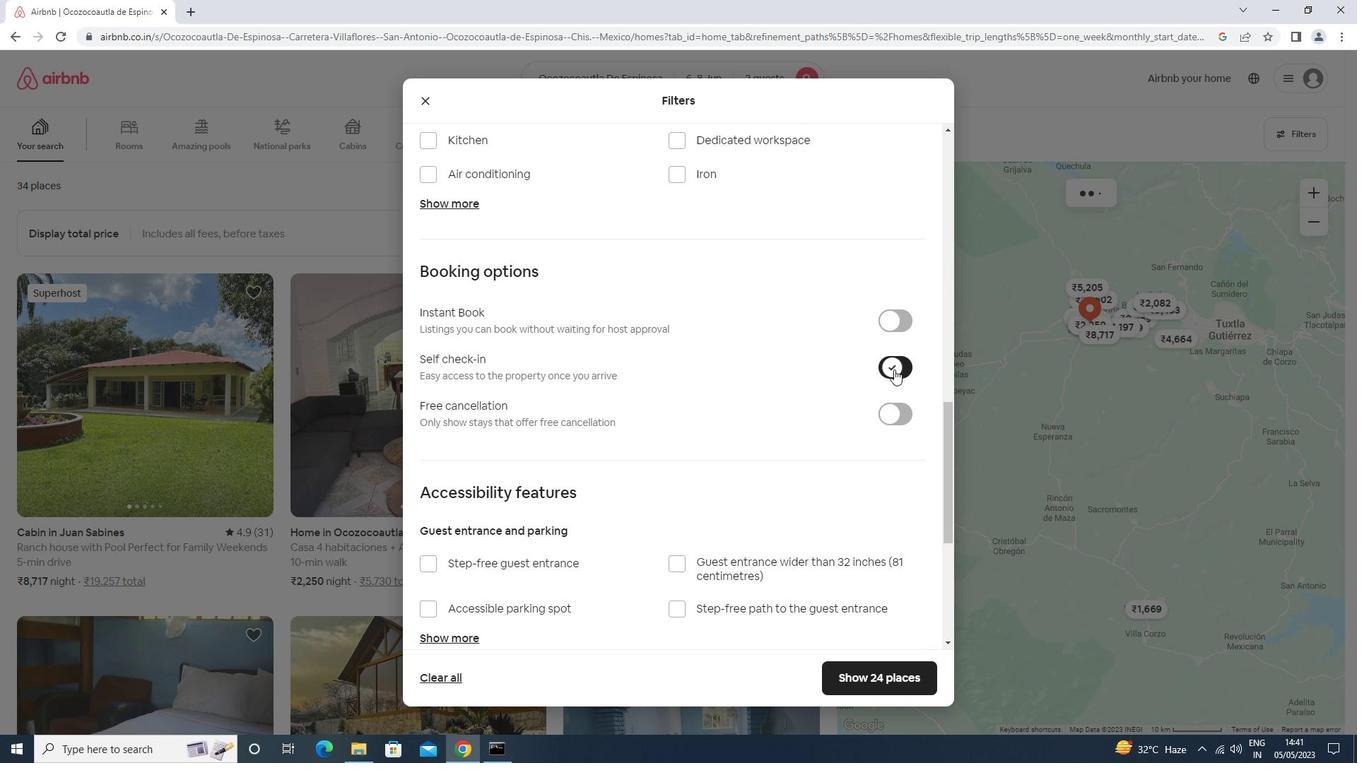 
Action: Mouse scrolled (890, 368) with delta (0, 0)
Screenshot: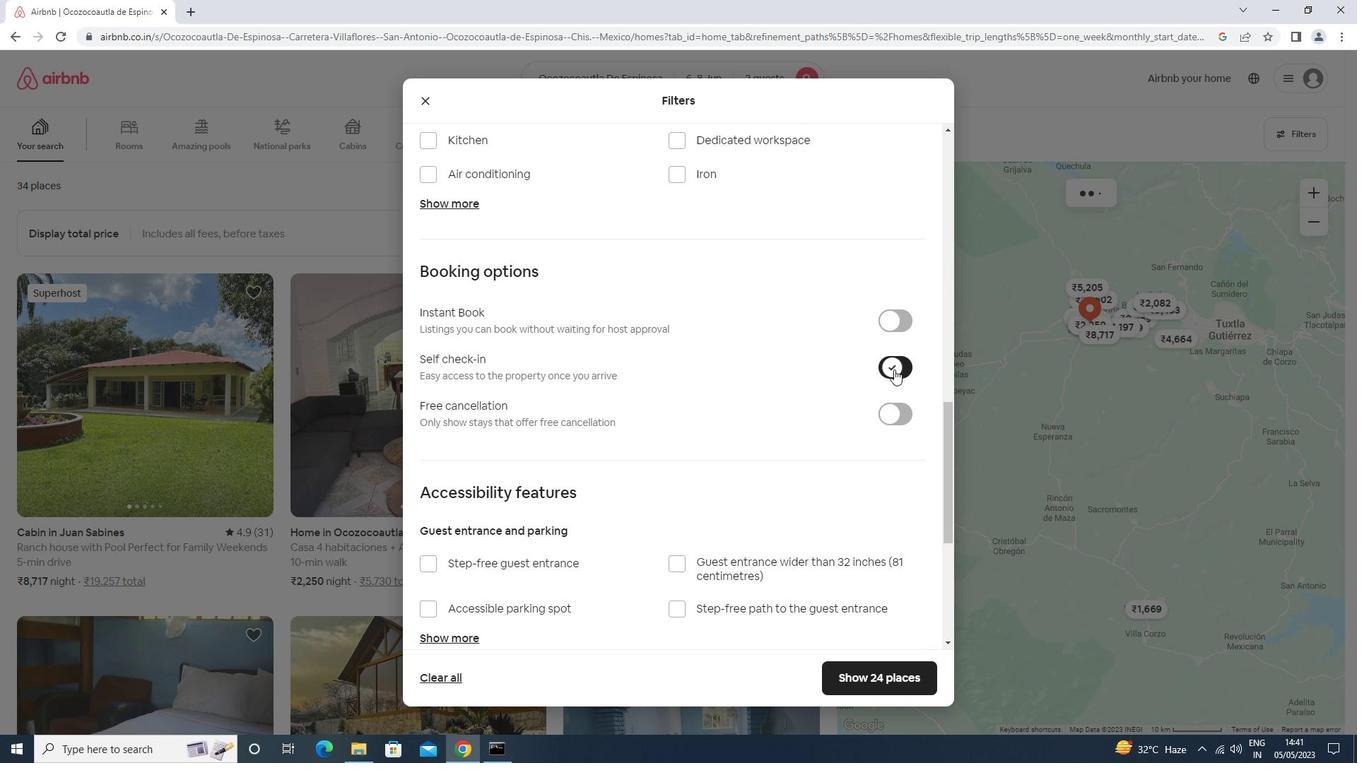 
Action: Mouse moved to (889, 369)
Screenshot: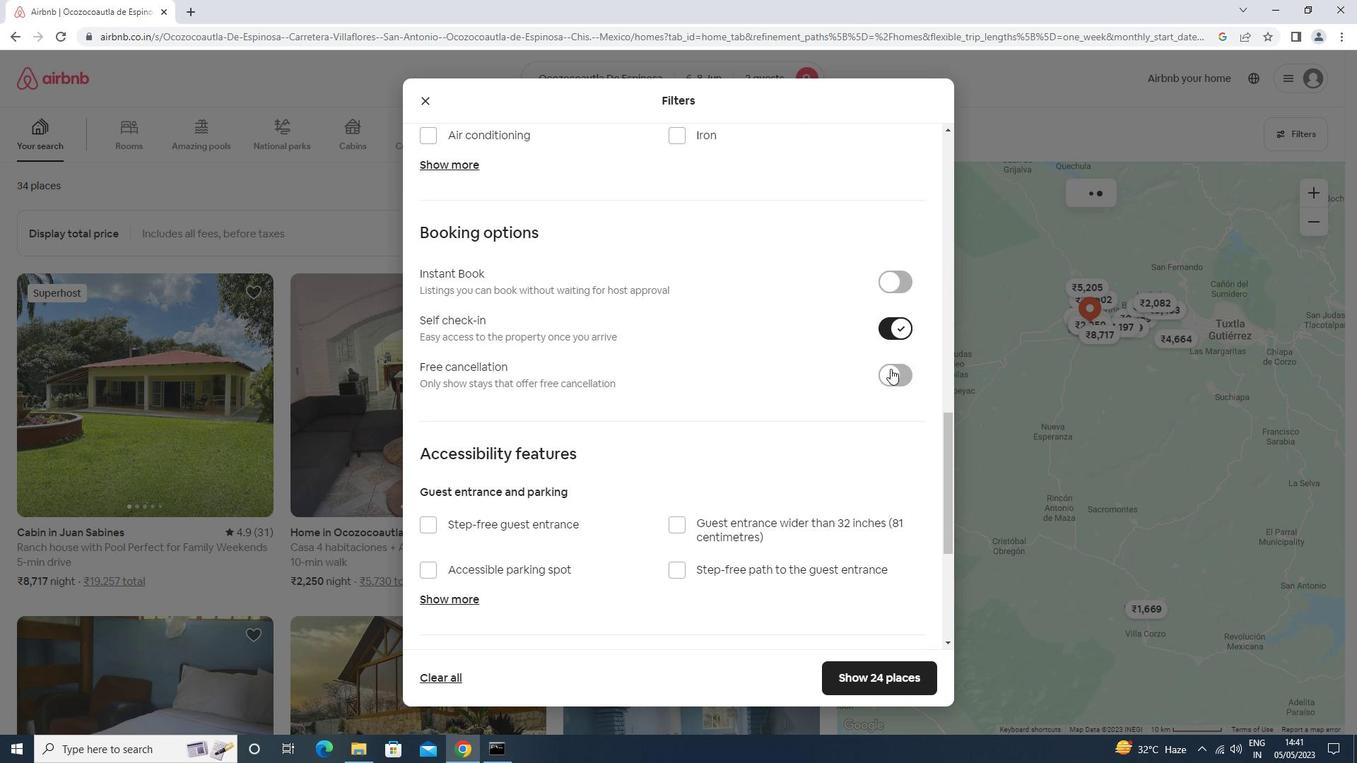 
Action: Mouse scrolled (889, 368) with delta (0, 0)
Screenshot: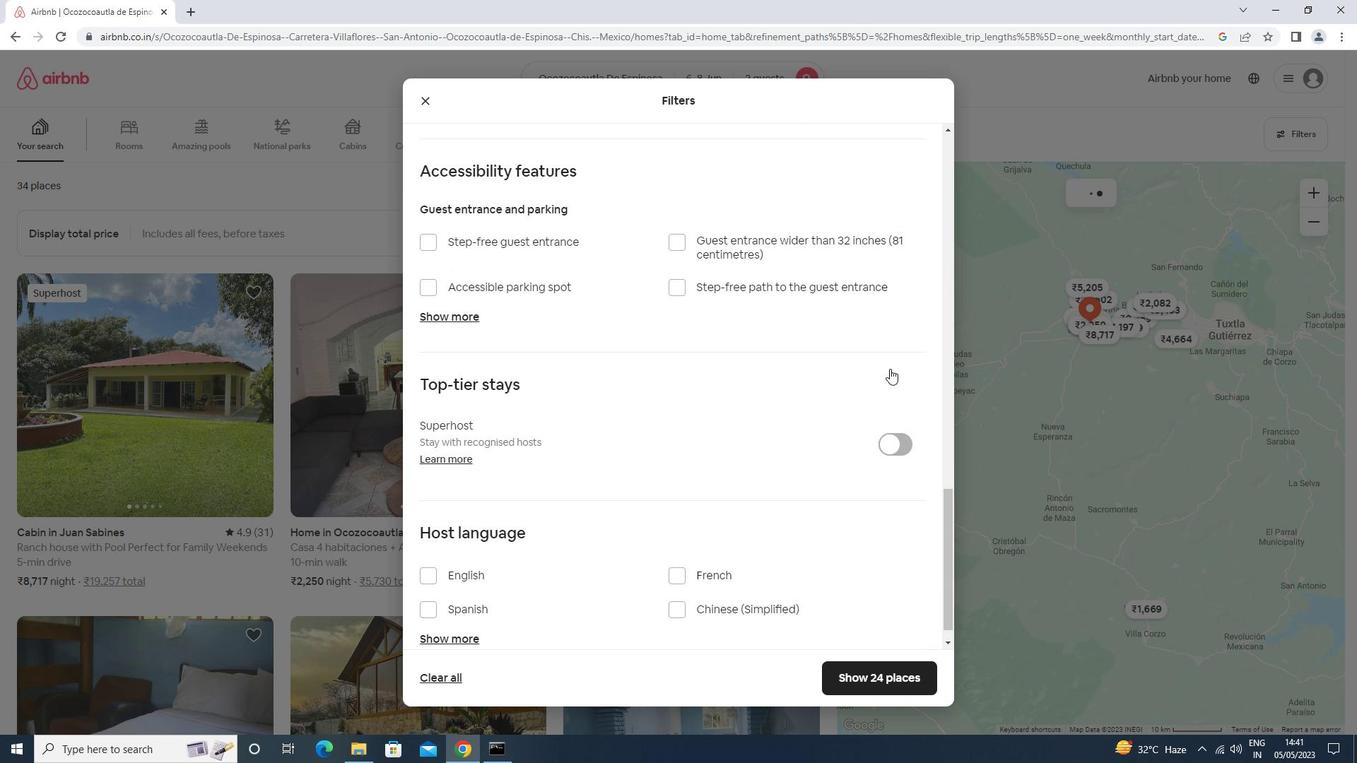 
Action: Mouse moved to (886, 369)
Screenshot: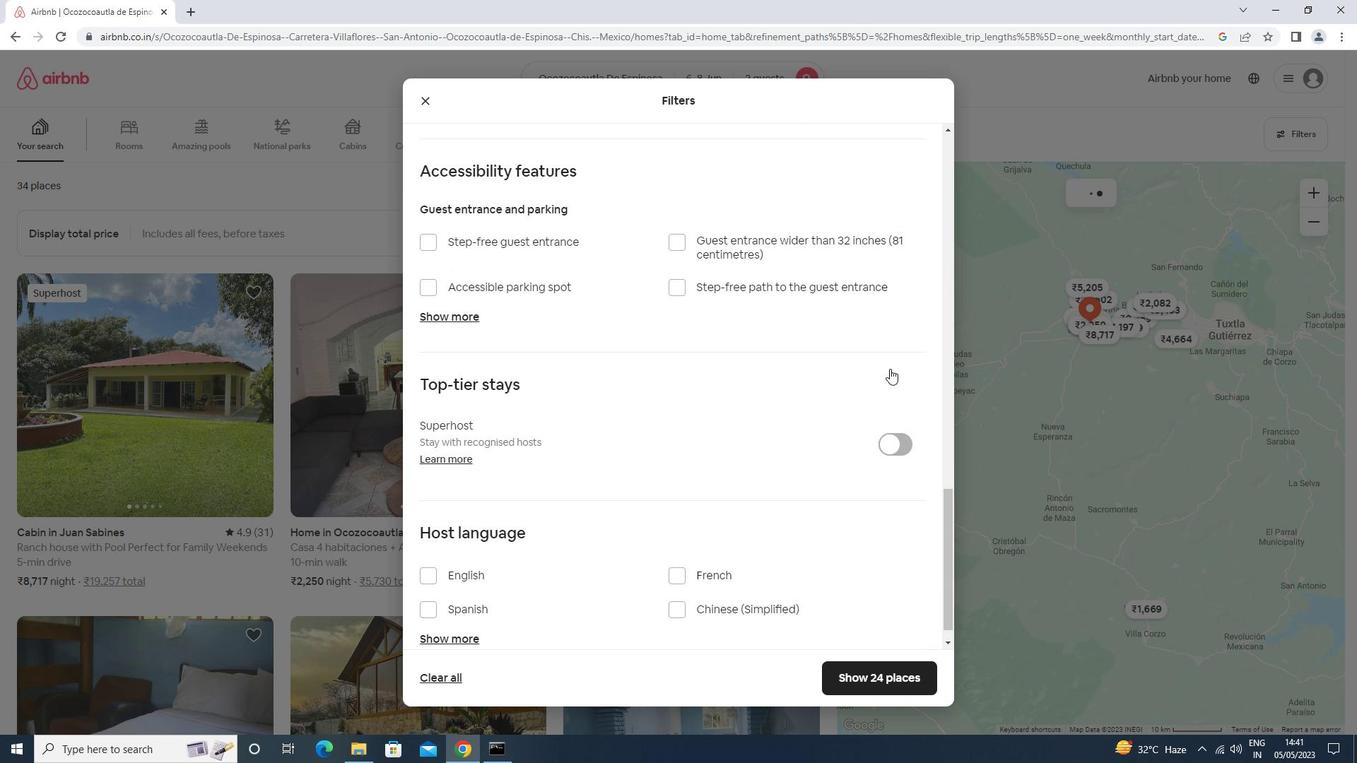 
Action: Mouse scrolled (886, 368) with delta (0, 0)
Screenshot: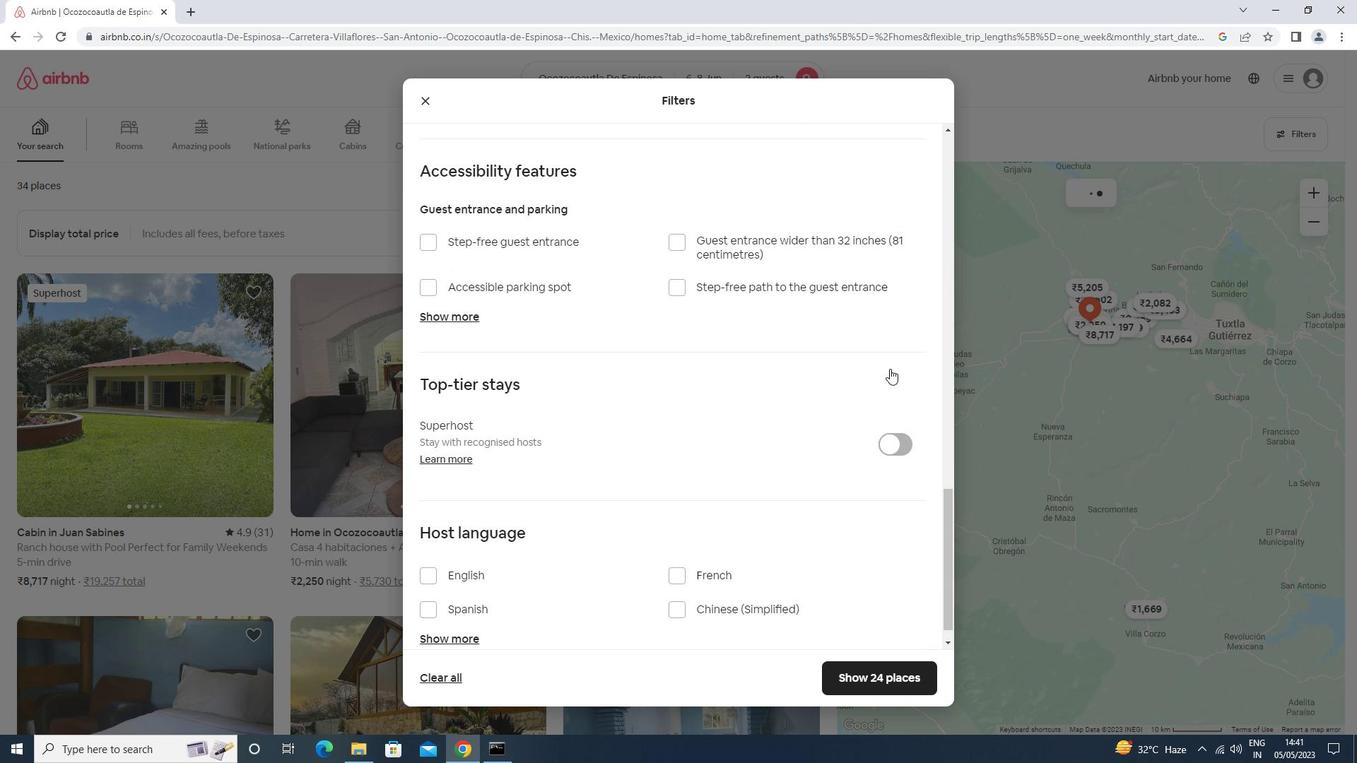 
Action: Mouse moved to (885, 369)
Screenshot: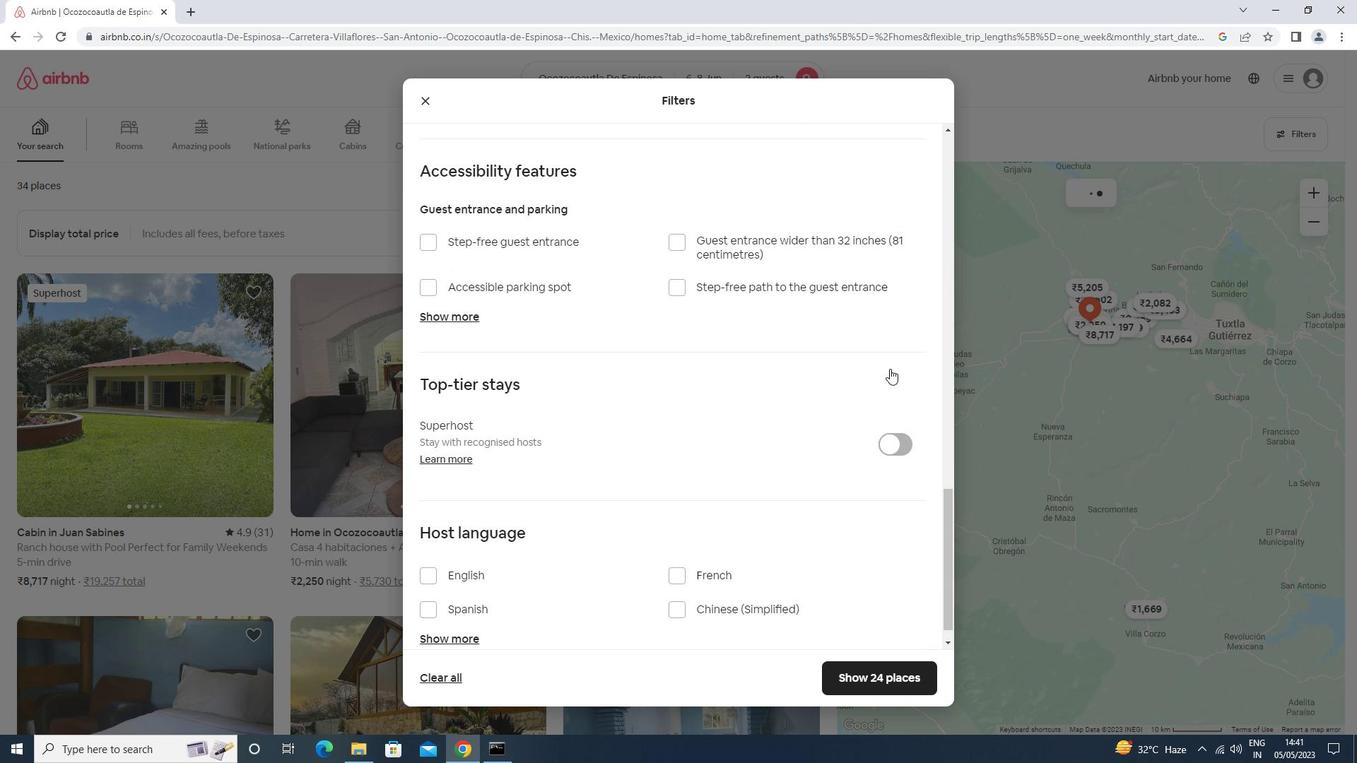 
Action: Mouse scrolled (885, 368) with delta (0, 0)
Screenshot: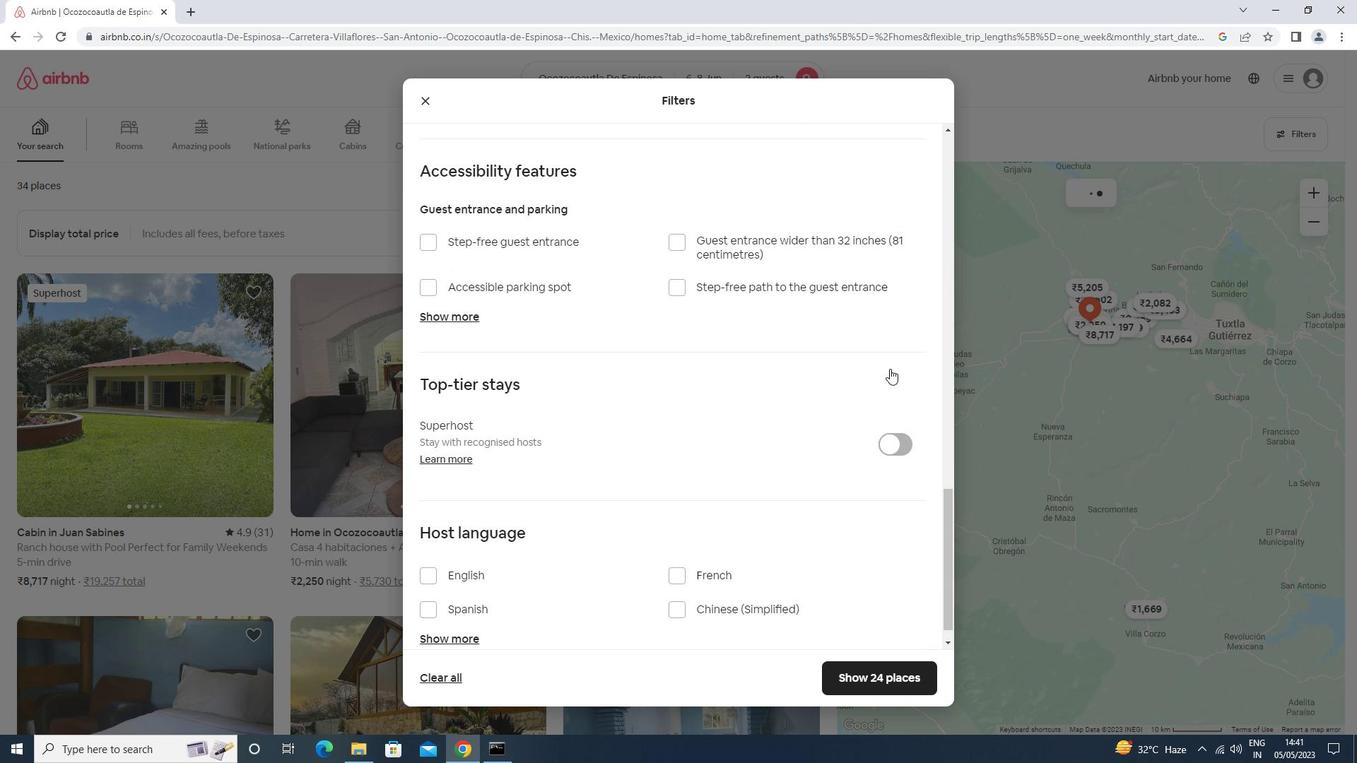 
Action: Mouse moved to (885, 369)
Screenshot: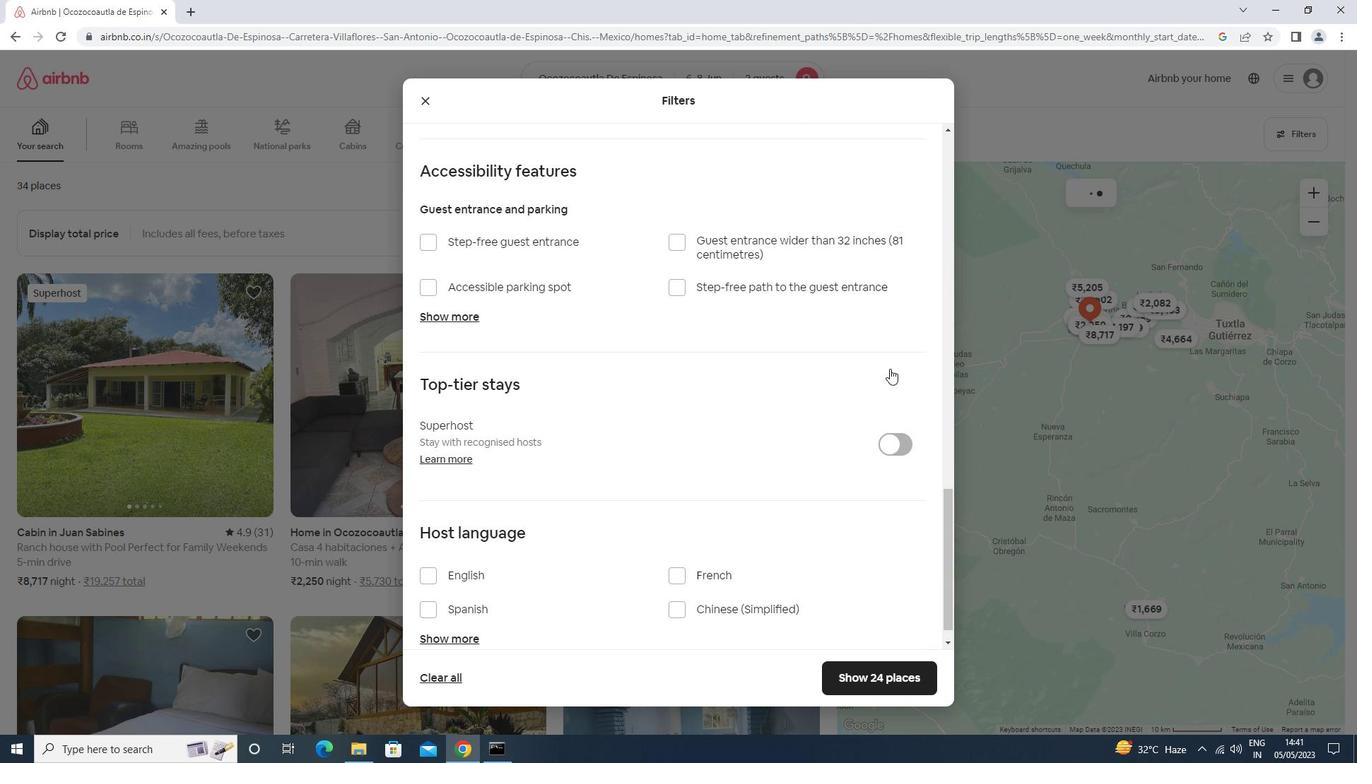 
Action: Mouse scrolled (885, 368) with delta (0, 0)
Screenshot: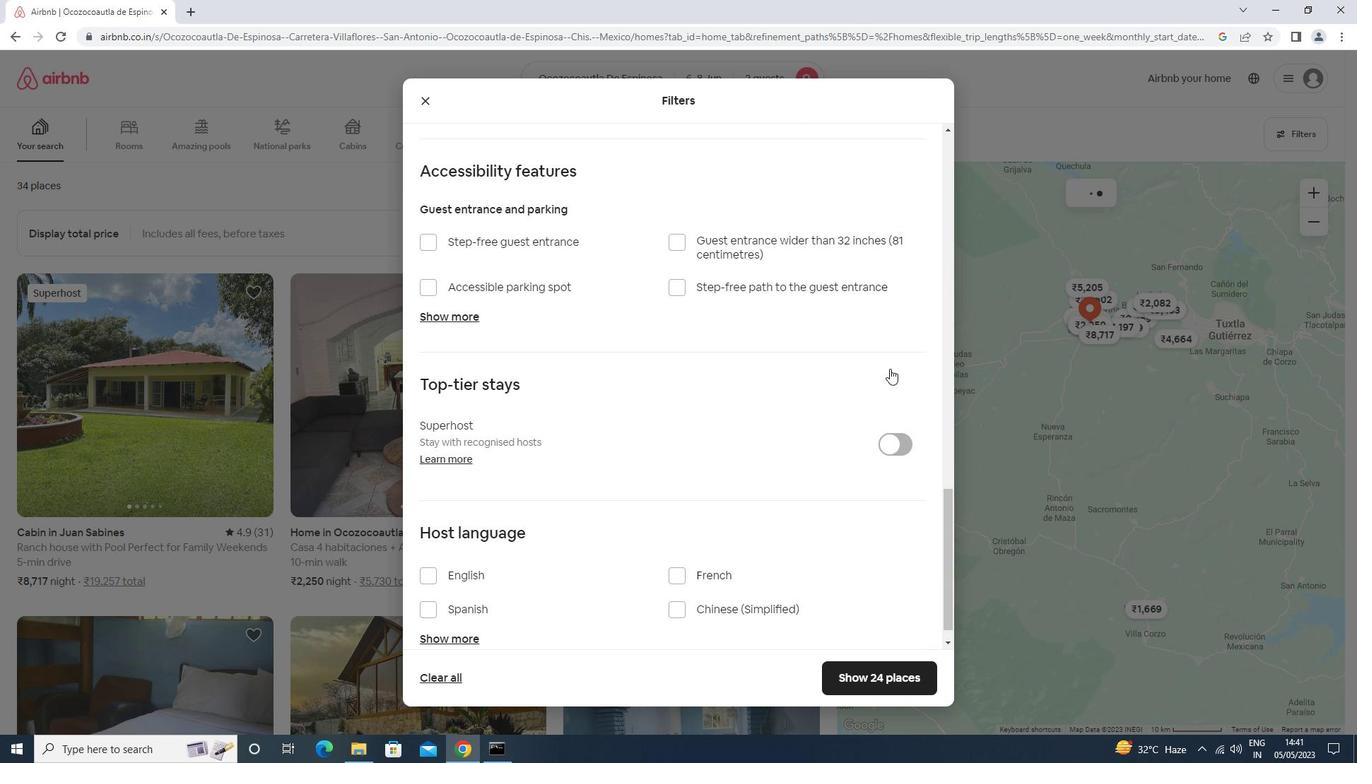 
Action: Mouse scrolled (885, 368) with delta (0, 0)
Screenshot: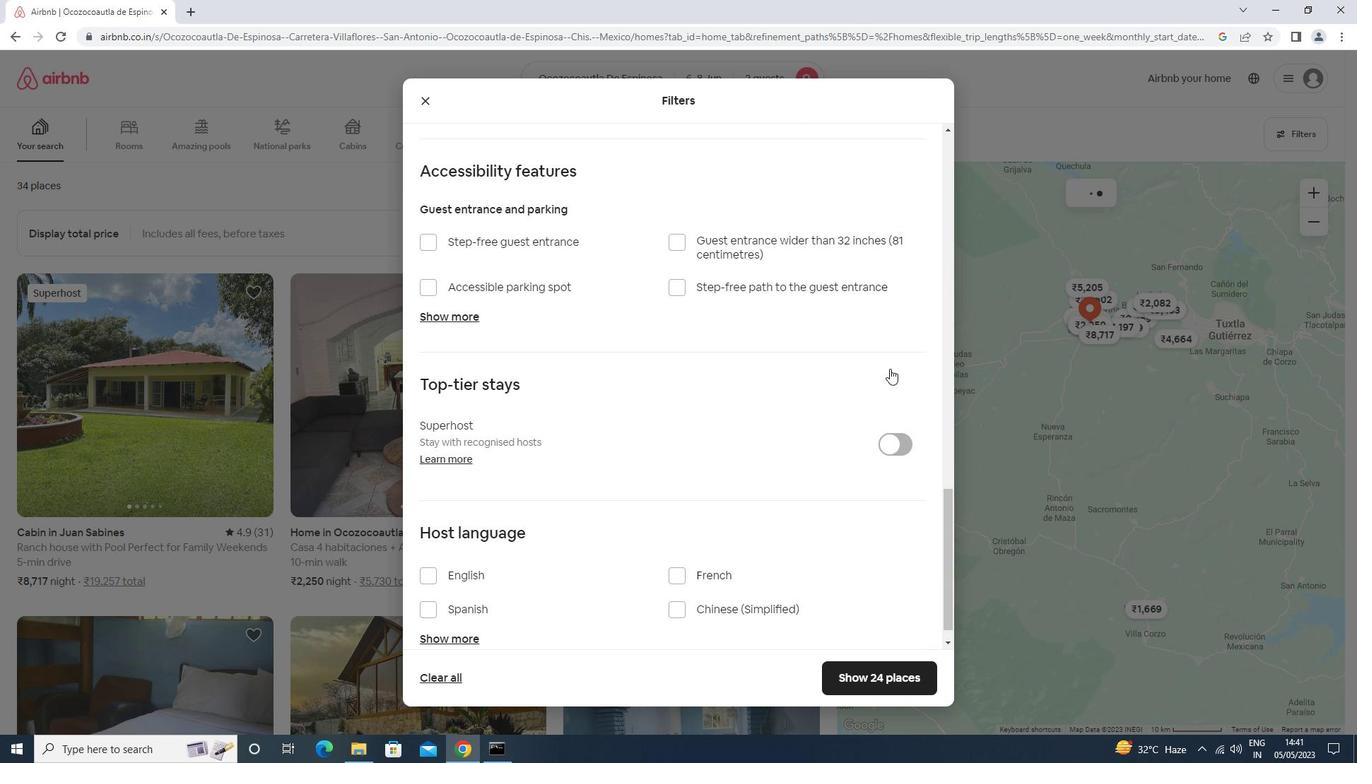 
Action: Mouse moved to (884, 369)
Screenshot: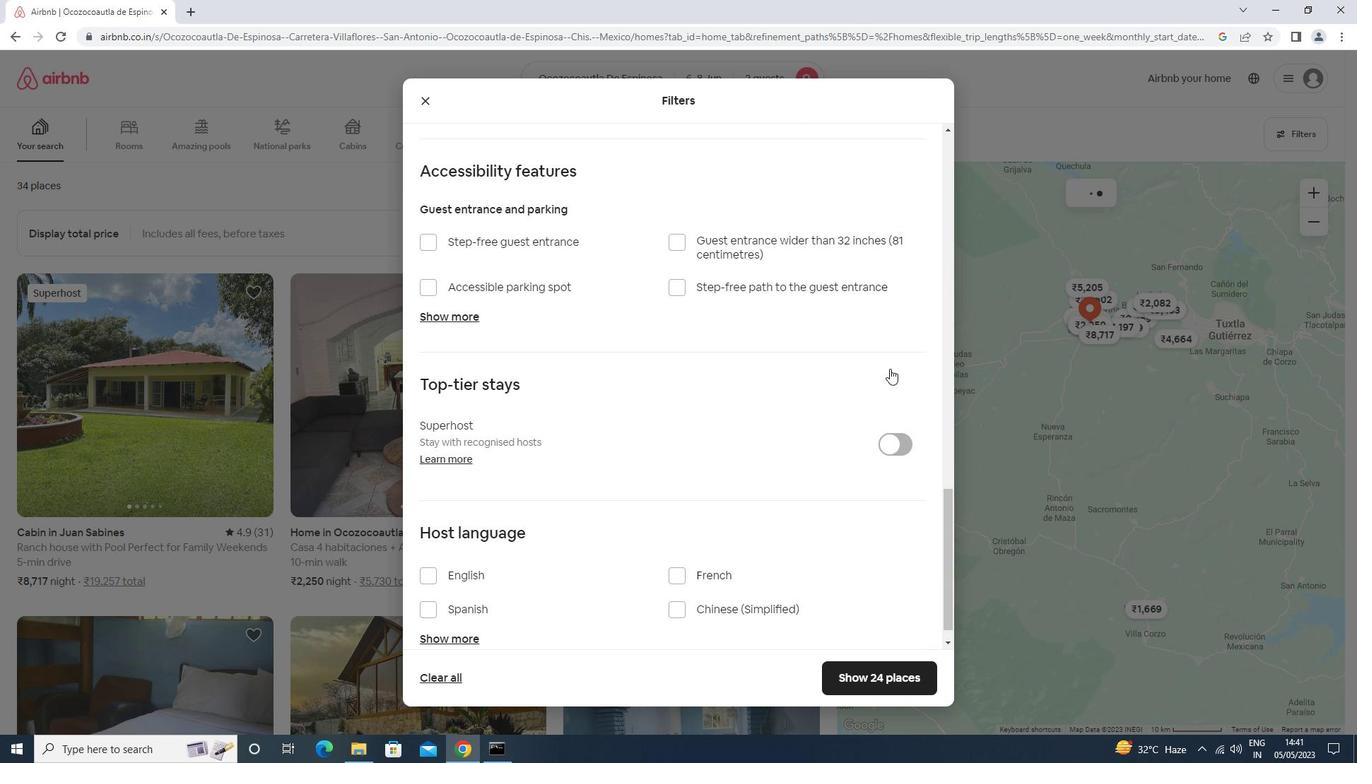 
Action: Mouse scrolled (884, 368) with delta (0, 0)
Screenshot: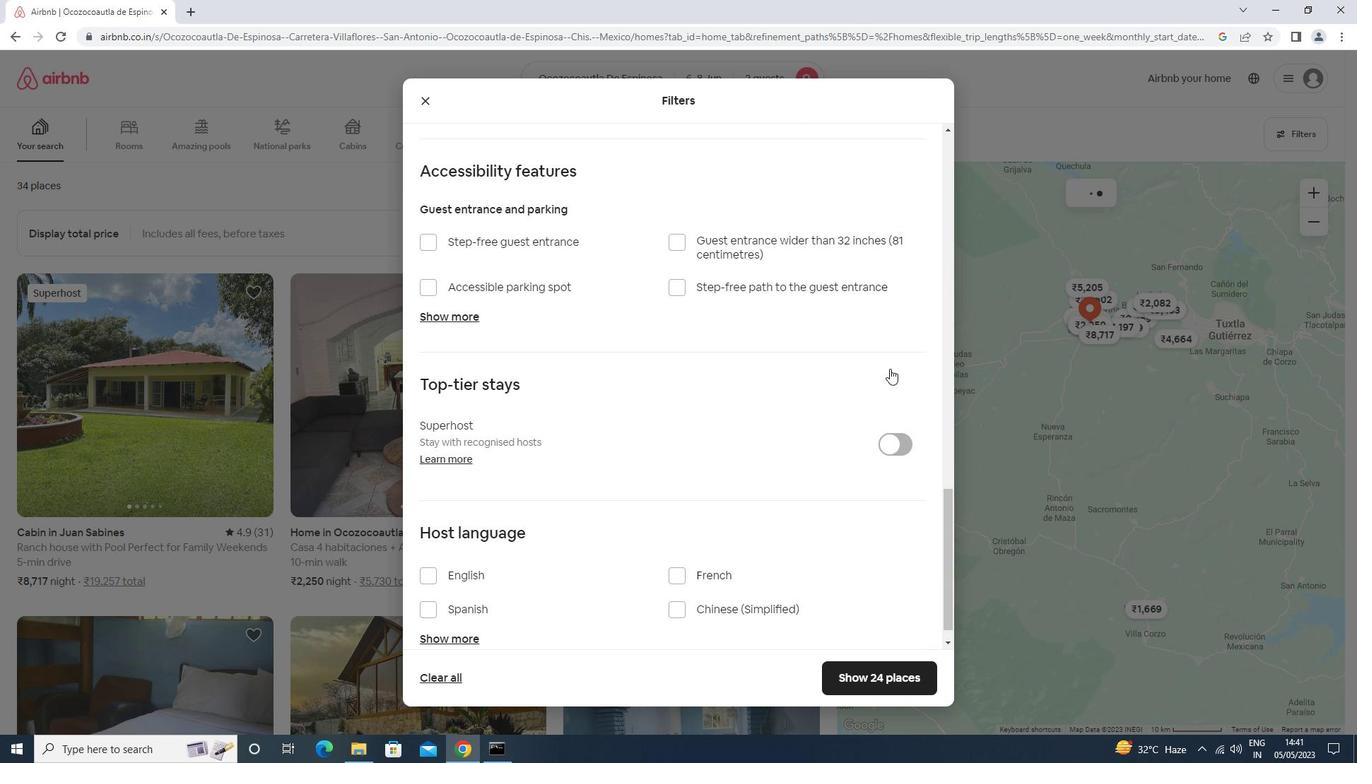 
Action: Mouse moved to (883, 369)
Screenshot: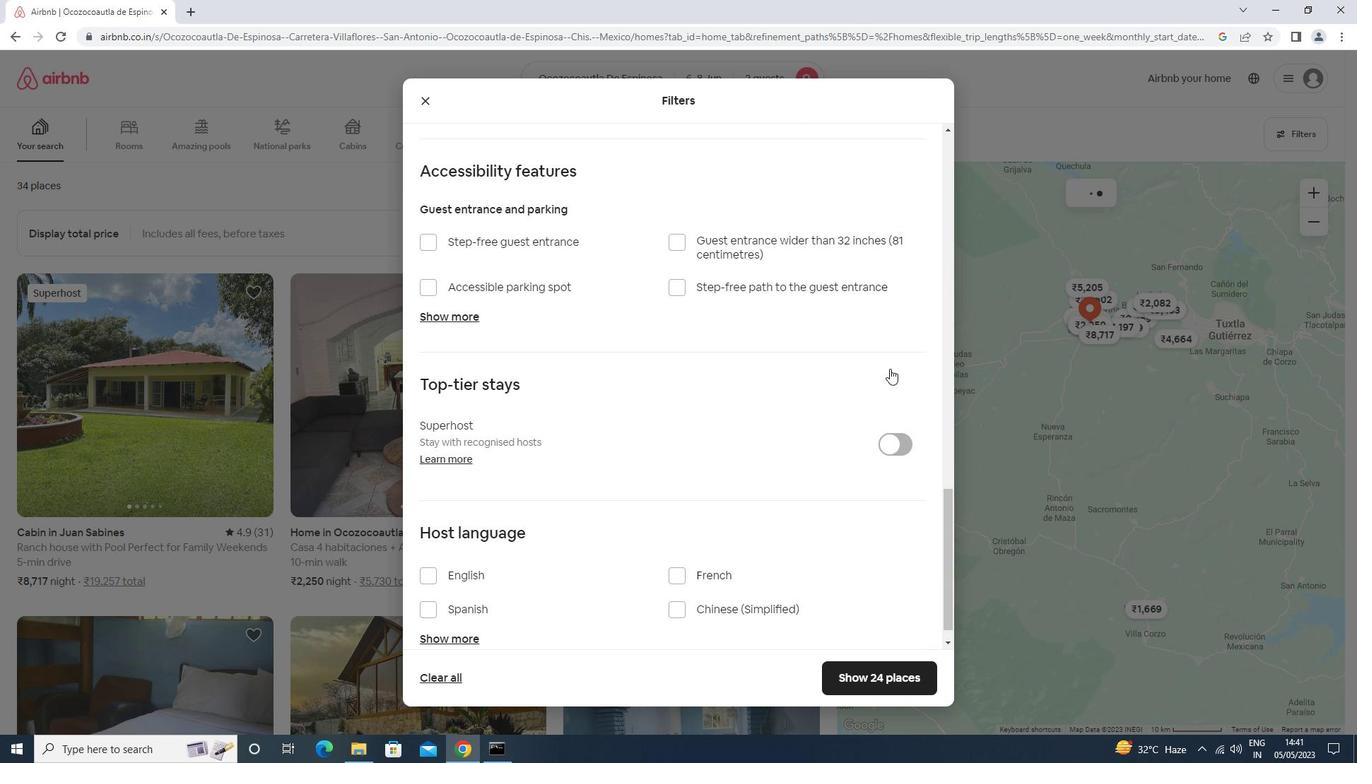 
Action: Mouse scrolled (883, 368) with delta (0, 0)
Screenshot: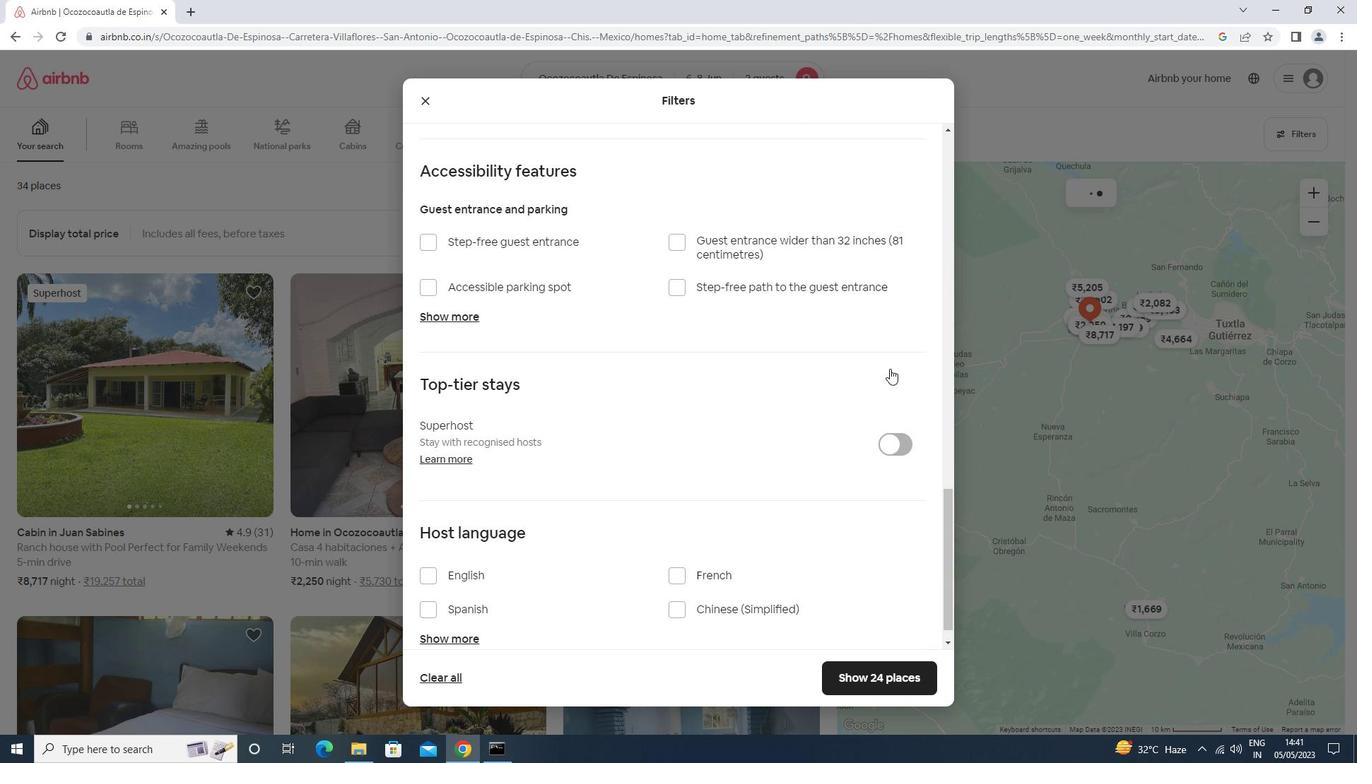 
Action: Mouse moved to (463, 547)
Screenshot: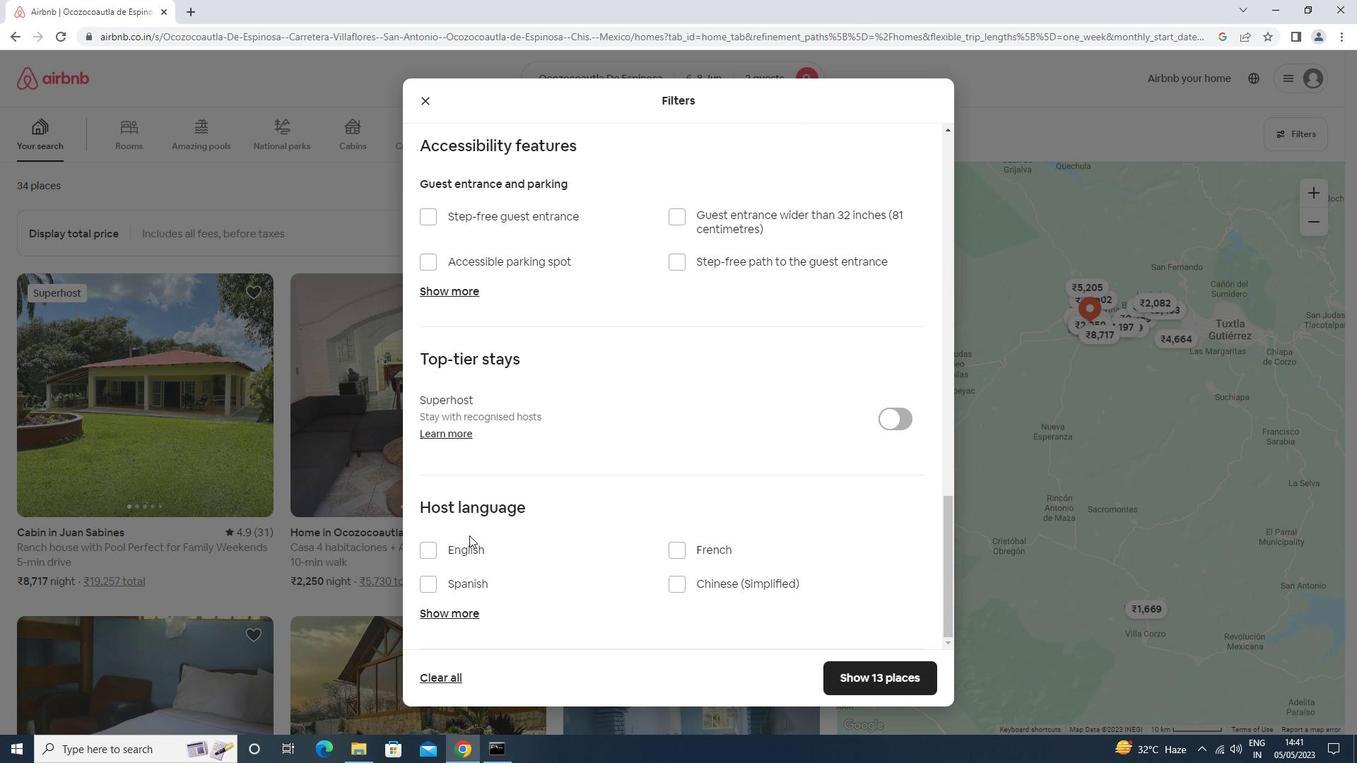 
Action: Mouse pressed left at (463, 547)
Screenshot: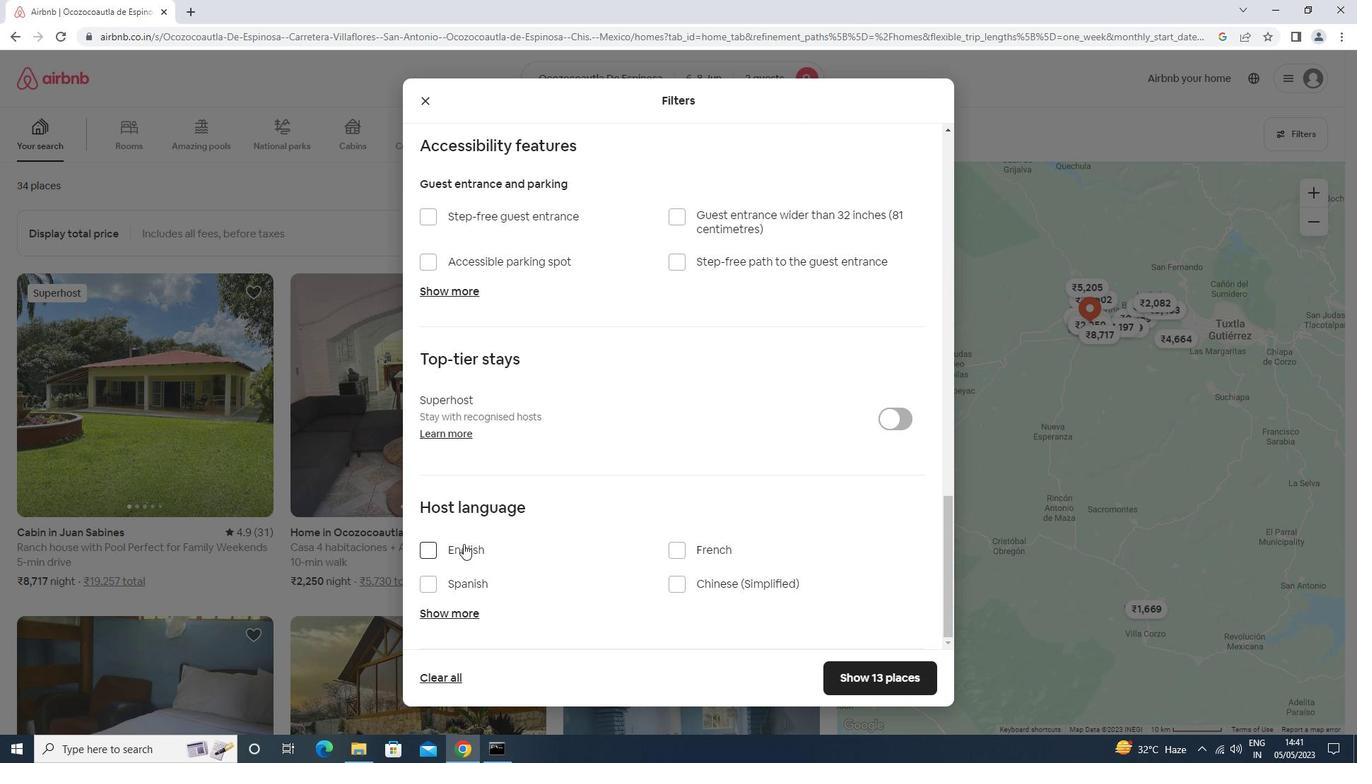 
Action: Mouse moved to (868, 669)
Screenshot: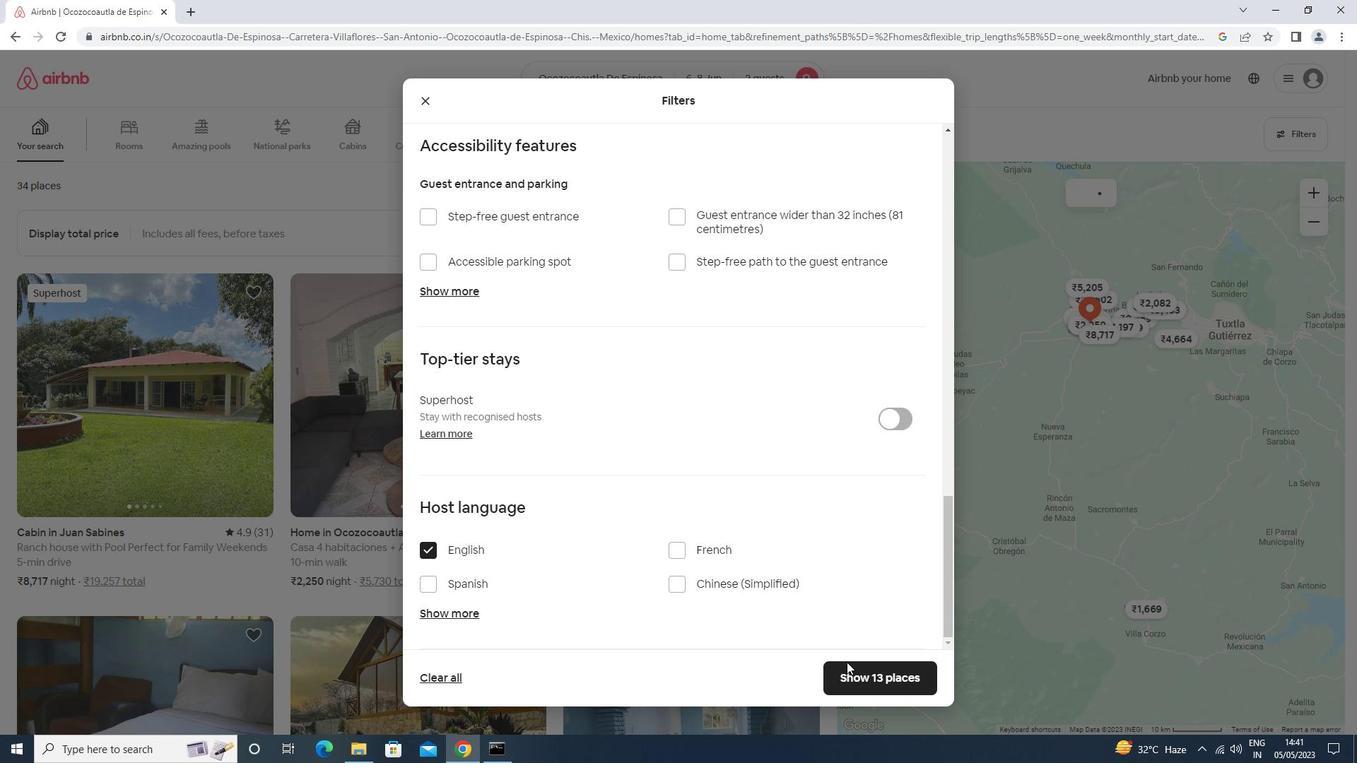 
Action: Mouse pressed left at (868, 669)
Screenshot: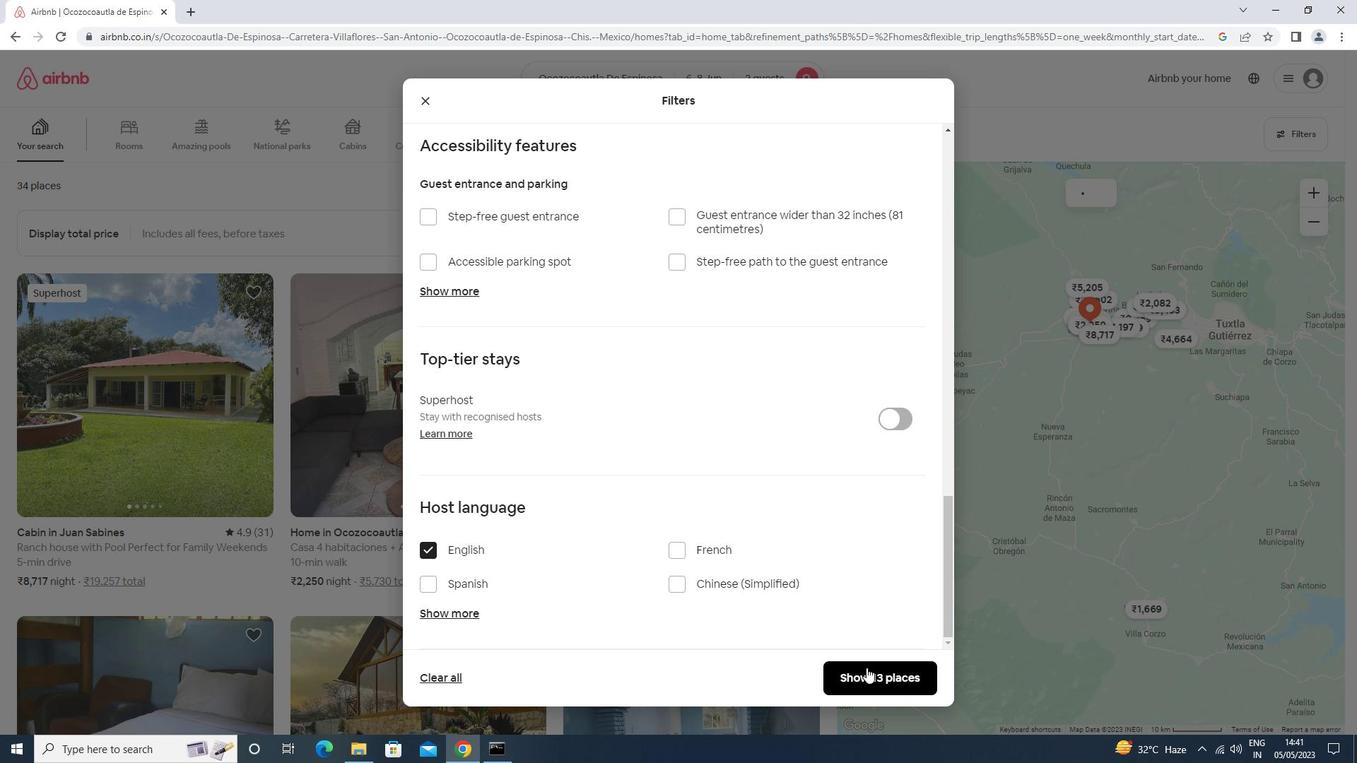 
Action: Mouse moved to (868, 665)
Screenshot: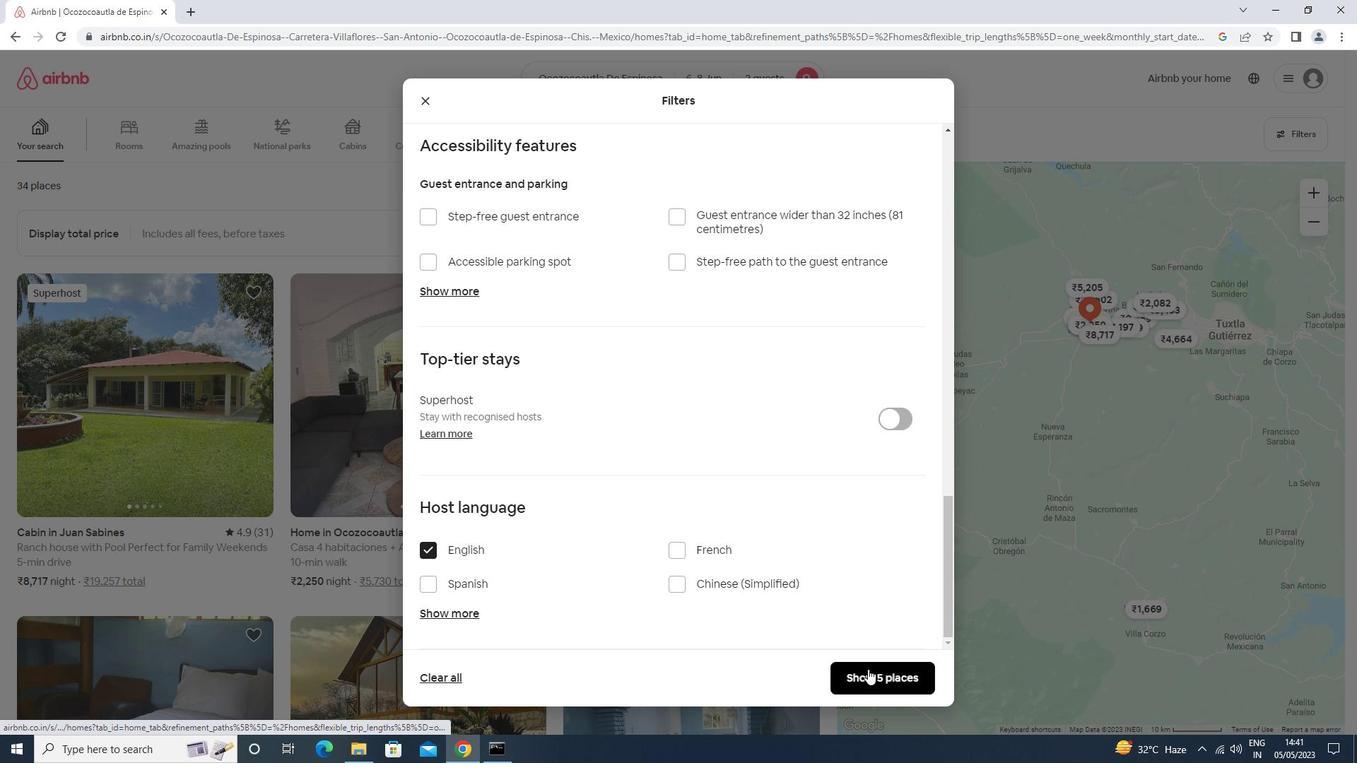 
